 Task: Find a house in Betong, Thailand for 6 adults and 6 children from 6th to 15th September, with a price range of ₹8000 to ₹12000, 6 bedrooms, 6 bathrooms, Wifi, Free Parking, and Self check-in.
Action: Mouse moved to (495, 124)
Screenshot: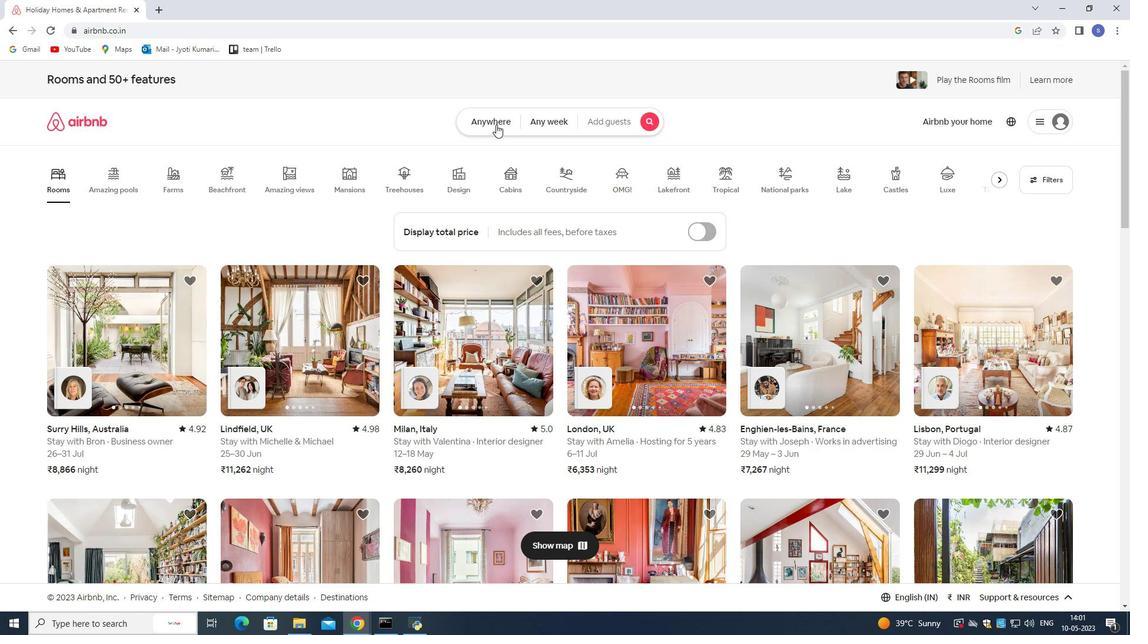 
Action: Mouse pressed left at (495, 124)
Screenshot: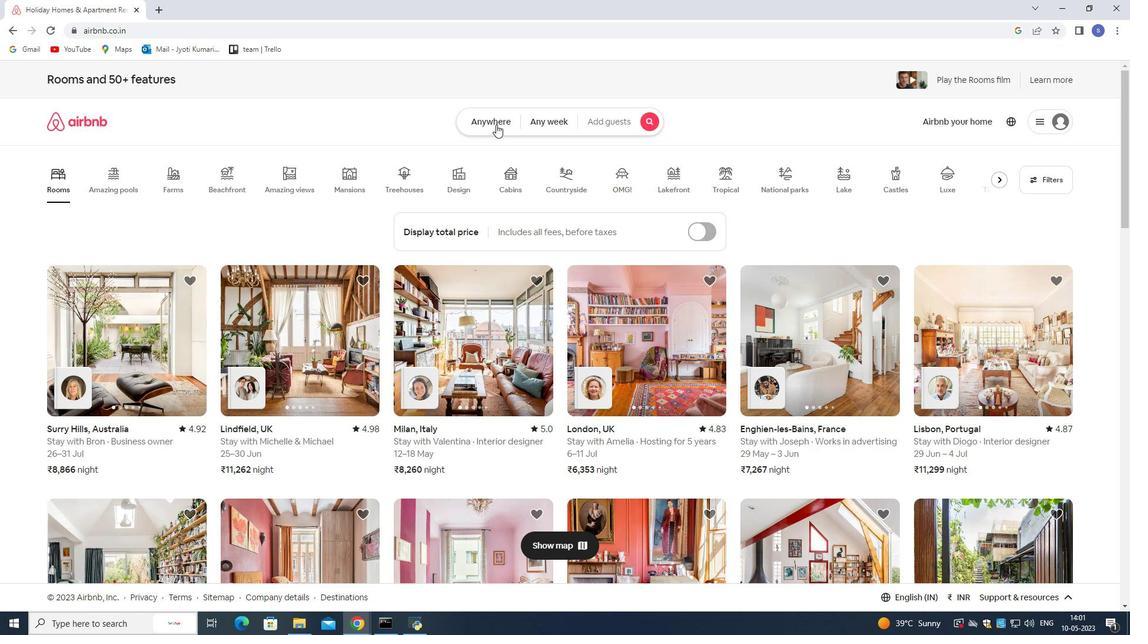 
Action: Mouse moved to (352, 158)
Screenshot: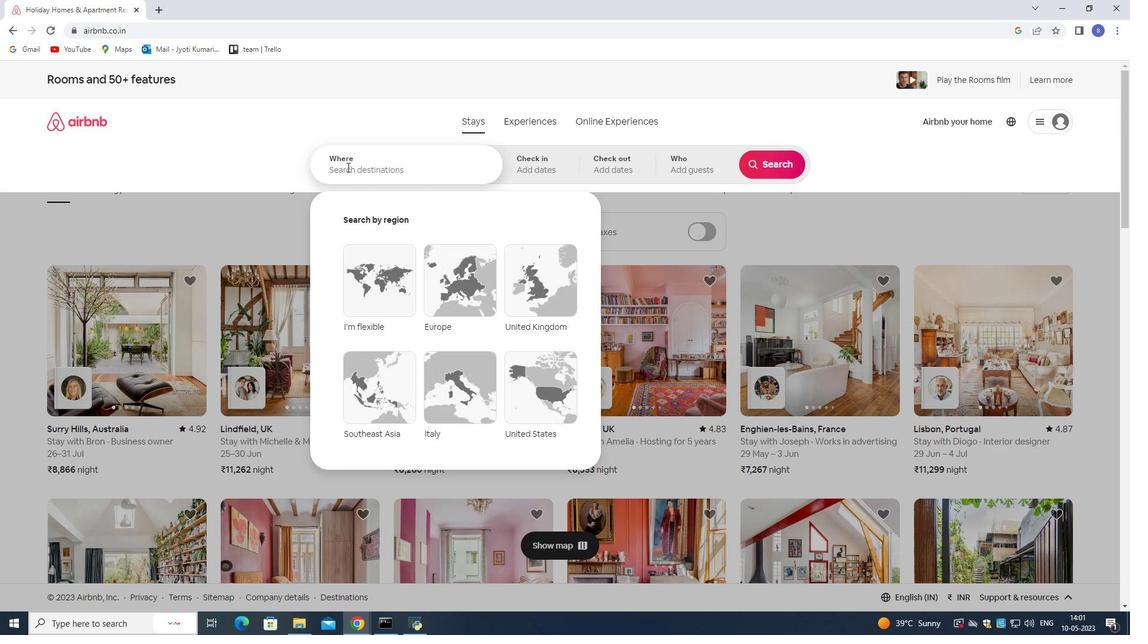 
Action: Mouse pressed left at (352, 158)
Screenshot: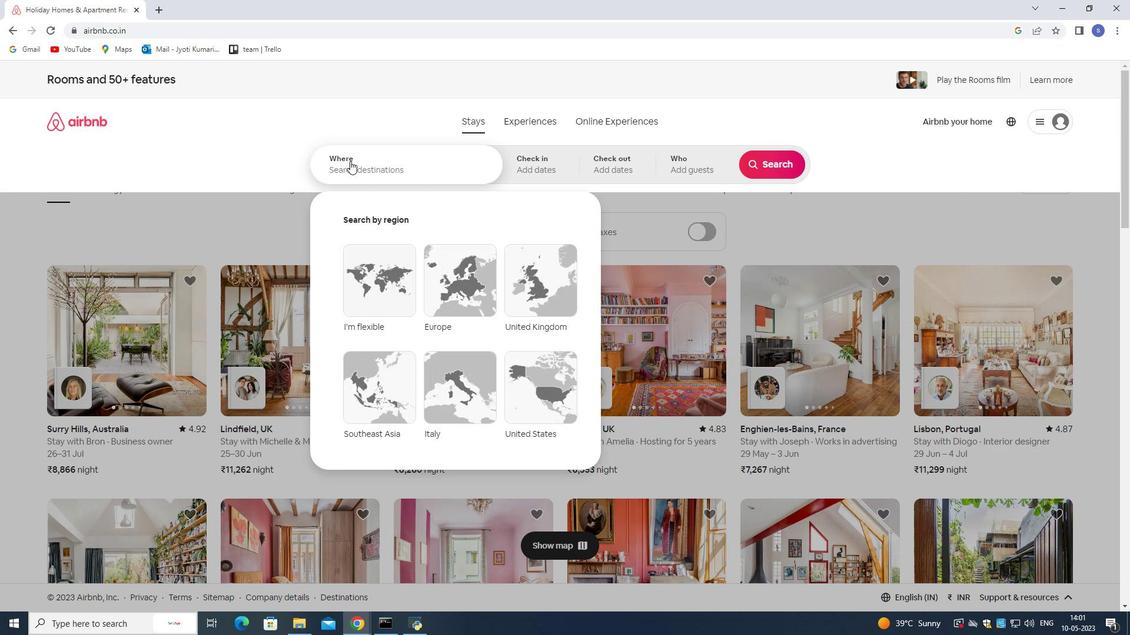 
Action: Mouse moved to (362, 163)
Screenshot: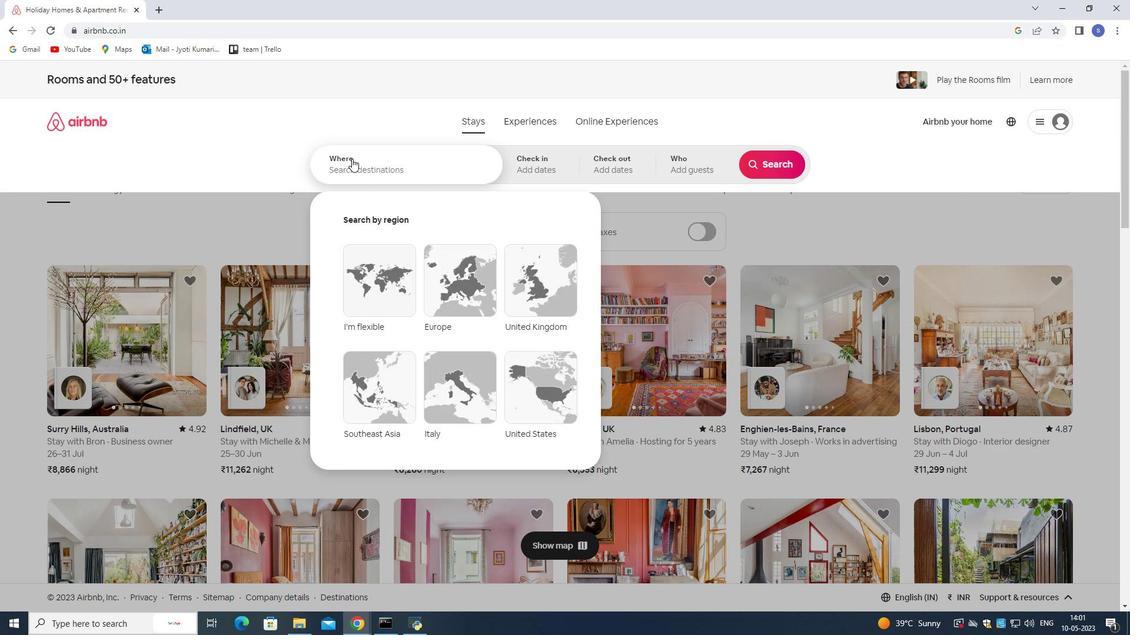 
Action: Key pressed <Key.shift>Be
Screenshot: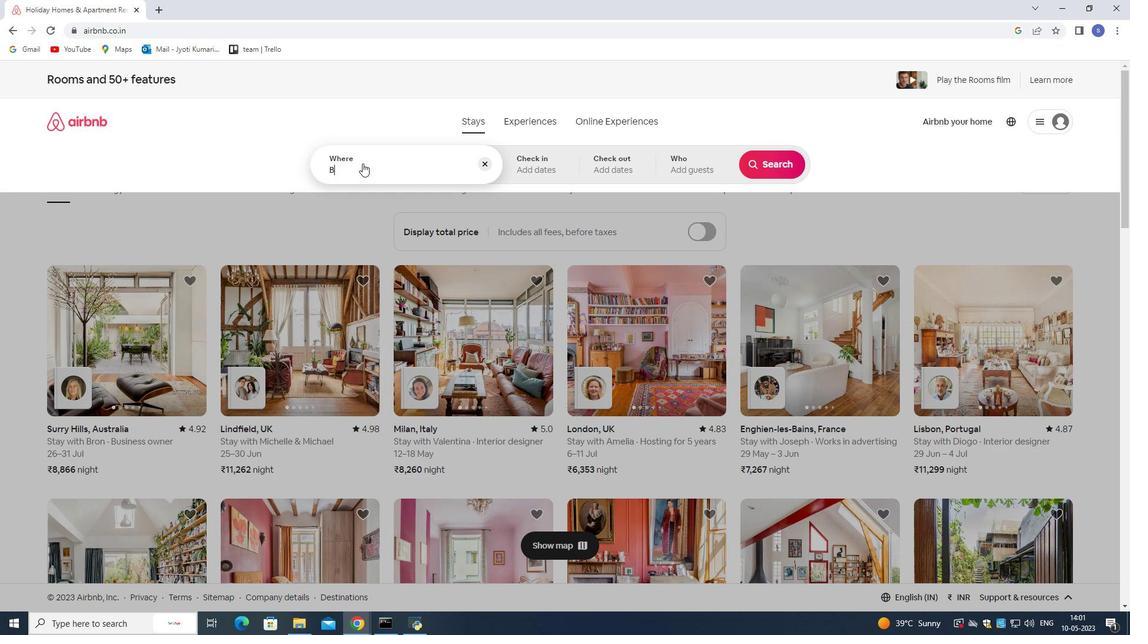 
Action: Mouse moved to (373, 168)
Screenshot: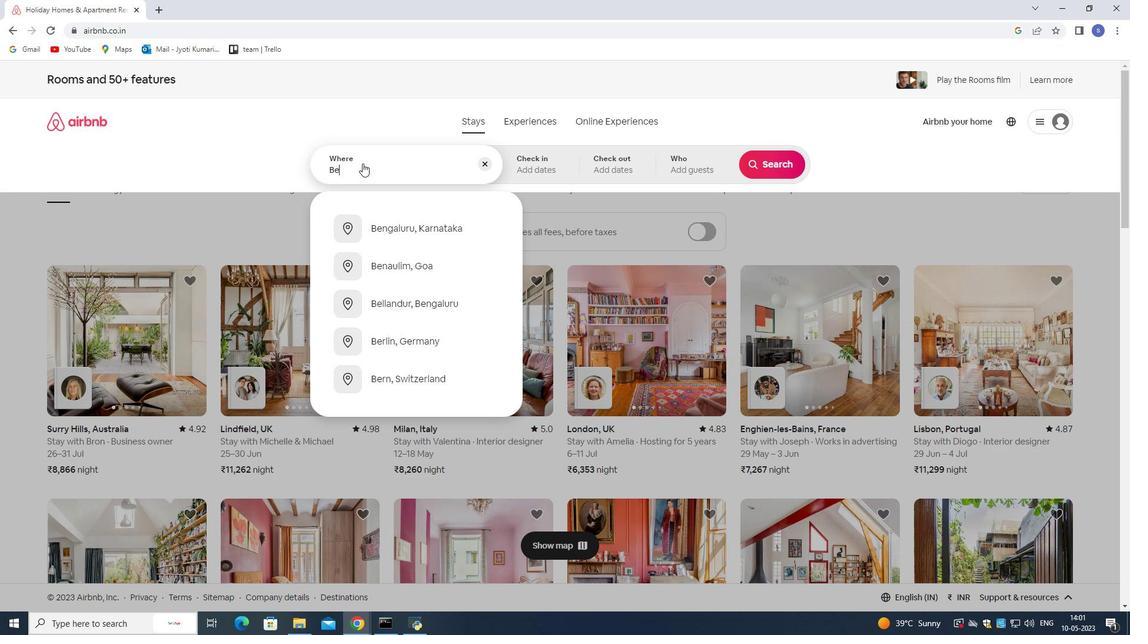 
Action: Key pressed tong,thai
Screenshot: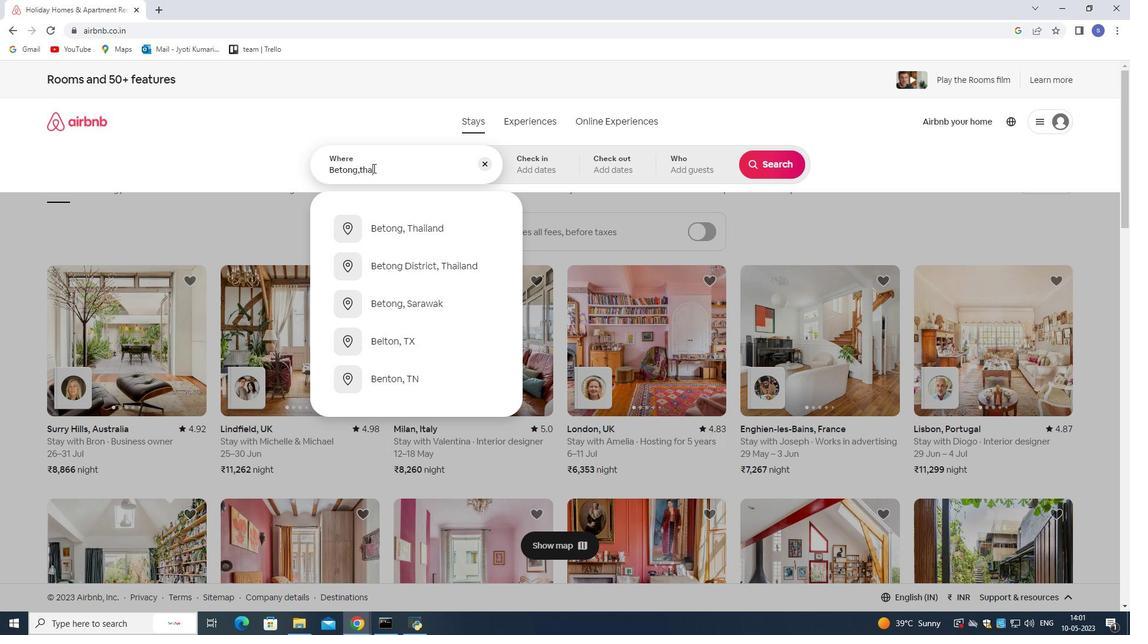 
Action: Mouse moved to (441, 221)
Screenshot: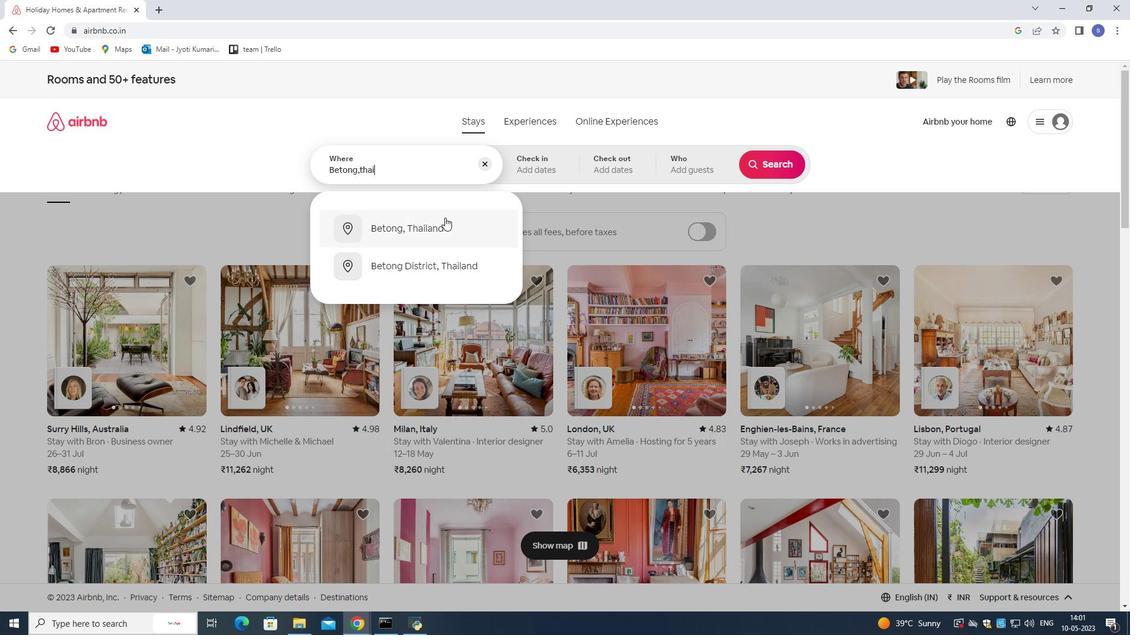 
Action: Mouse pressed left at (441, 221)
Screenshot: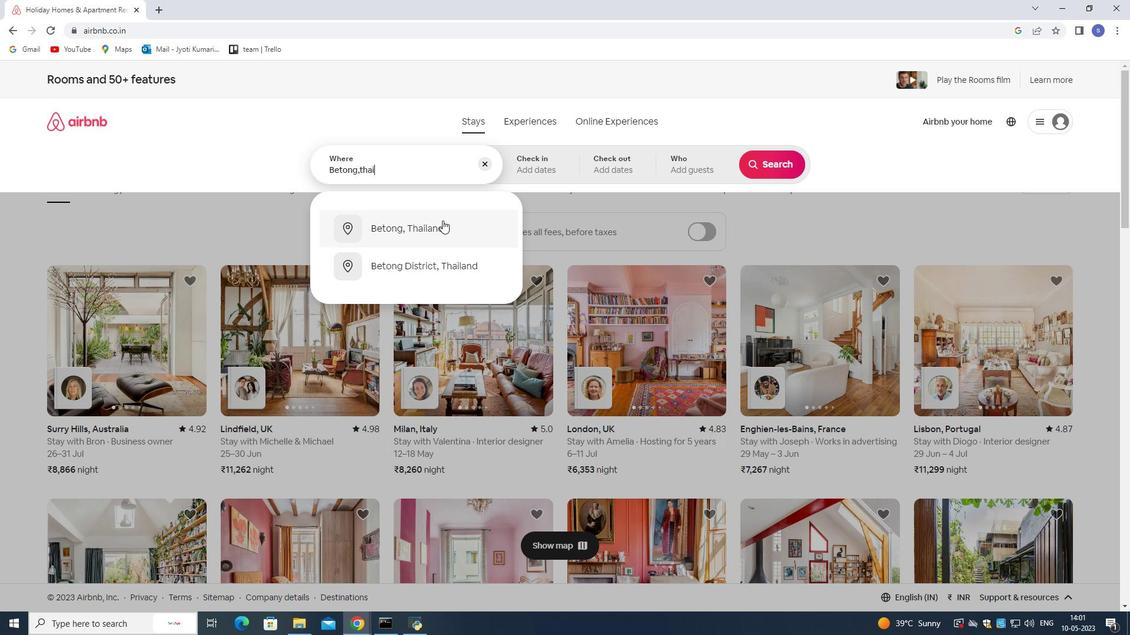 
Action: Mouse moved to (545, 164)
Screenshot: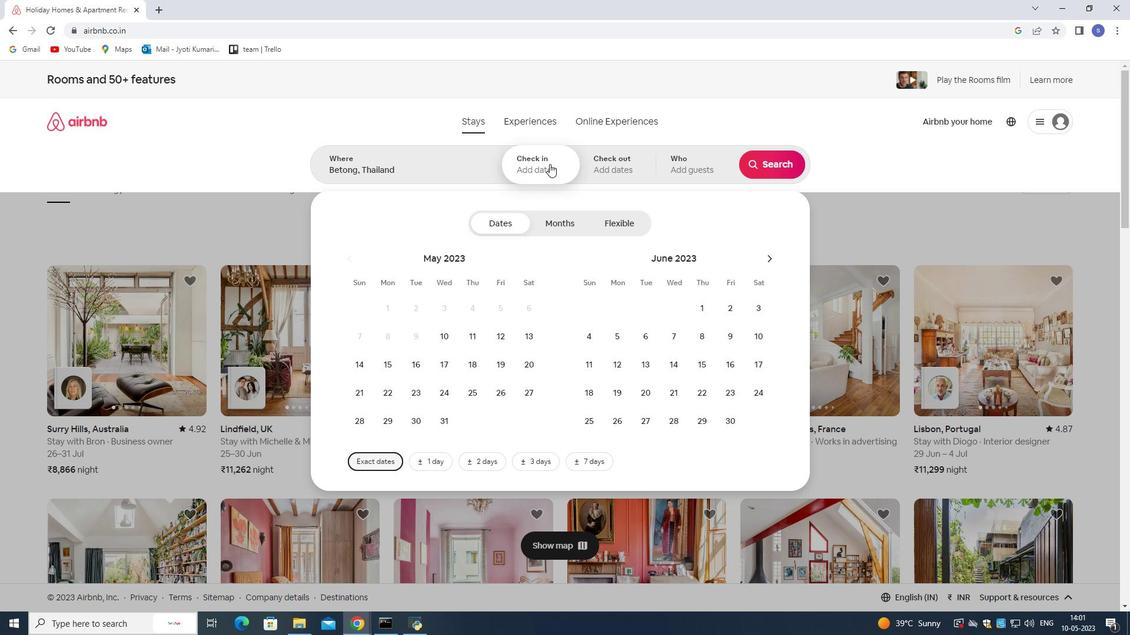 
Action: Mouse pressed left at (545, 164)
Screenshot: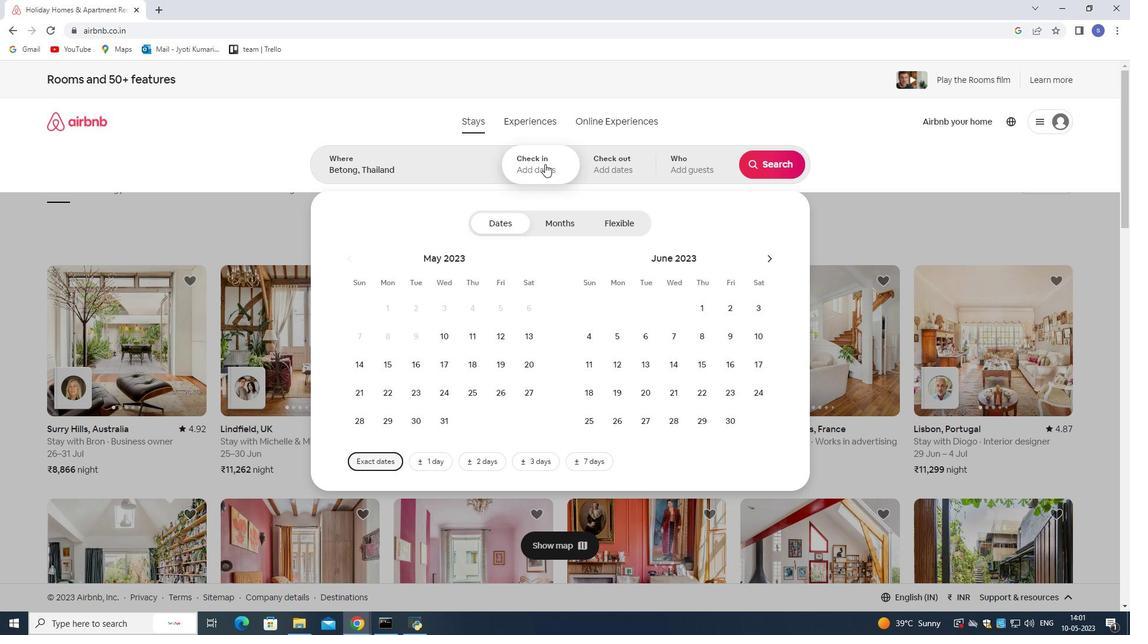 
Action: Mouse moved to (525, 167)
Screenshot: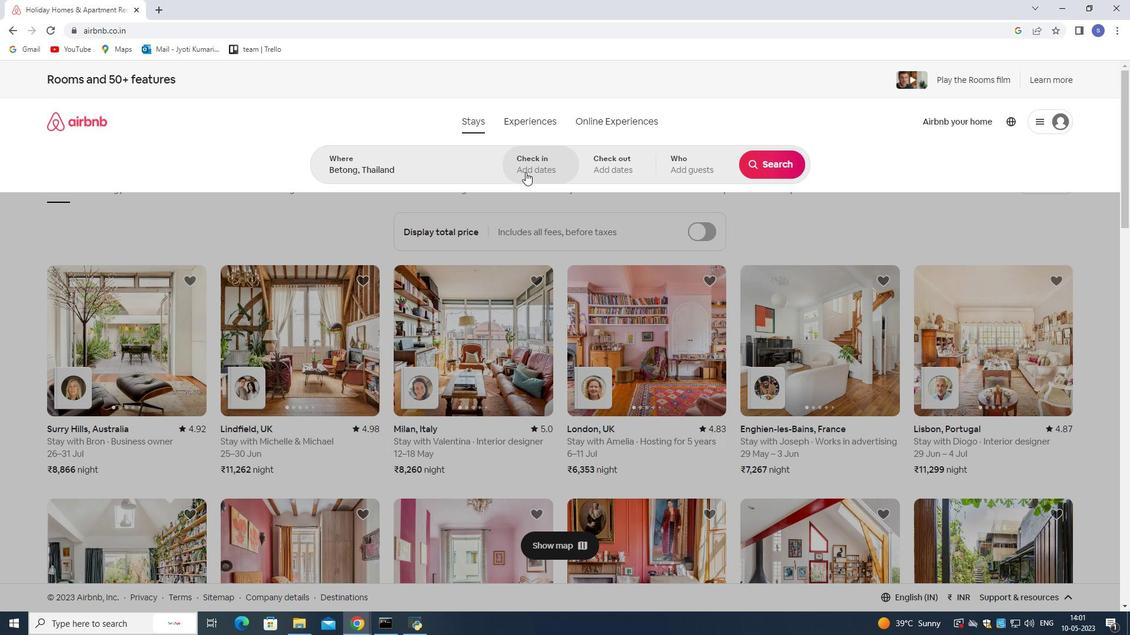 
Action: Mouse pressed left at (525, 167)
Screenshot: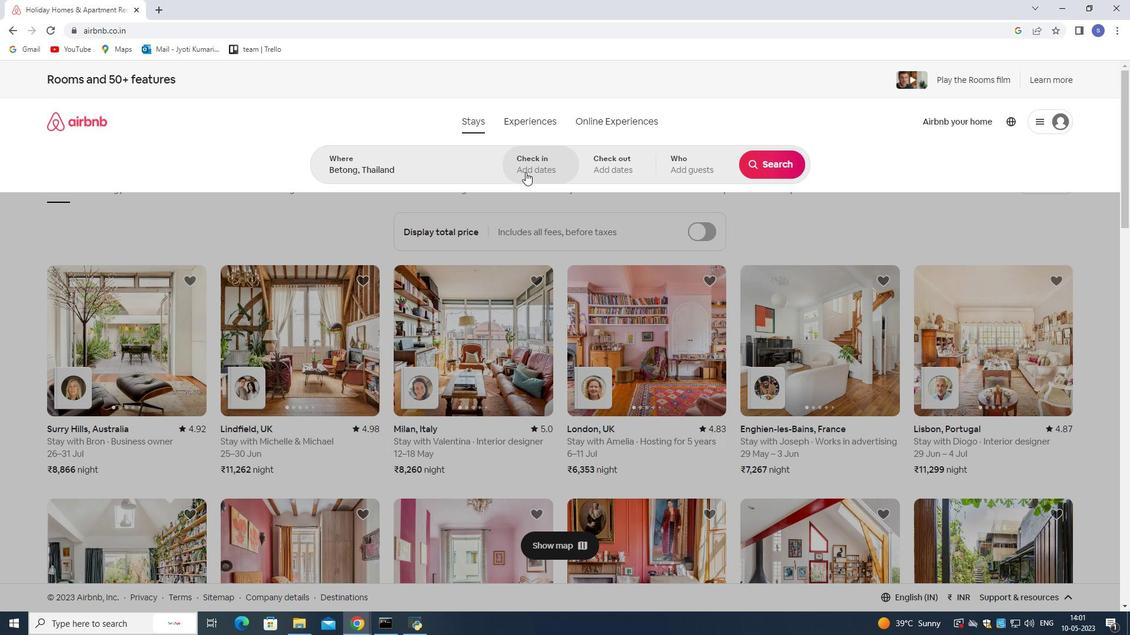 
Action: Mouse moved to (765, 257)
Screenshot: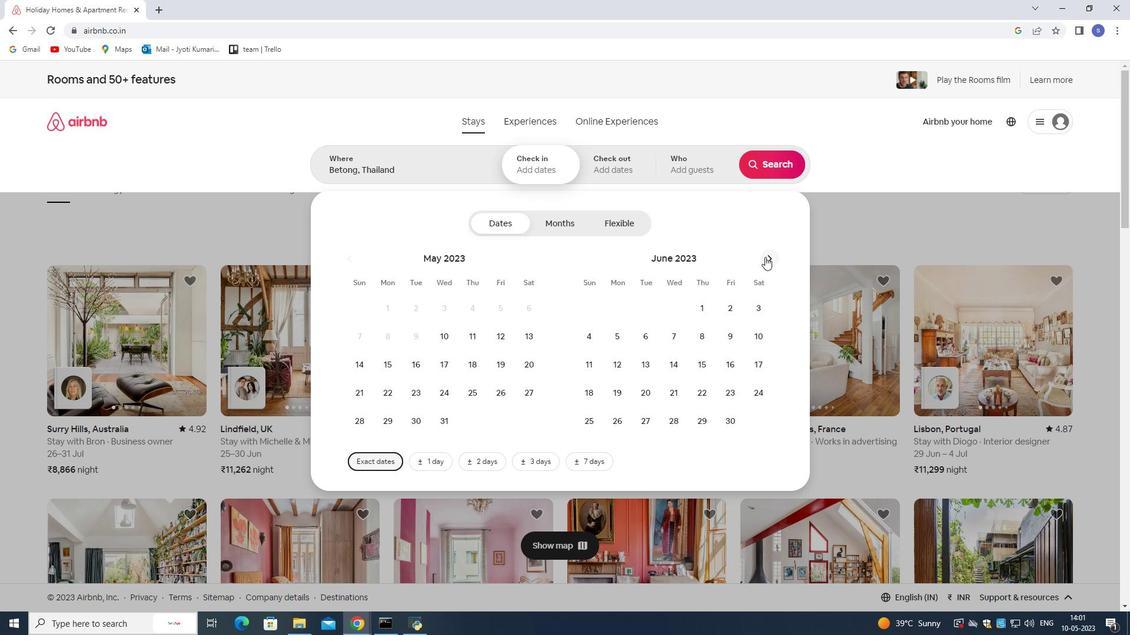 
Action: Mouse pressed left at (765, 257)
Screenshot: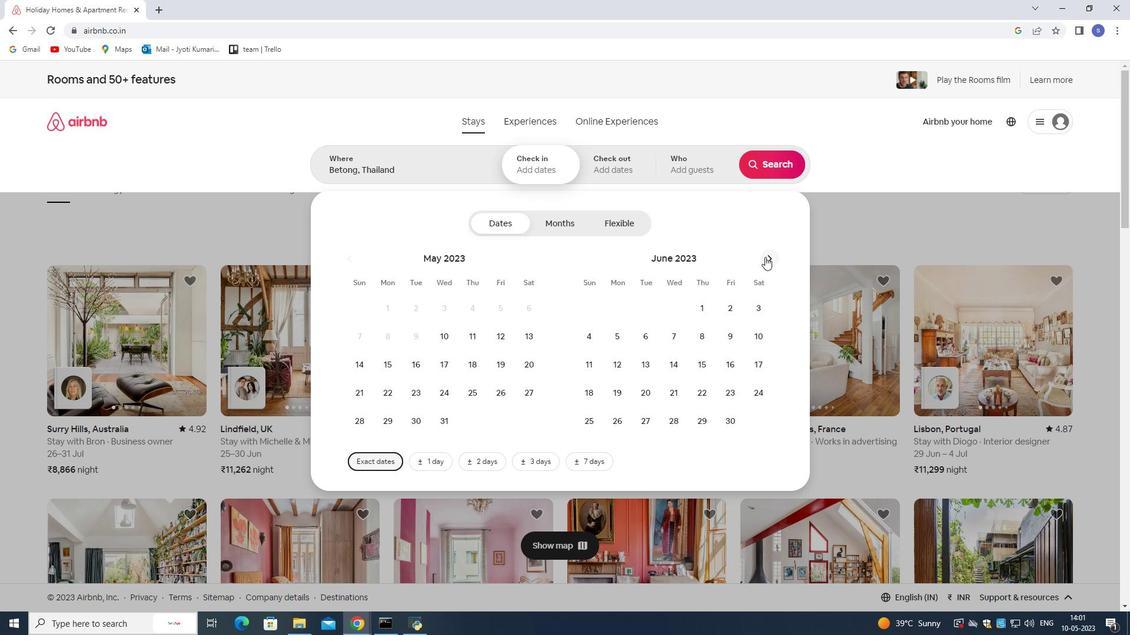
Action: Mouse moved to (766, 257)
Screenshot: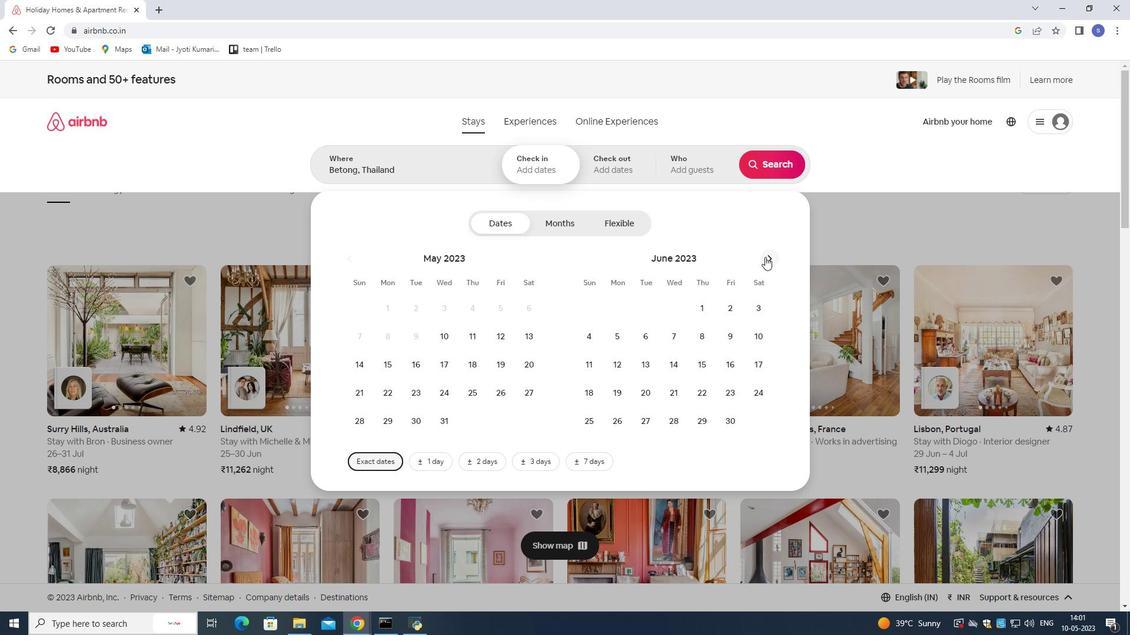 
Action: Mouse pressed left at (766, 257)
Screenshot: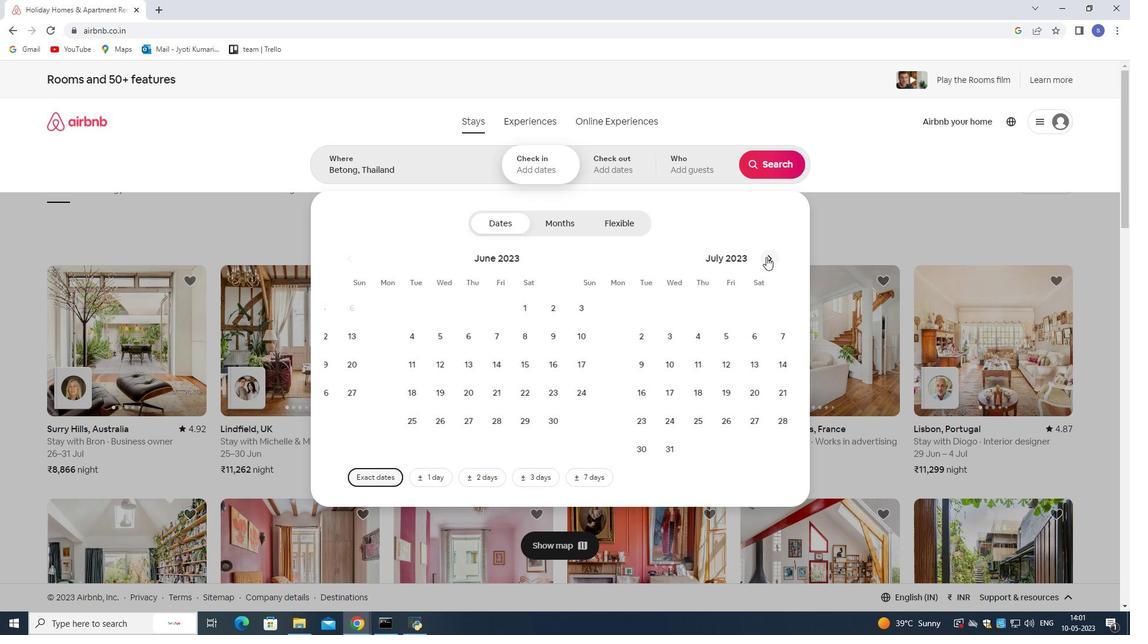 
Action: Mouse pressed left at (766, 257)
Screenshot: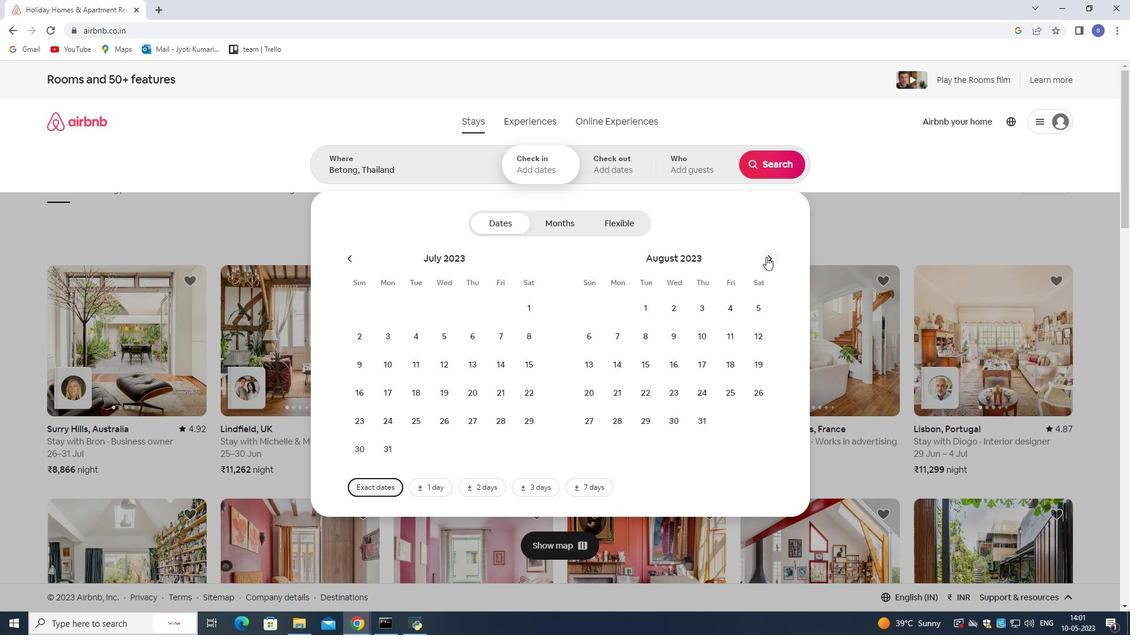 
Action: Mouse moved to (678, 337)
Screenshot: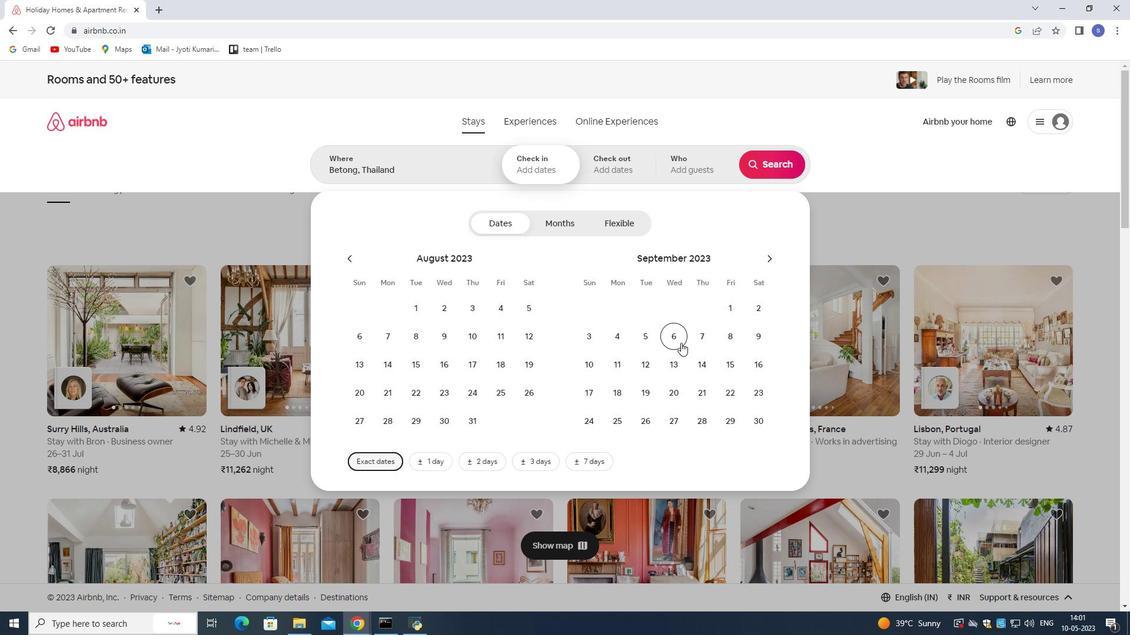
Action: Mouse pressed left at (678, 337)
Screenshot: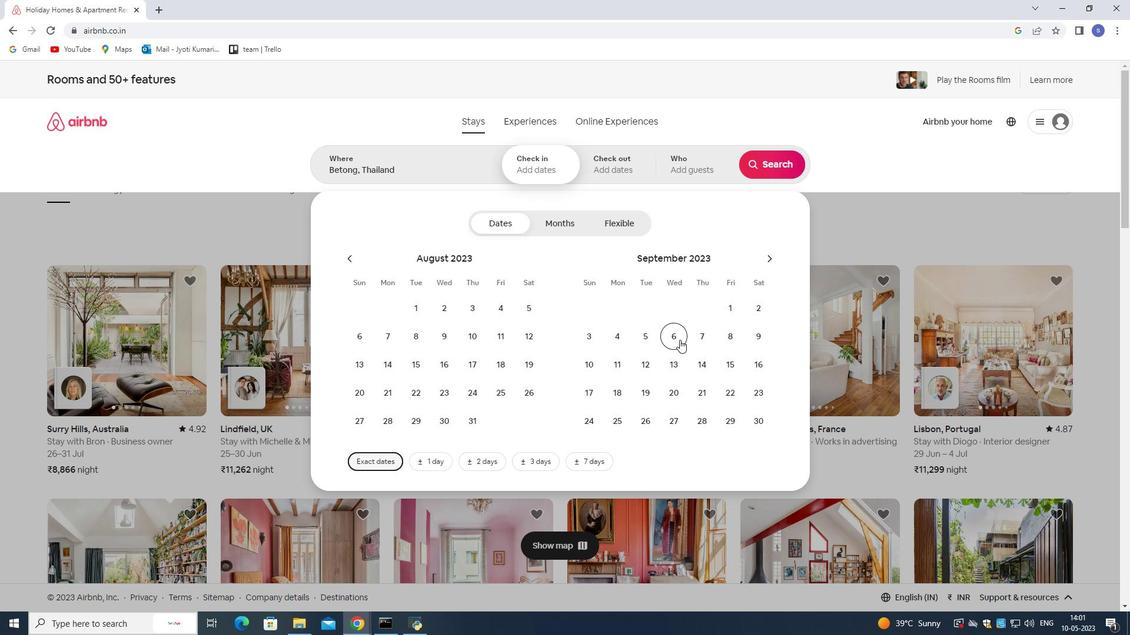 
Action: Mouse moved to (734, 358)
Screenshot: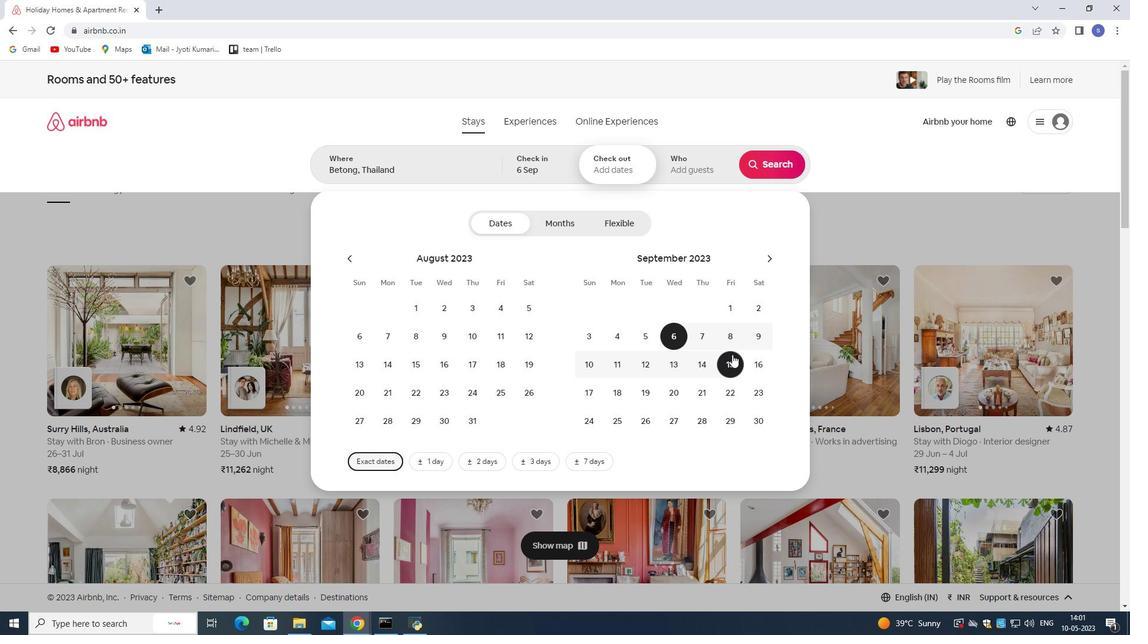 
Action: Mouse pressed left at (734, 358)
Screenshot: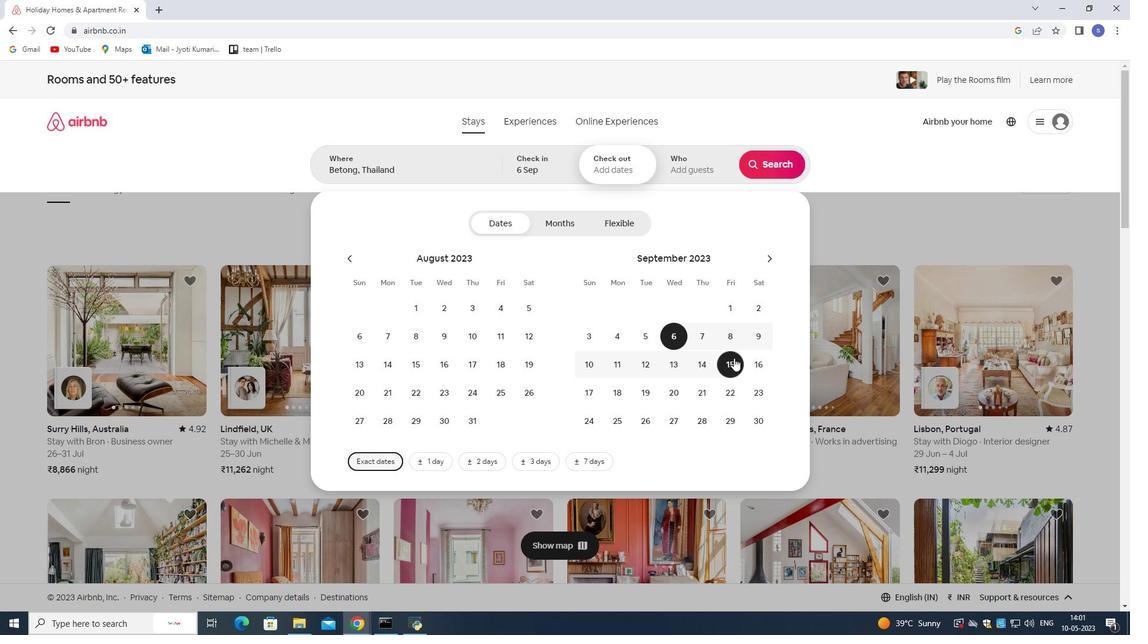 
Action: Mouse moved to (702, 170)
Screenshot: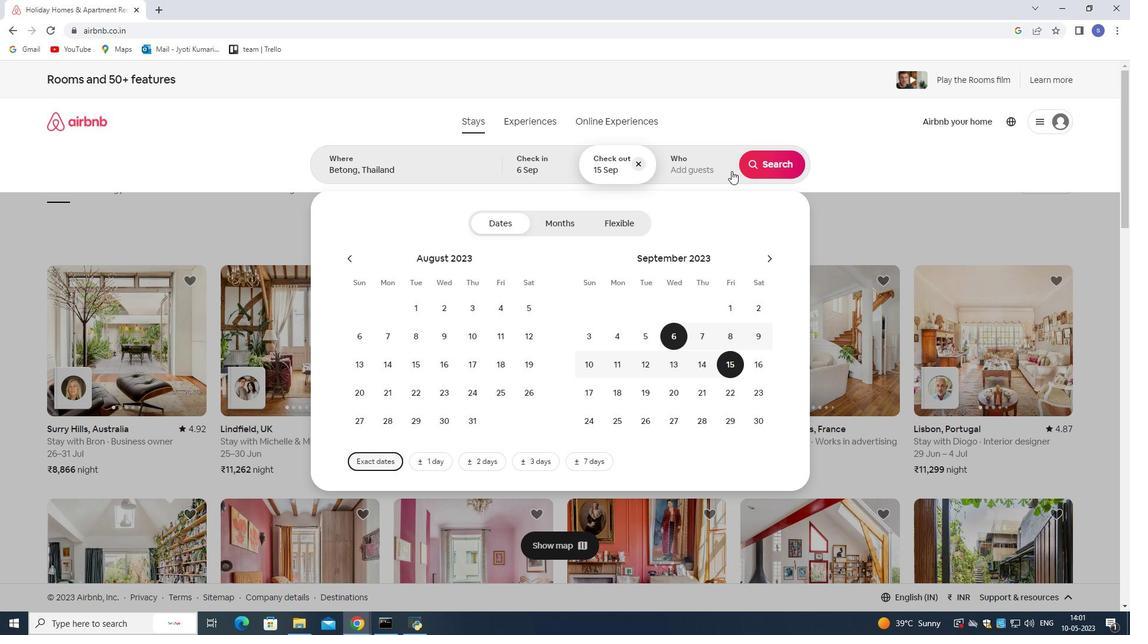 
Action: Mouse pressed left at (702, 170)
Screenshot: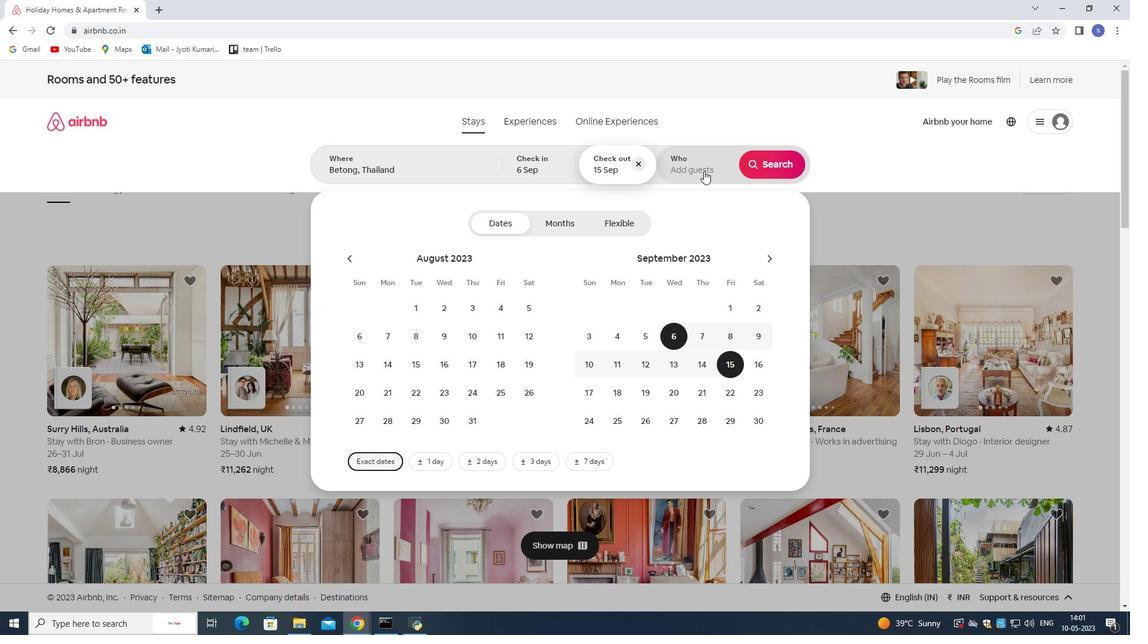 
Action: Mouse moved to (777, 230)
Screenshot: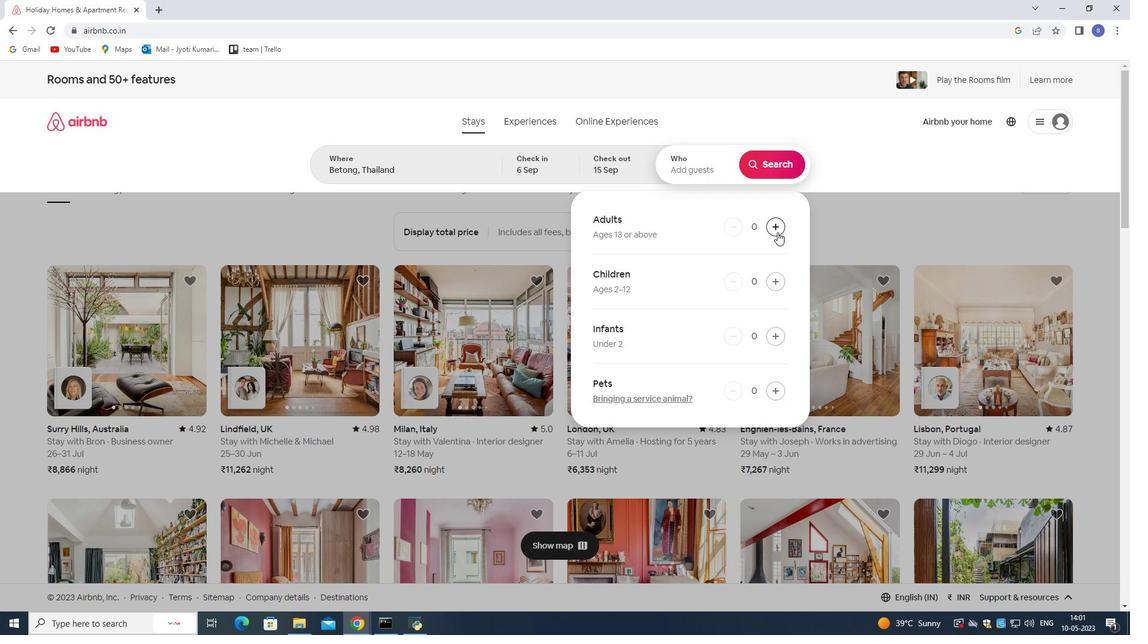 
Action: Mouse pressed left at (777, 230)
Screenshot: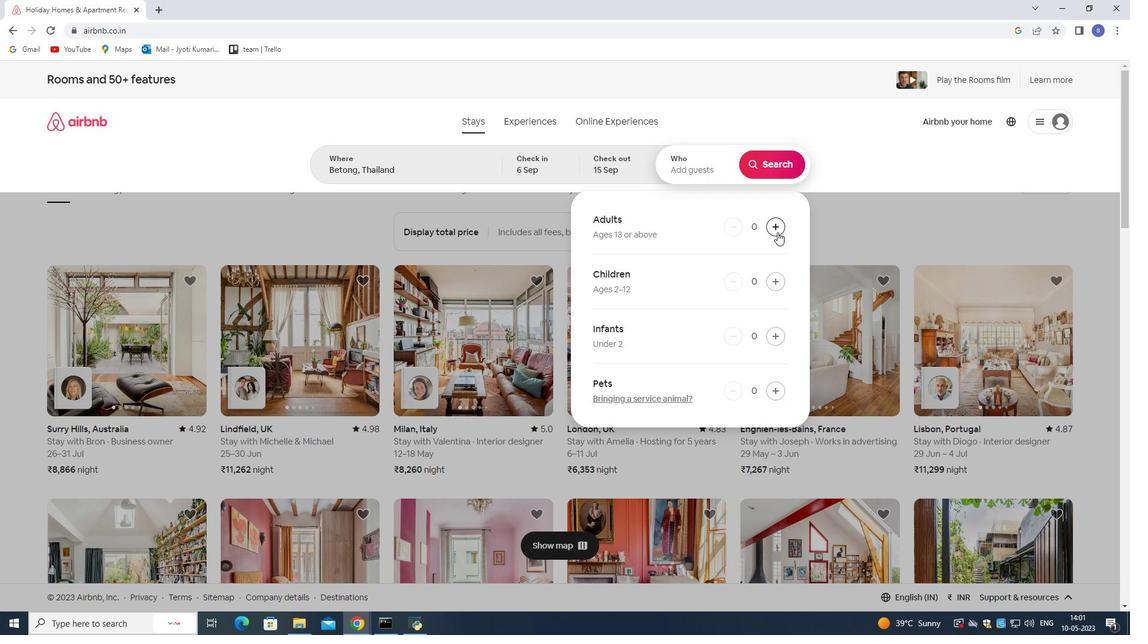 
Action: Mouse pressed left at (777, 230)
Screenshot: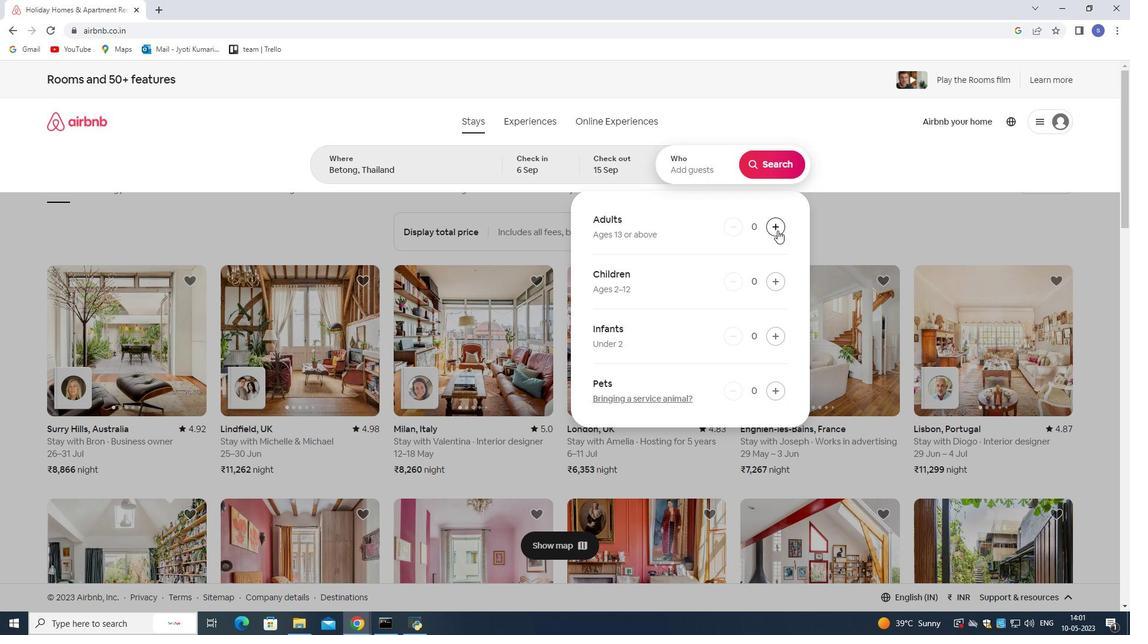
Action: Mouse pressed left at (777, 230)
Screenshot: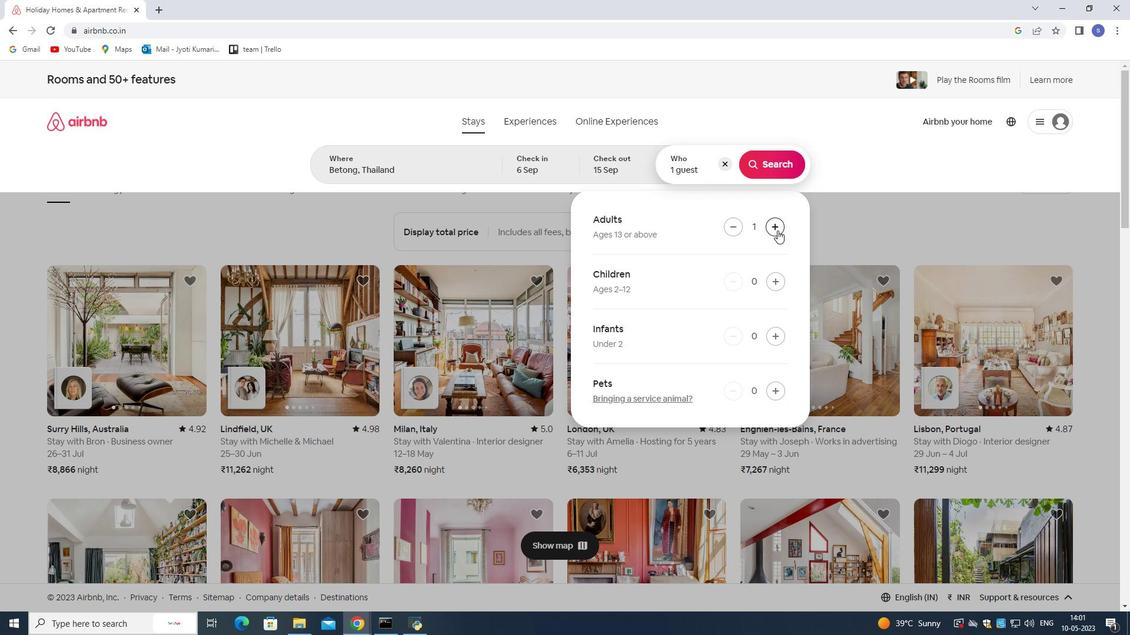 
Action: Mouse pressed left at (777, 230)
Screenshot: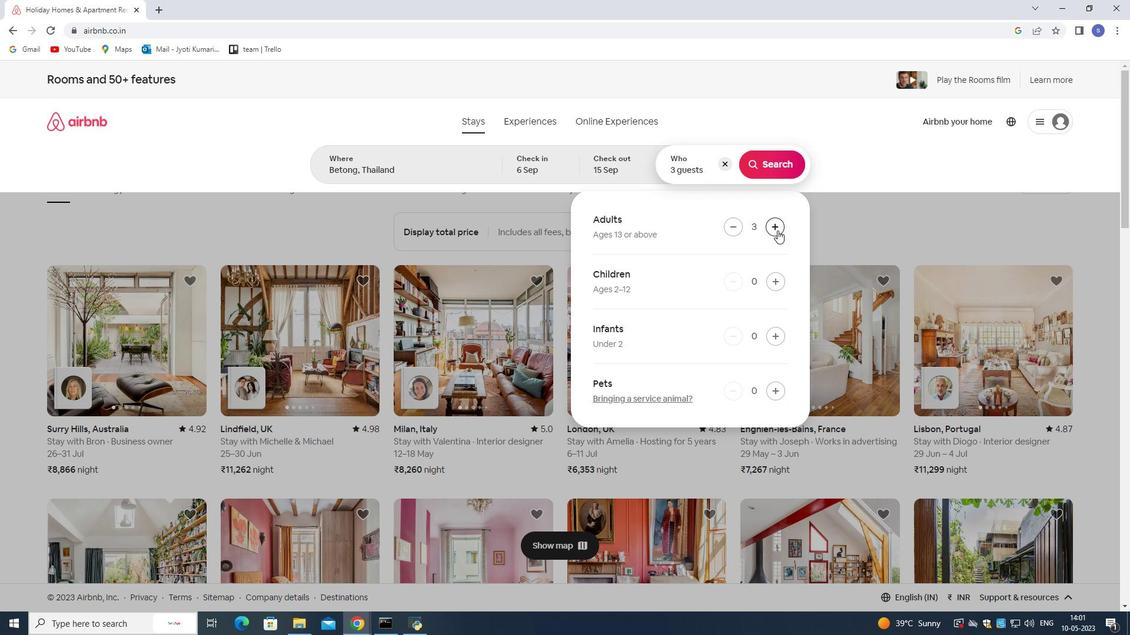 
Action: Mouse pressed left at (777, 230)
Screenshot: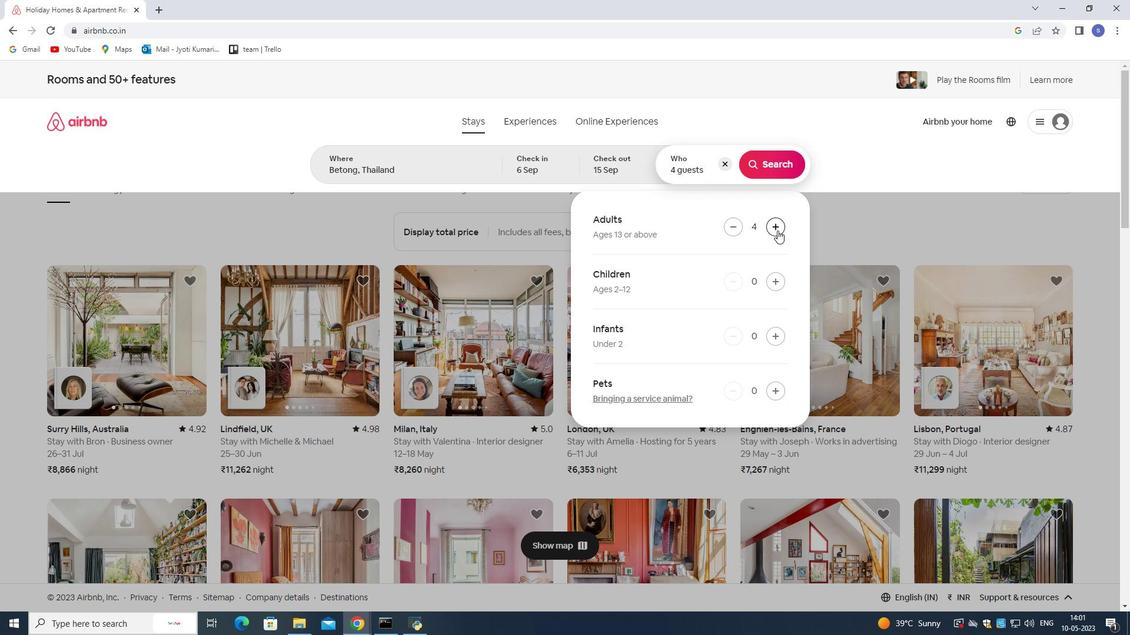 
Action: Mouse moved to (777, 230)
Screenshot: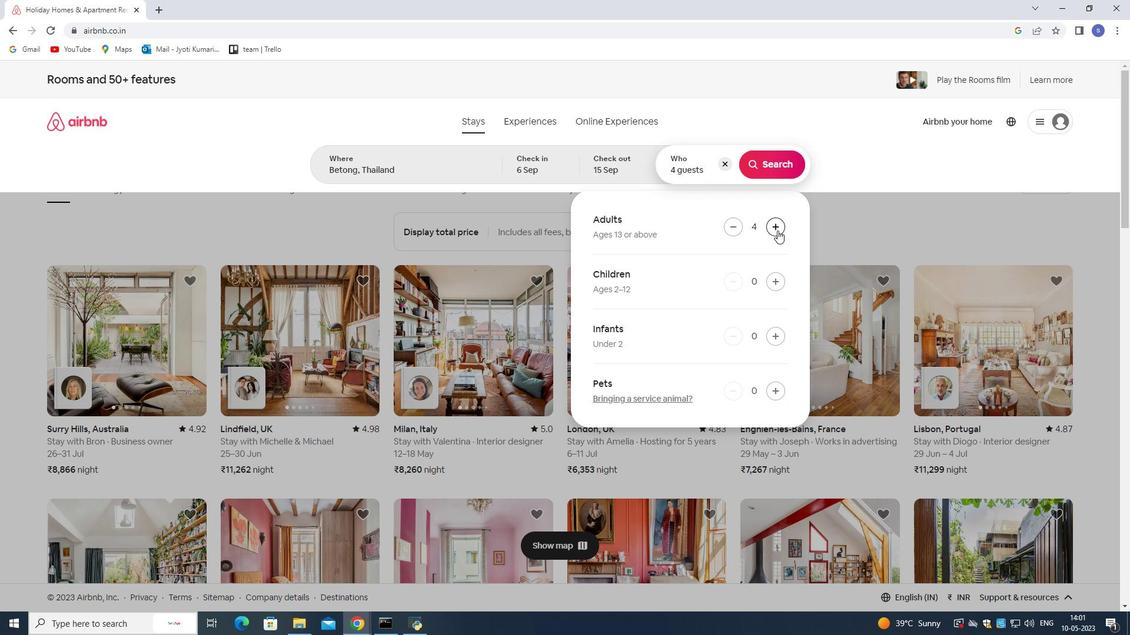 
Action: Mouse pressed left at (777, 230)
Screenshot: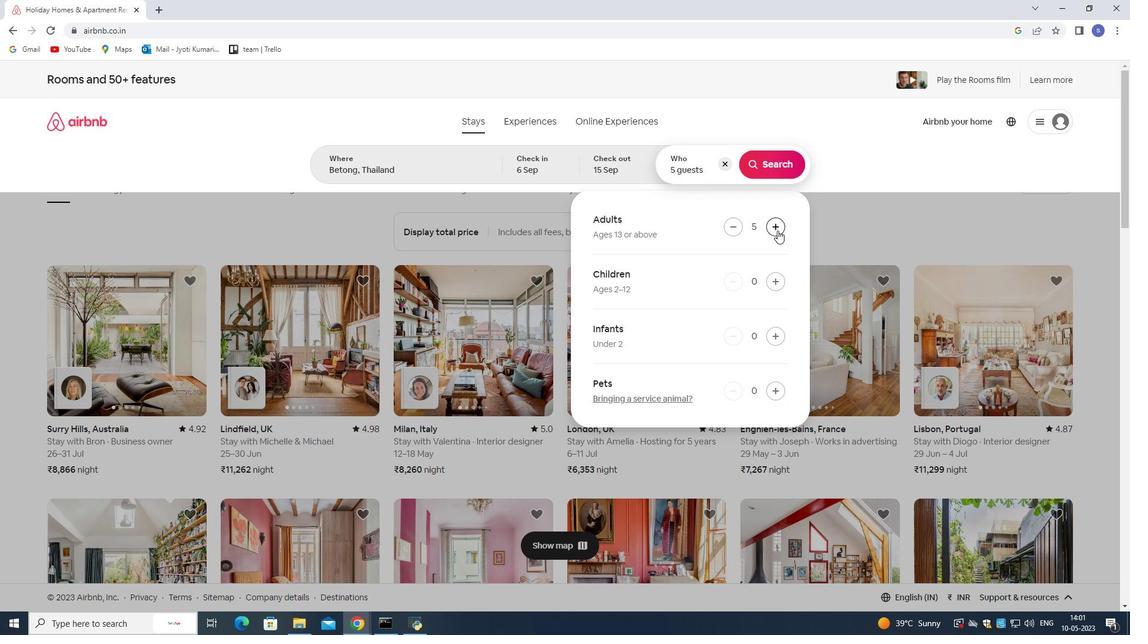 
Action: Mouse moved to (772, 280)
Screenshot: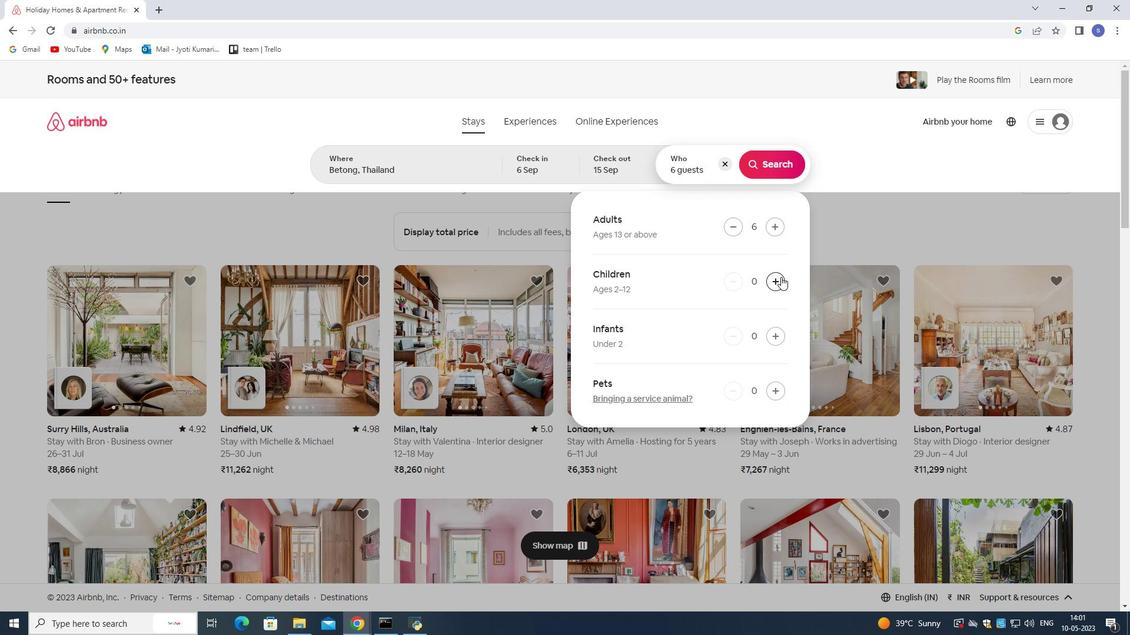 
Action: Mouse pressed left at (772, 280)
Screenshot: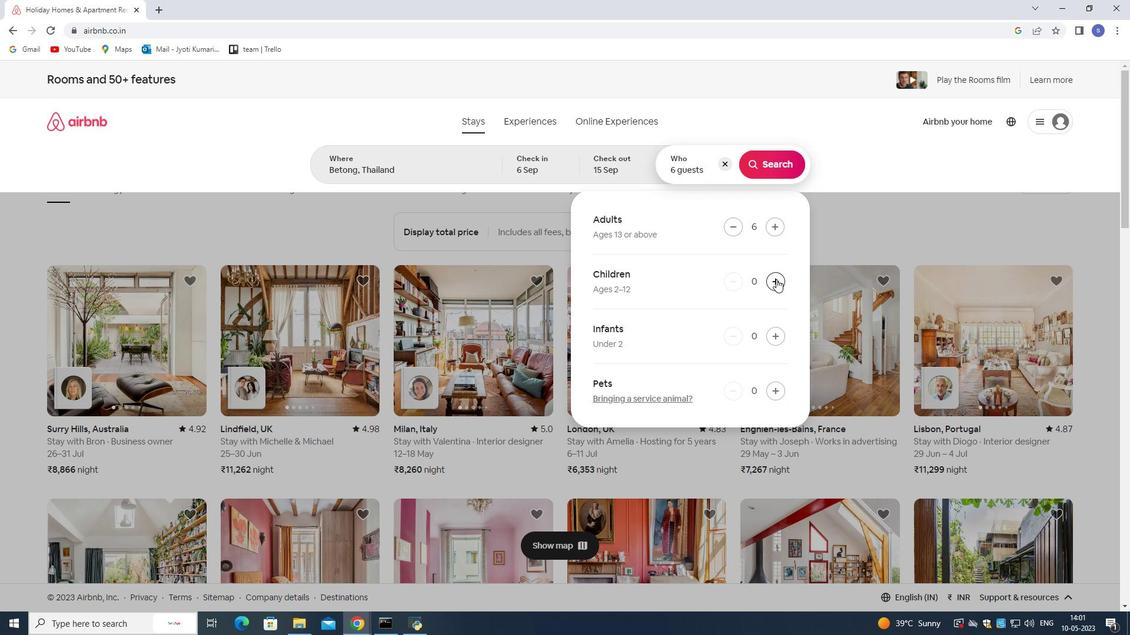 
Action: Mouse pressed left at (772, 280)
Screenshot: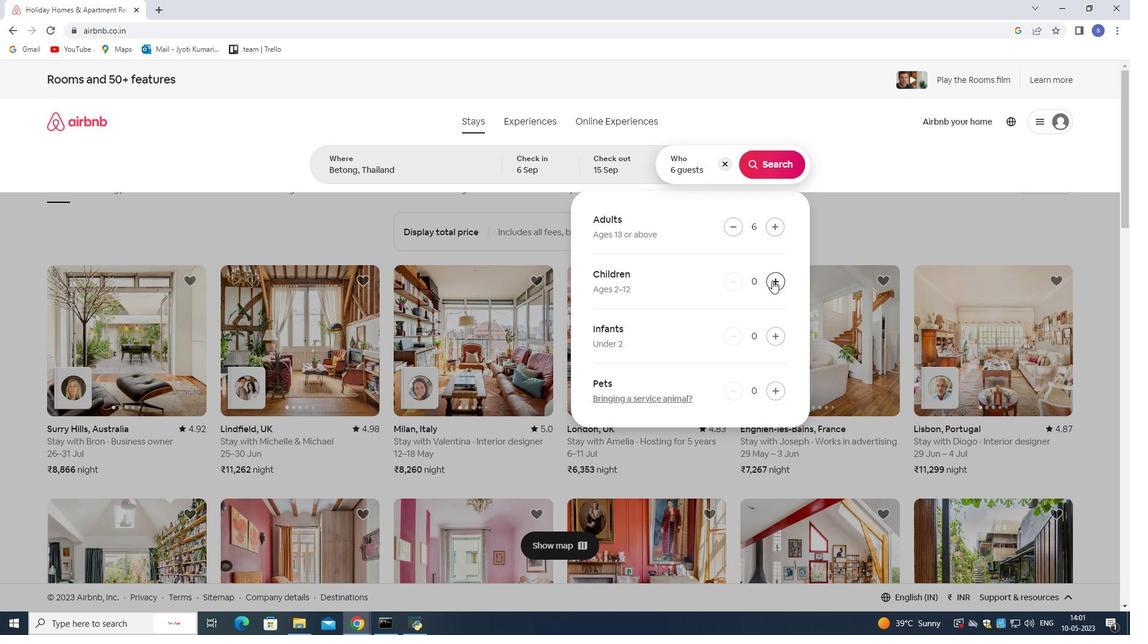 
Action: Mouse pressed left at (772, 280)
Screenshot: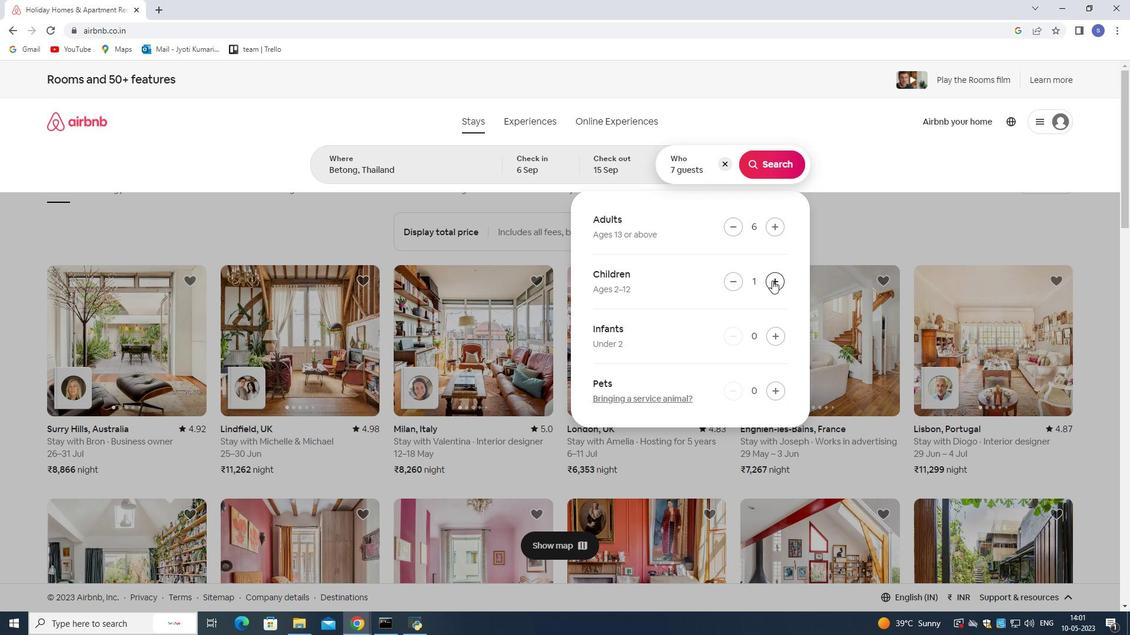 
Action: Mouse pressed left at (772, 280)
Screenshot: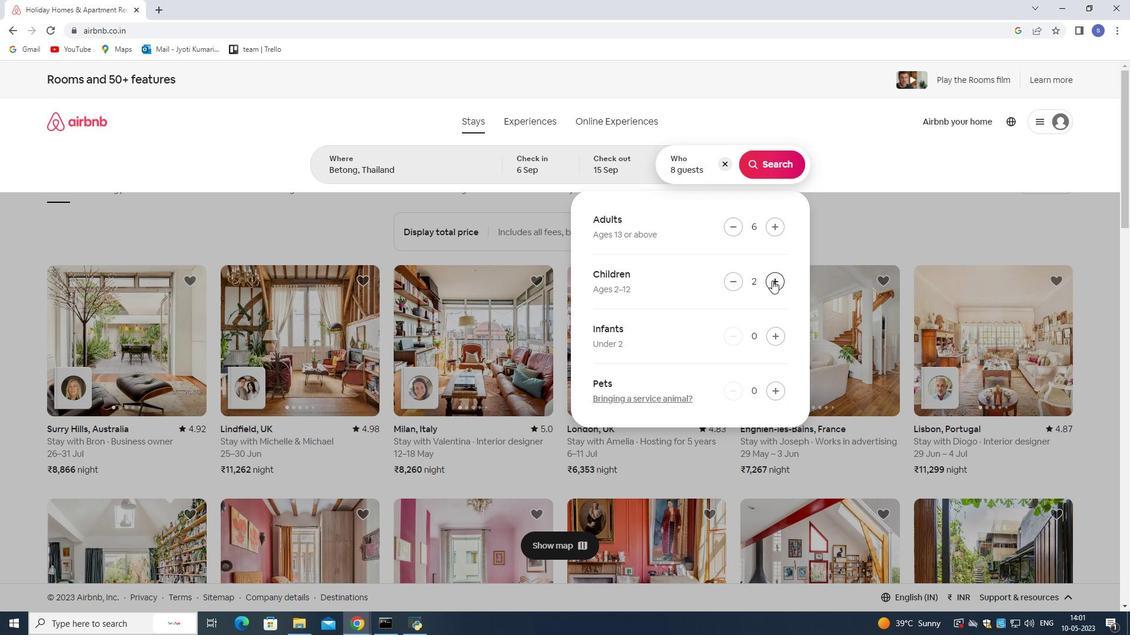 
Action: Mouse pressed left at (772, 280)
Screenshot: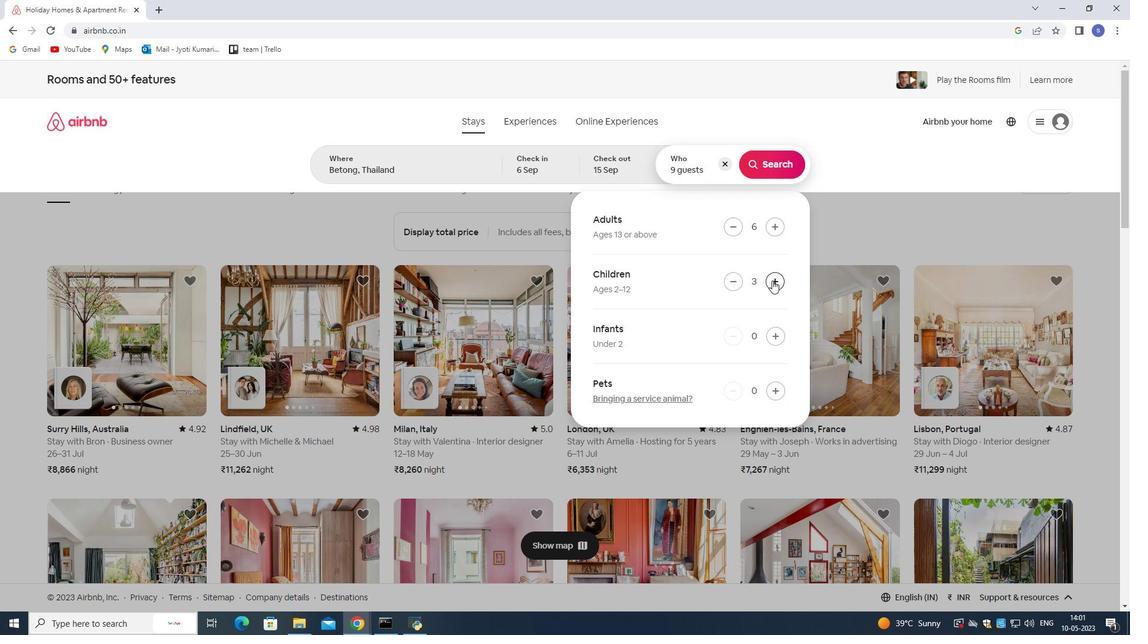 
Action: Mouse pressed left at (772, 280)
Screenshot: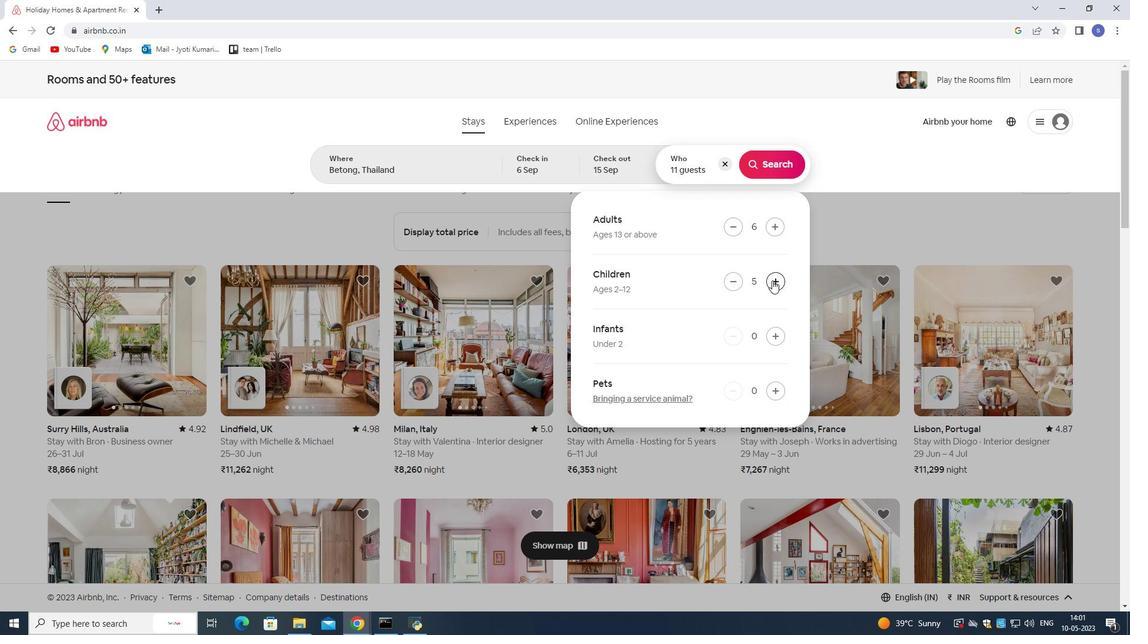 
Action: Mouse moved to (778, 330)
Screenshot: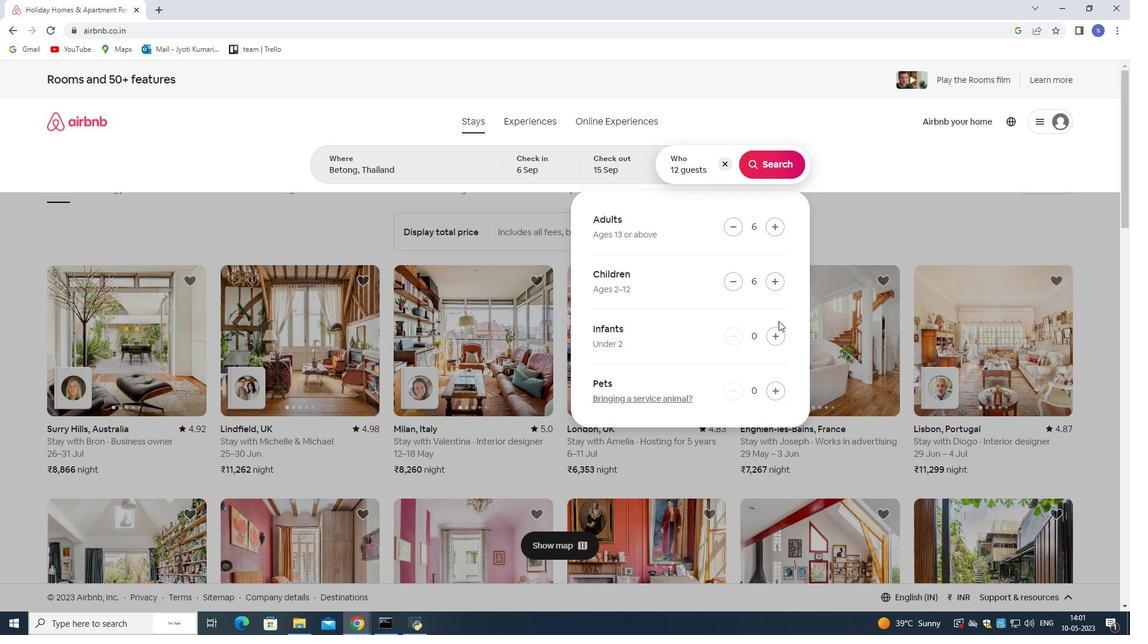 
Action: Mouse pressed left at (778, 330)
Screenshot: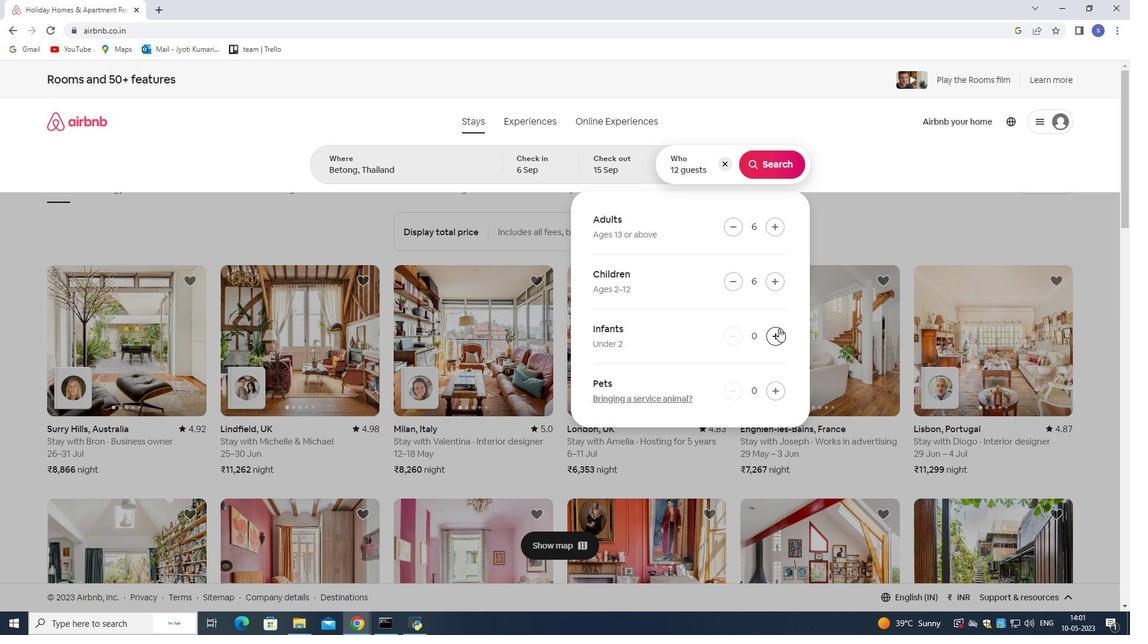
Action: Mouse pressed left at (778, 330)
Screenshot: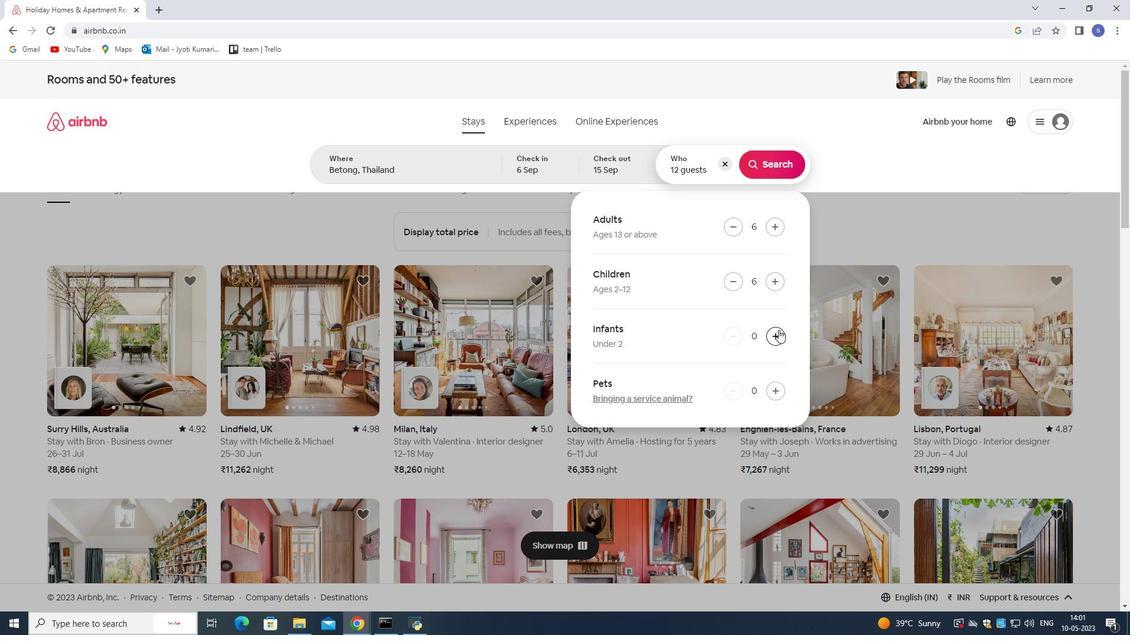 
Action: Mouse pressed left at (778, 330)
Screenshot: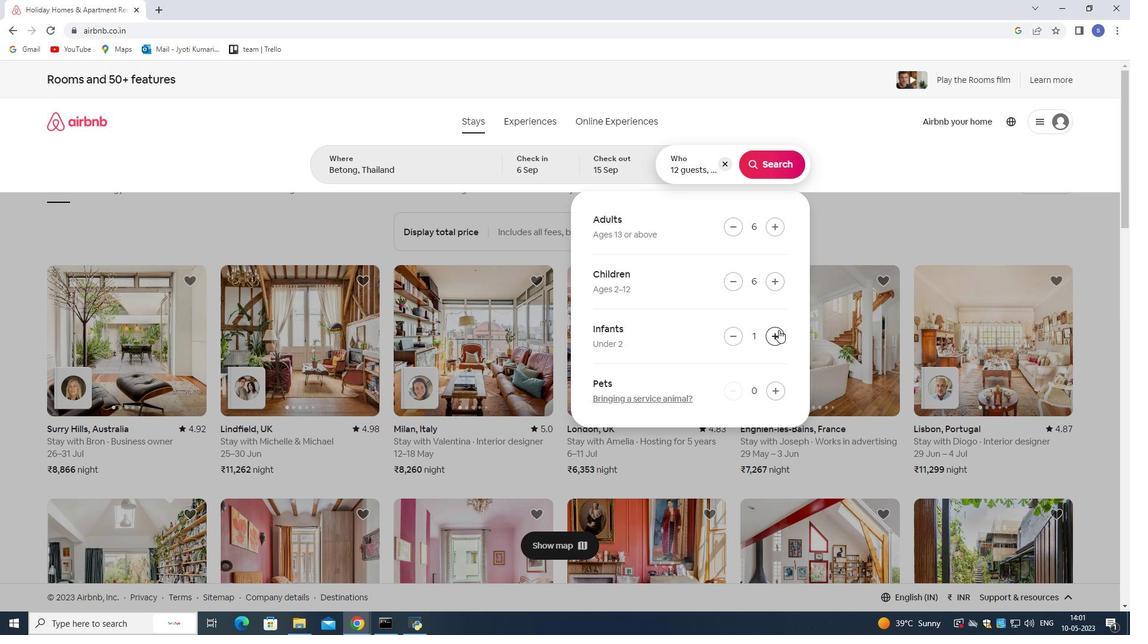 
Action: Mouse moved to (779, 330)
Screenshot: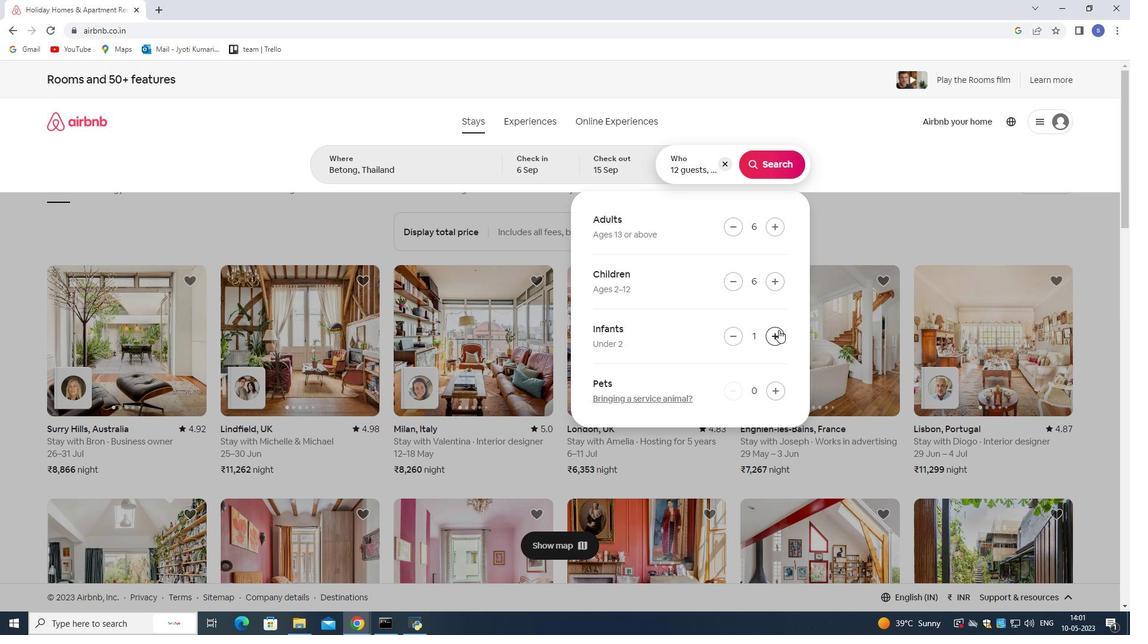 
Action: Mouse pressed left at (779, 330)
Screenshot: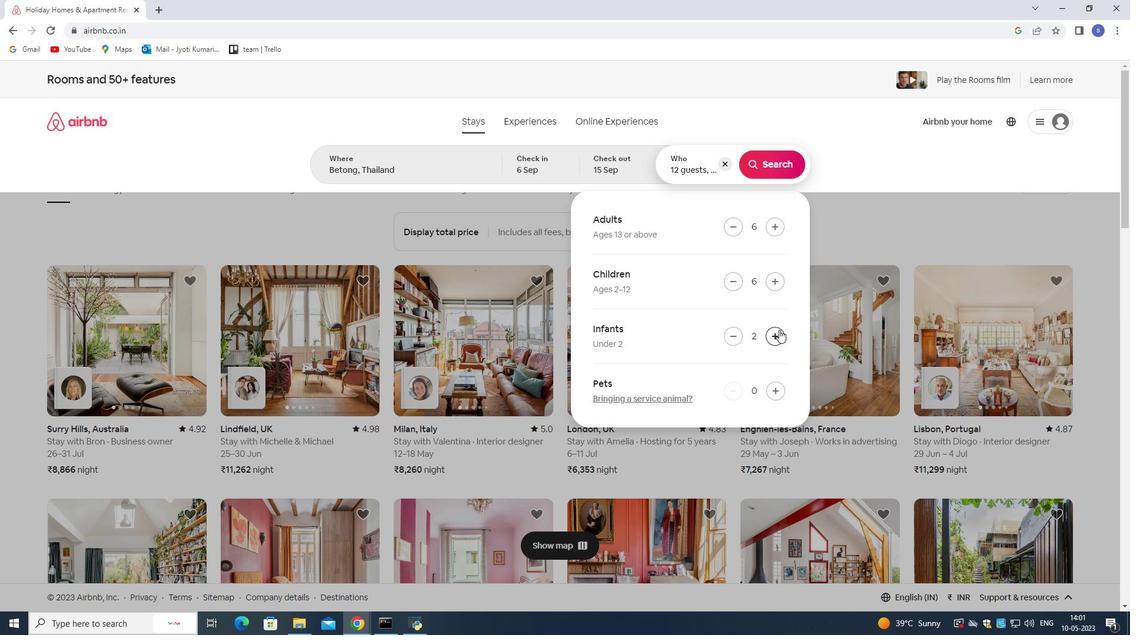 
Action: Mouse moved to (779, 330)
Screenshot: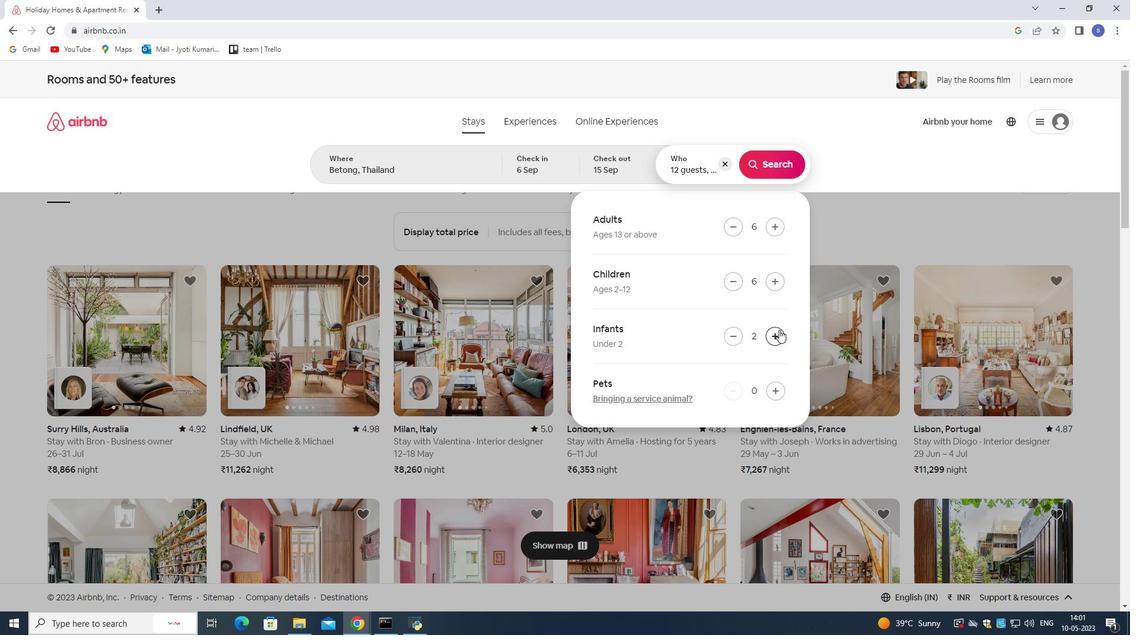 
Action: Mouse pressed left at (779, 330)
Screenshot: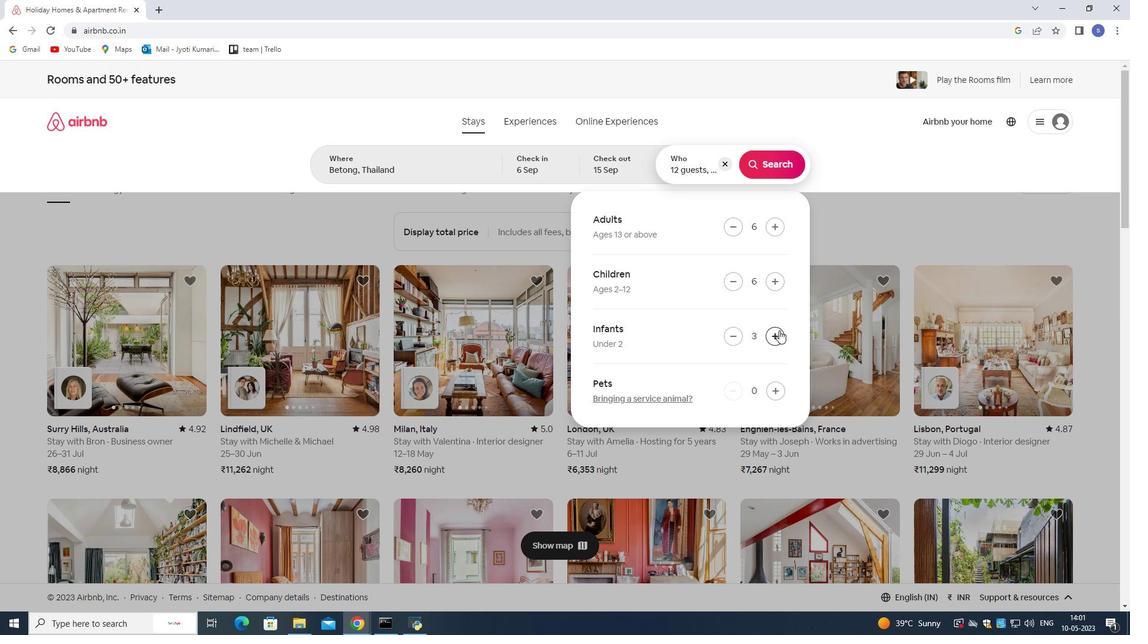 
Action: Mouse moved to (779, 330)
Screenshot: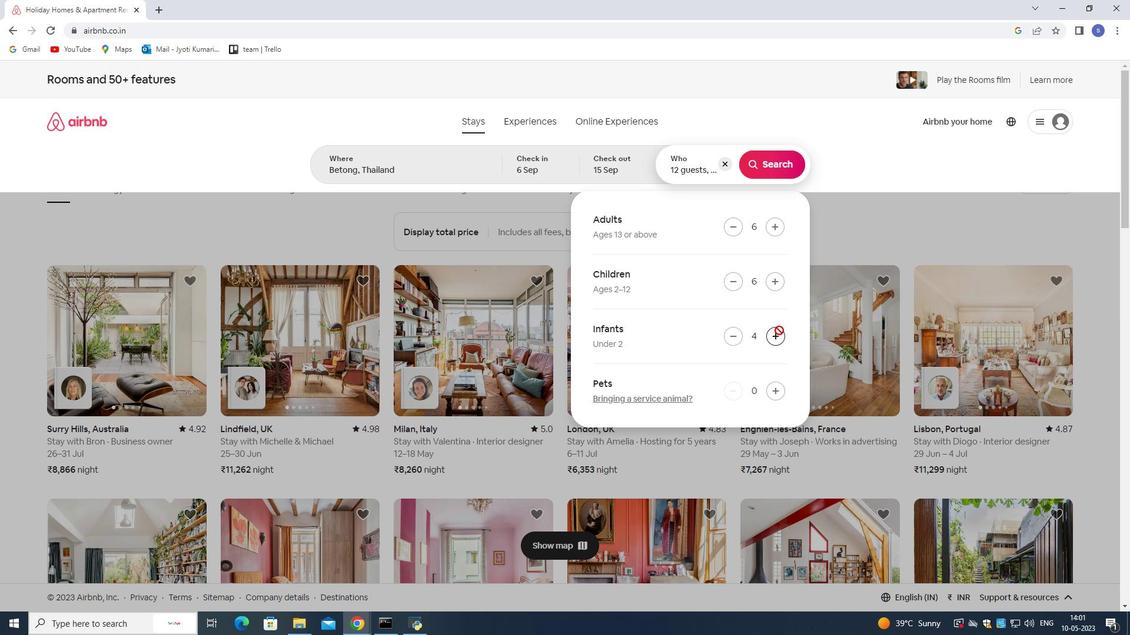 
Action: Mouse pressed left at (779, 330)
Screenshot: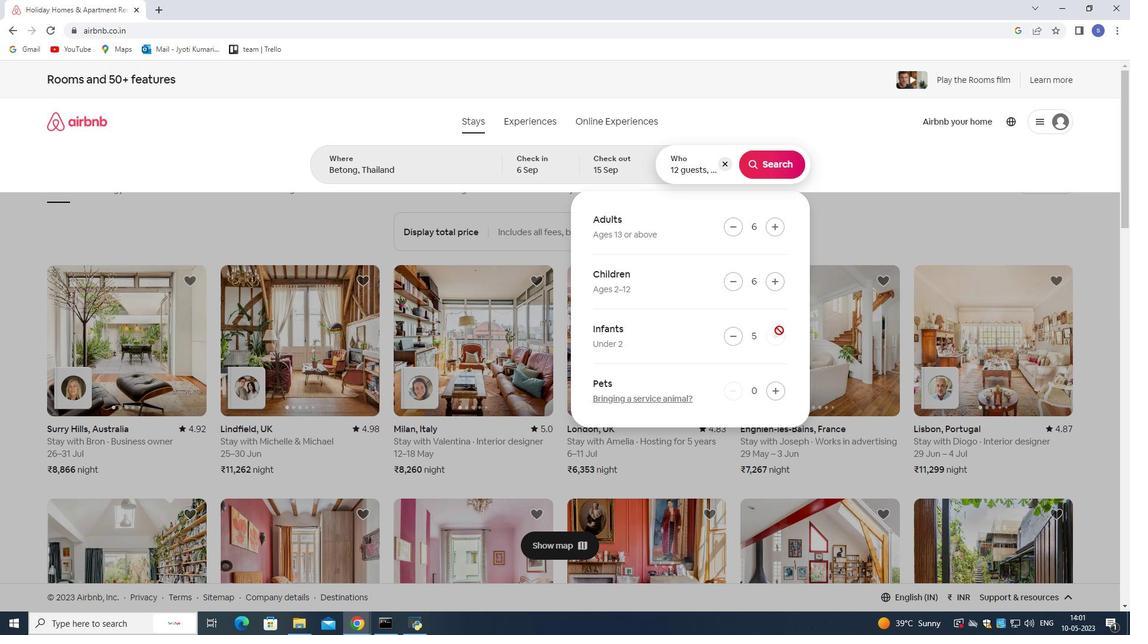 
Action: Mouse moved to (732, 333)
Screenshot: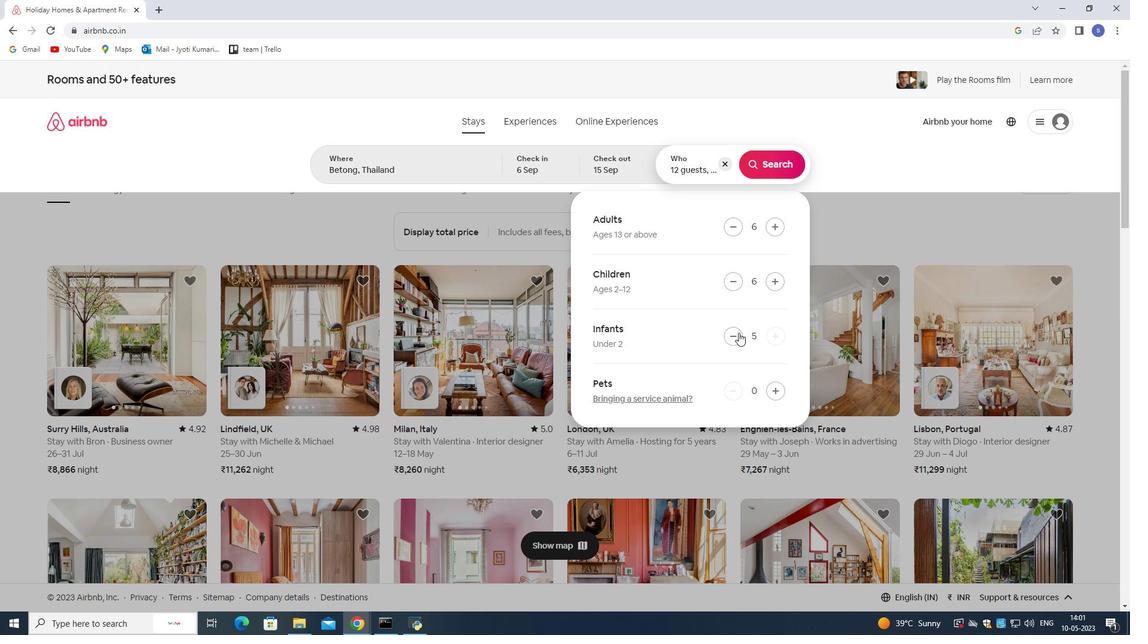 
Action: Mouse pressed left at (732, 333)
Screenshot: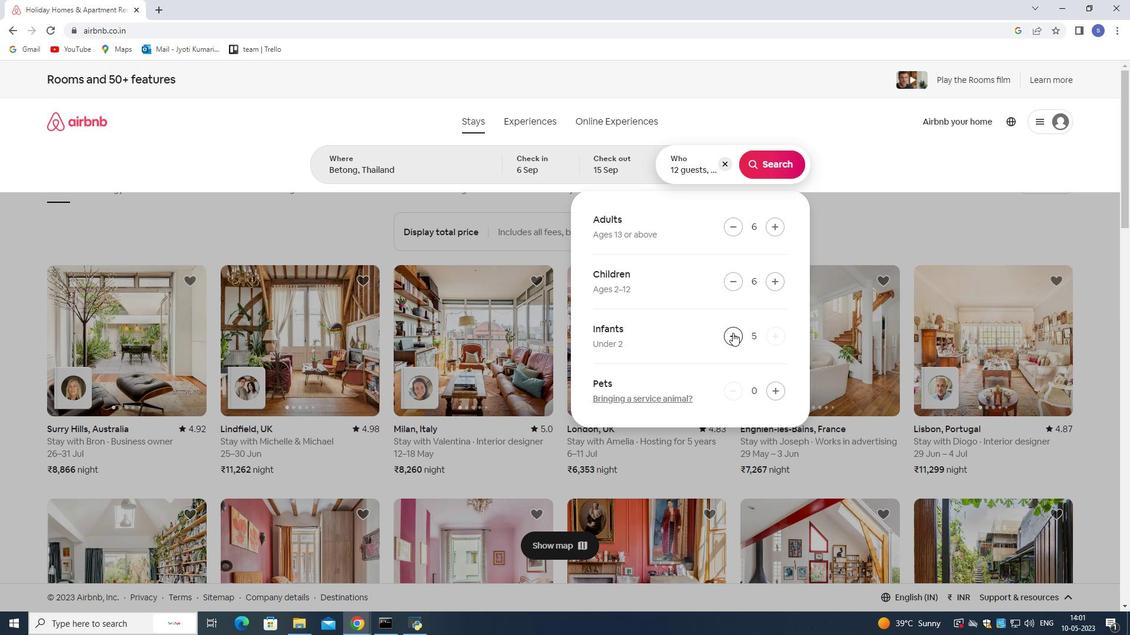 
Action: Mouse pressed left at (732, 333)
Screenshot: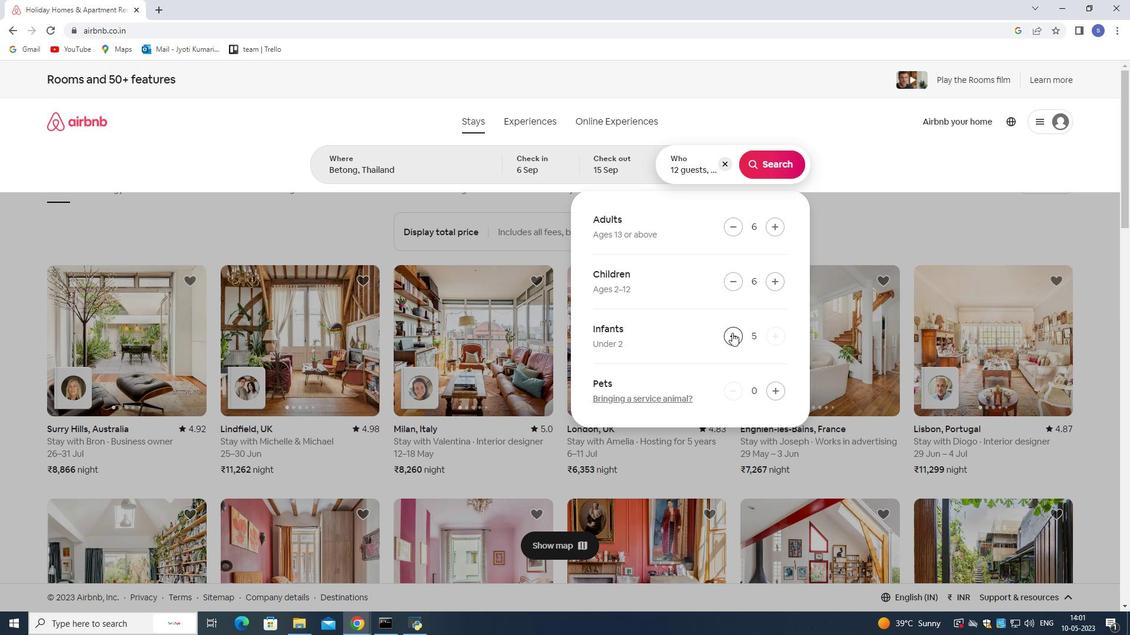 
Action: Mouse pressed left at (732, 333)
Screenshot: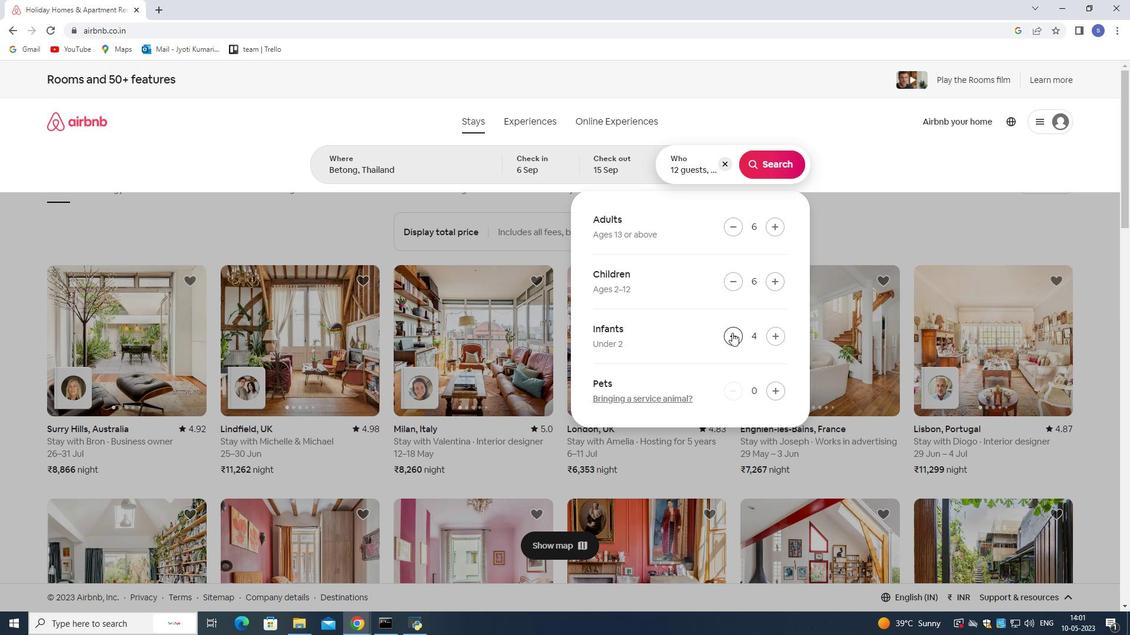
Action: Mouse pressed left at (732, 333)
Screenshot: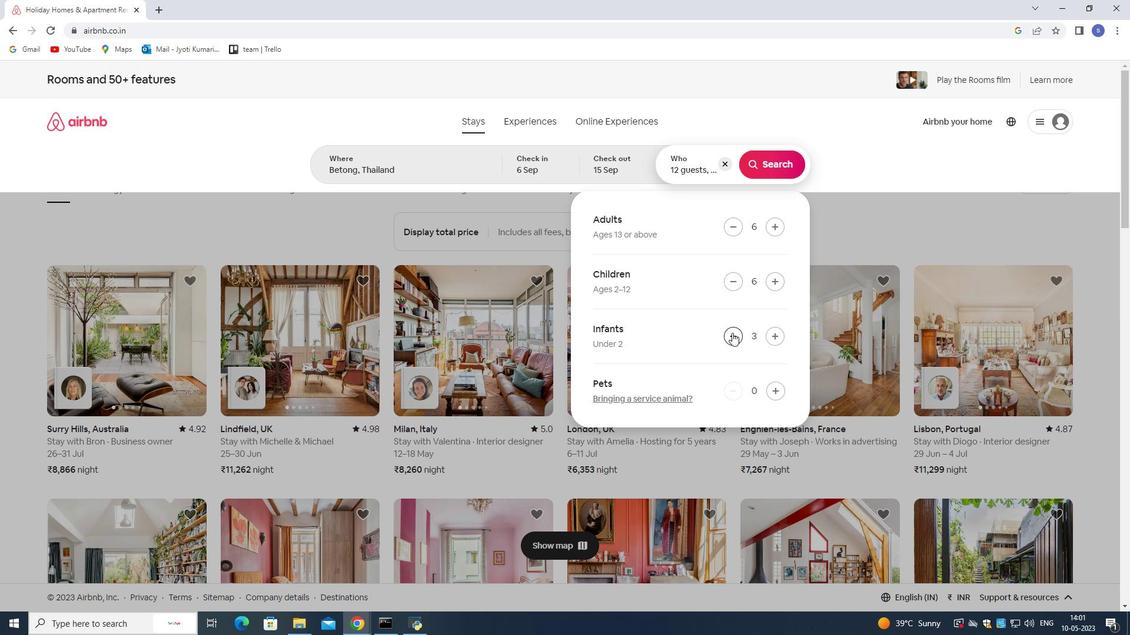 
Action: Mouse moved to (732, 333)
Screenshot: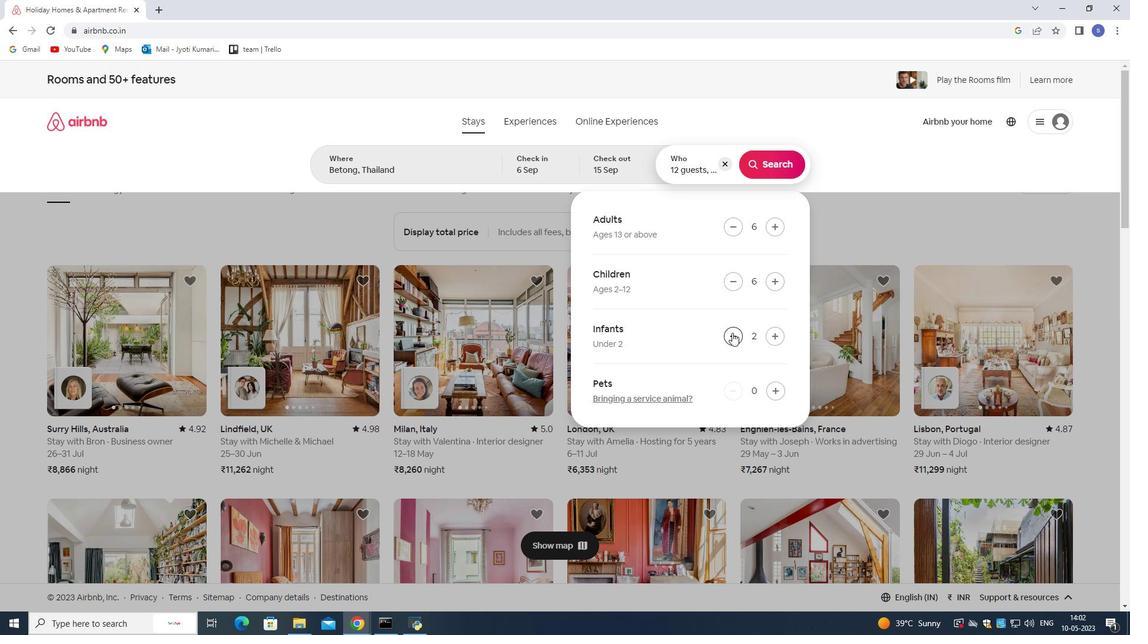 
Action: Mouse pressed left at (732, 333)
Screenshot: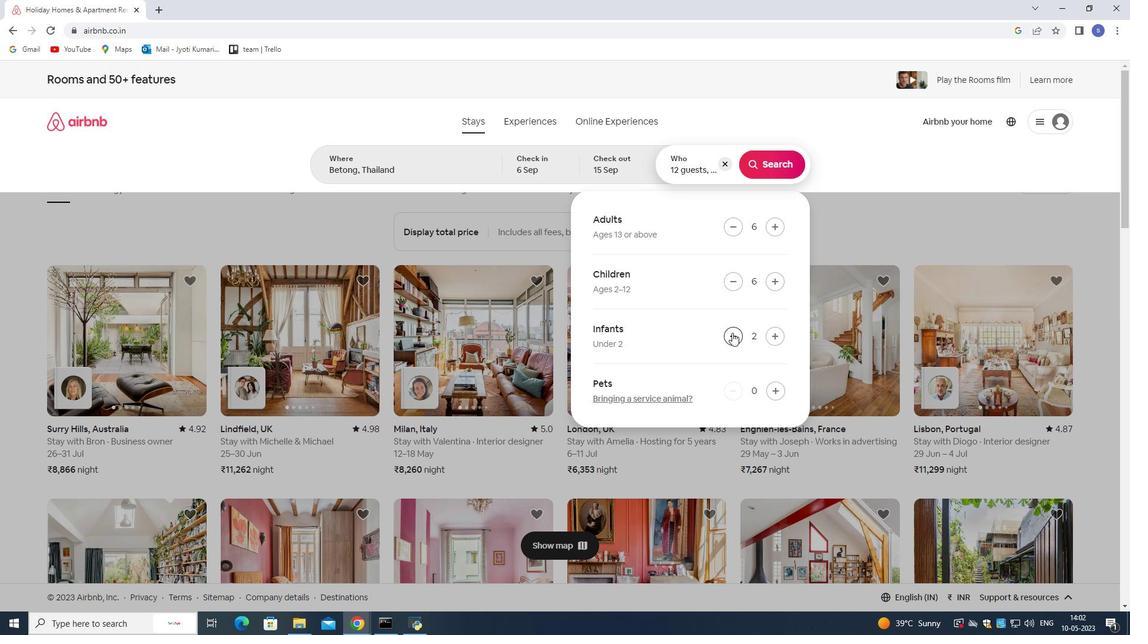 
Action: Mouse moved to (733, 287)
Screenshot: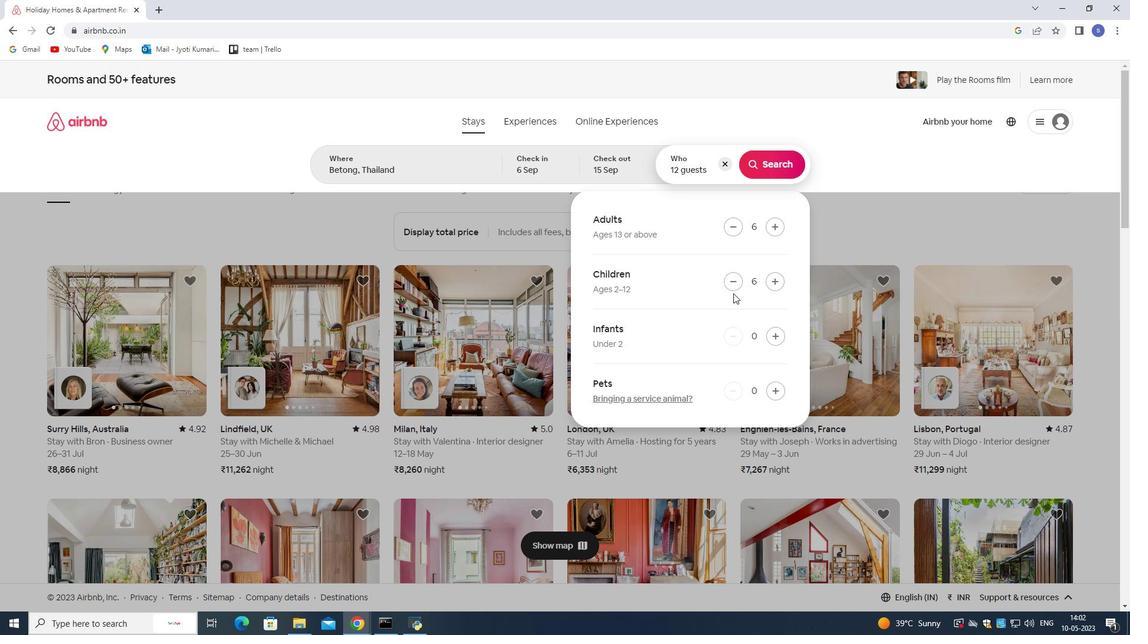 
Action: Mouse pressed left at (733, 287)
Screenshot: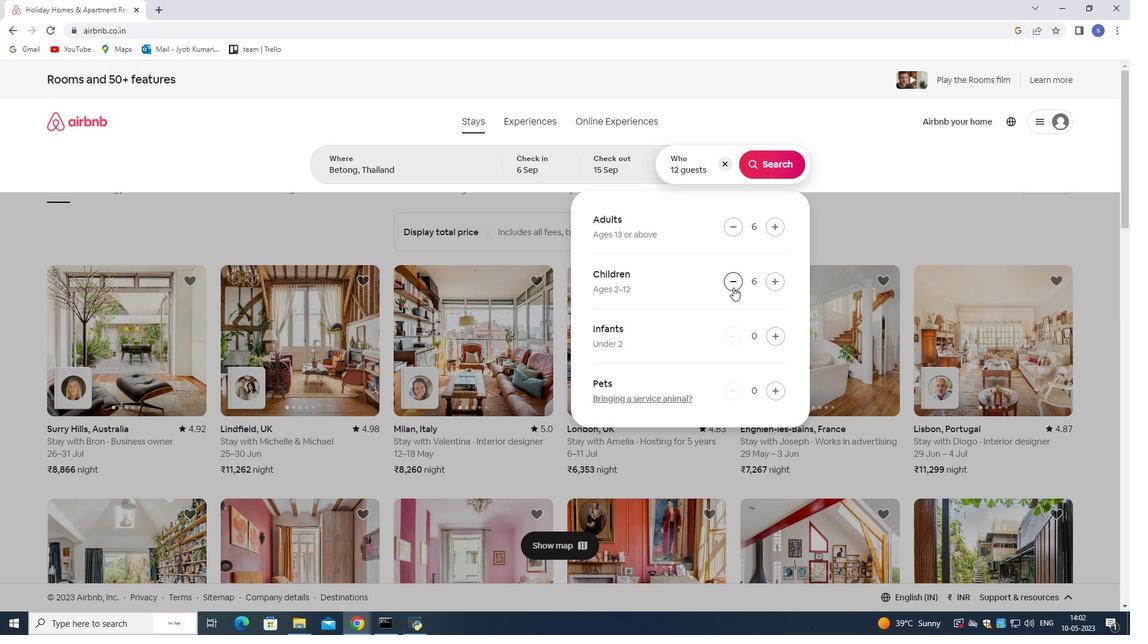 
Action: Mouse pressed left at (733, 287)
Screenshot: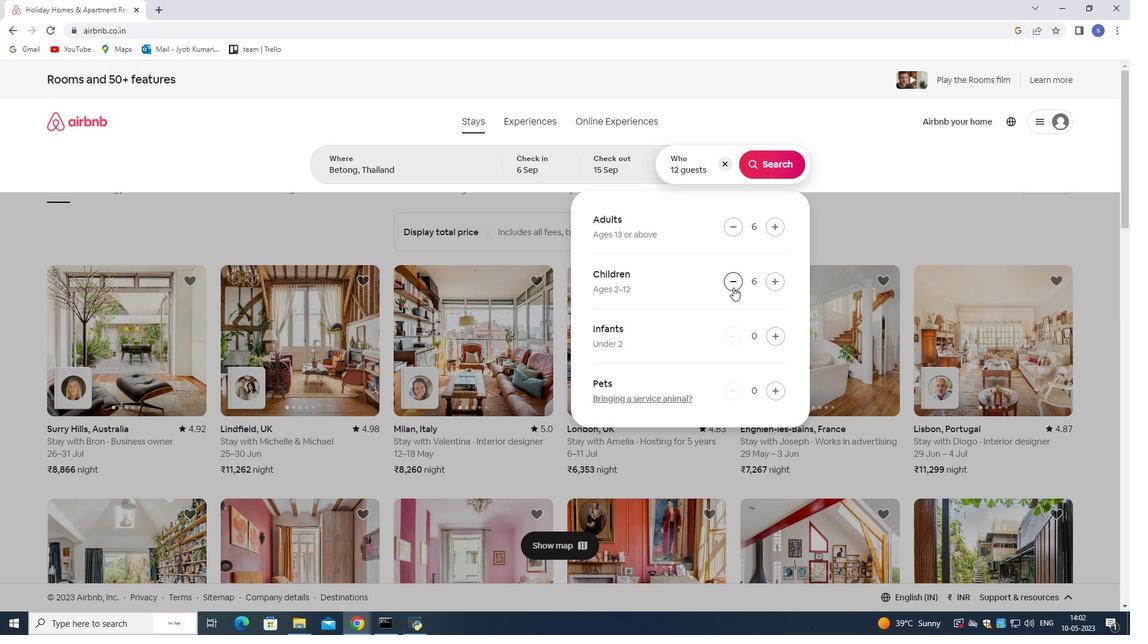 
Action: Mouse pressed left at (733, 287)
Screenshot: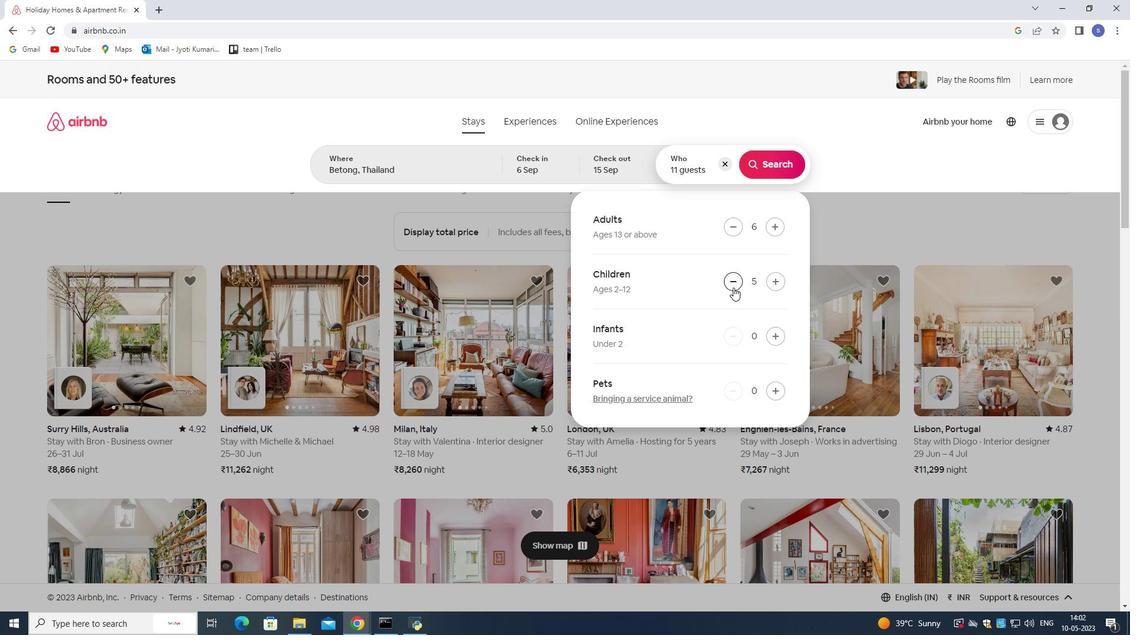 
Action: Mouse pressed left at (733, 287)
Screenshot: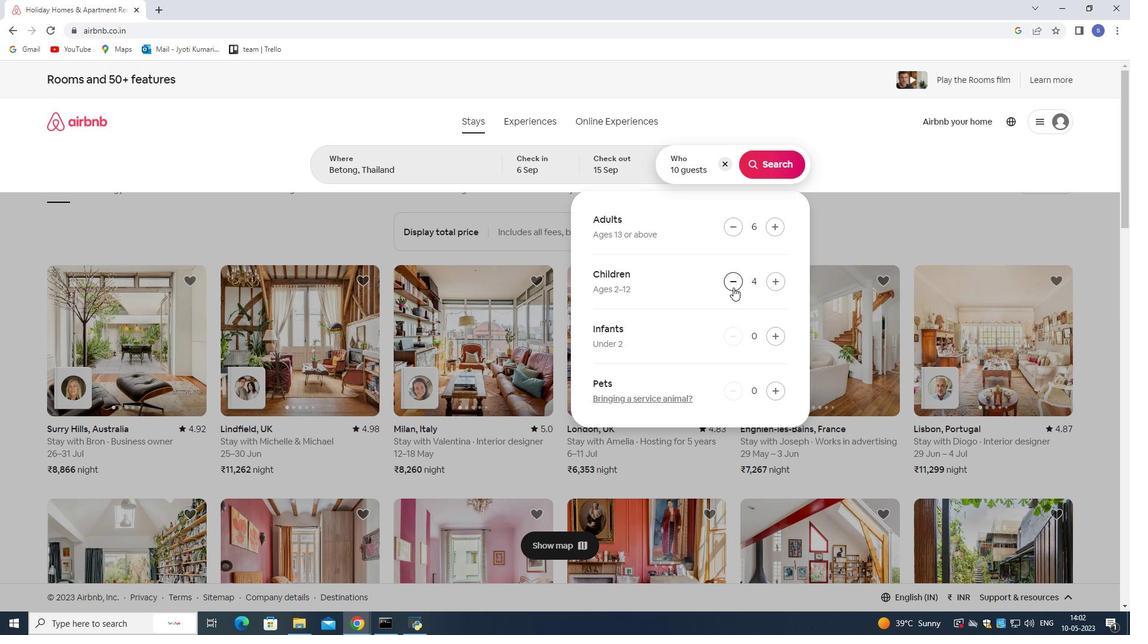 
Action: Mouse moved to (734, 288)
Screenshot: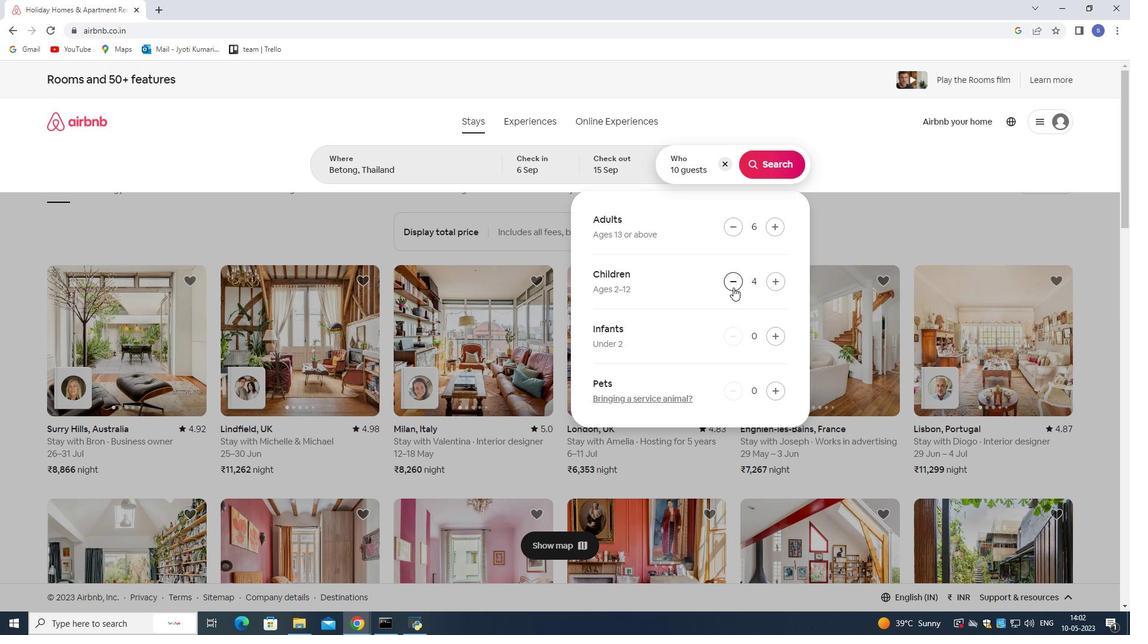 
Action: Mouse pressed left at (734, 288)
Screenshot: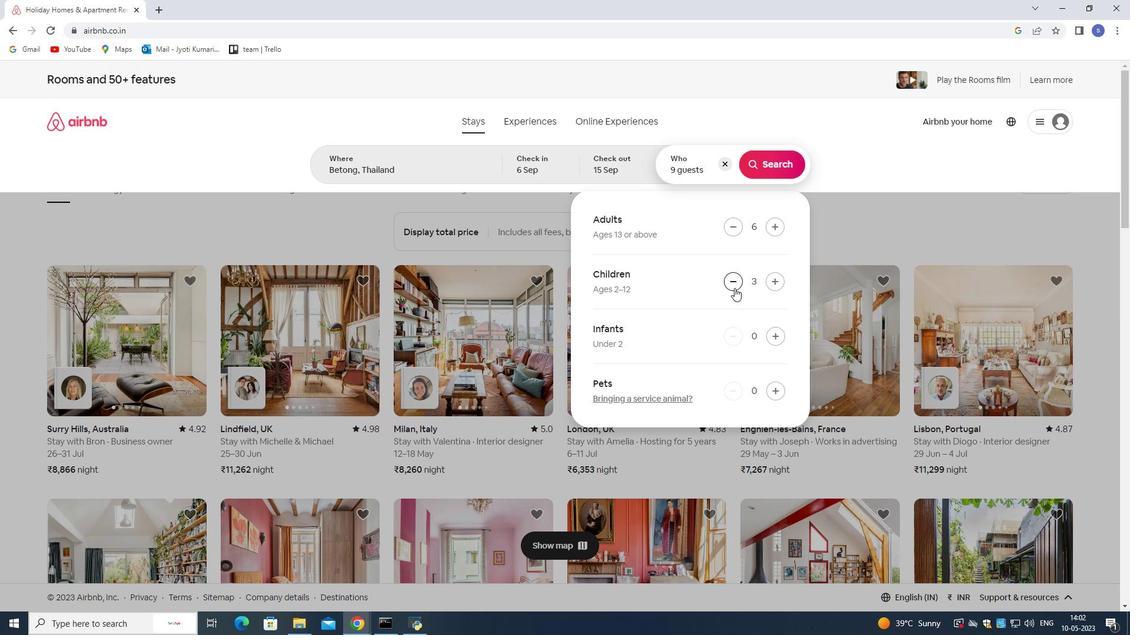 
Action: Mouse moved to (734, 290)
Screenshot: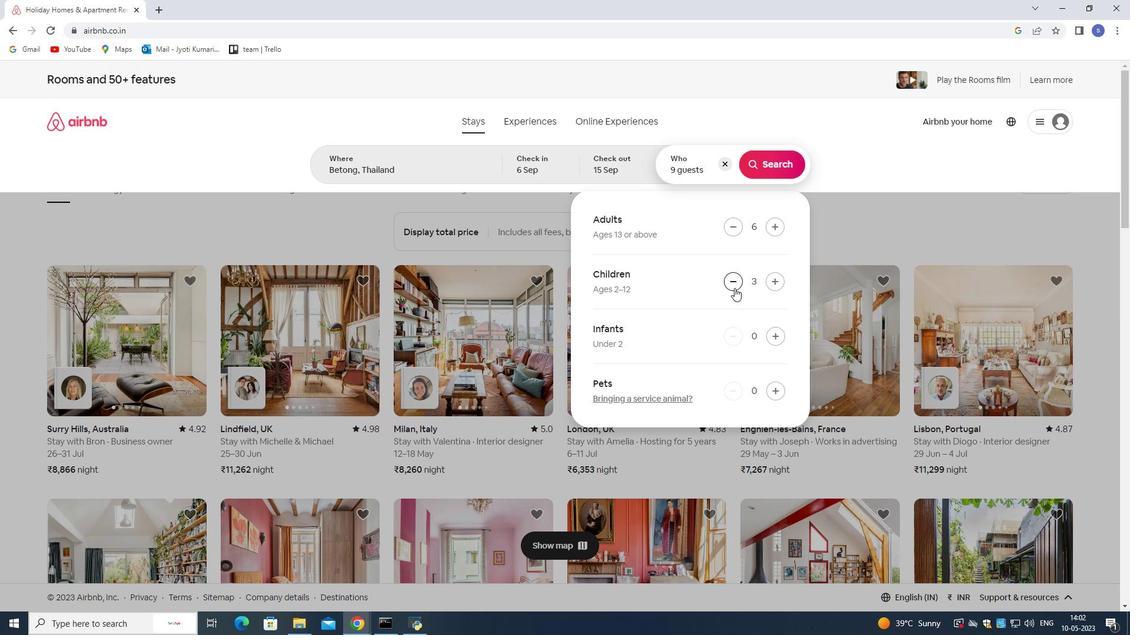 
Action: Mouse pressed left at (734, 290)
Screenshot: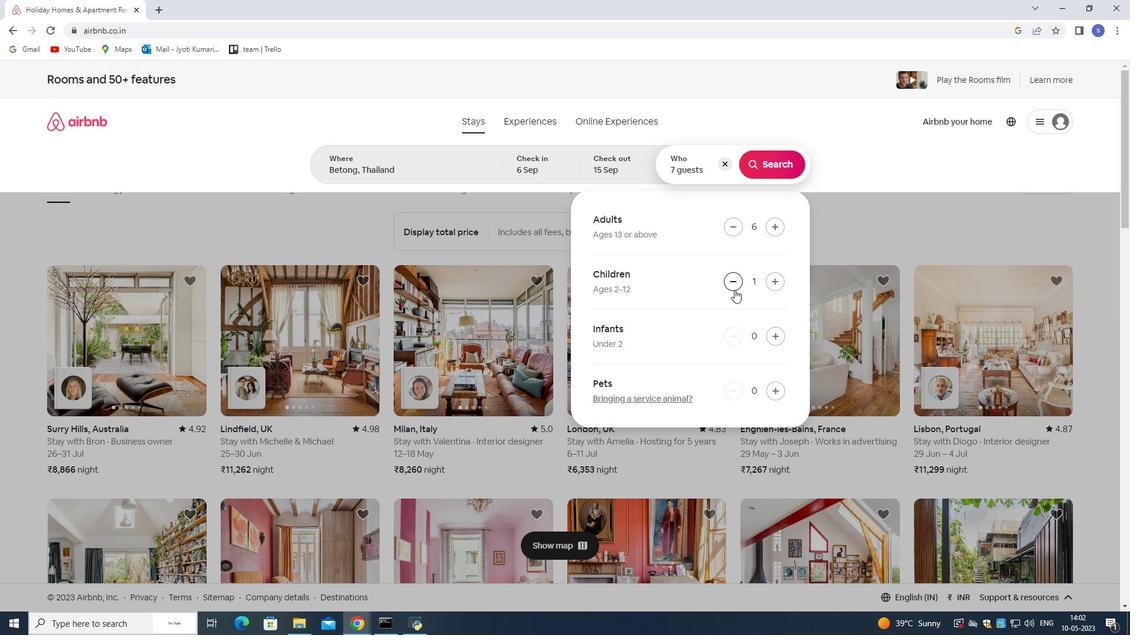 
Action: Mouse moved to (755, 160)
Screenshot: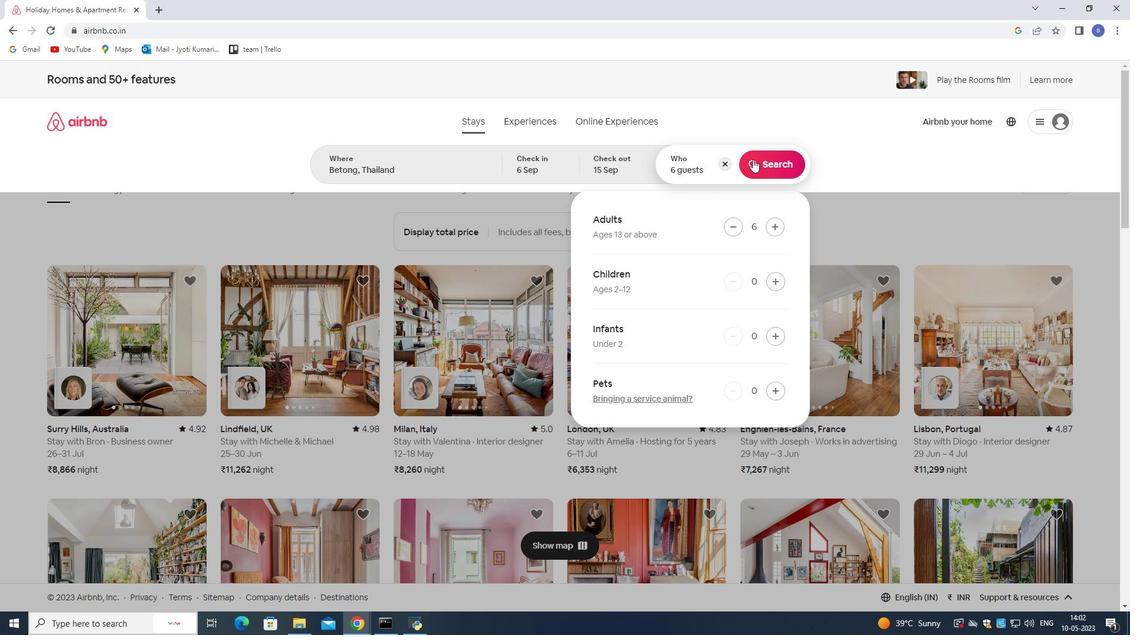
Action: Mouse pressed left at (755, 160)
Screenshot: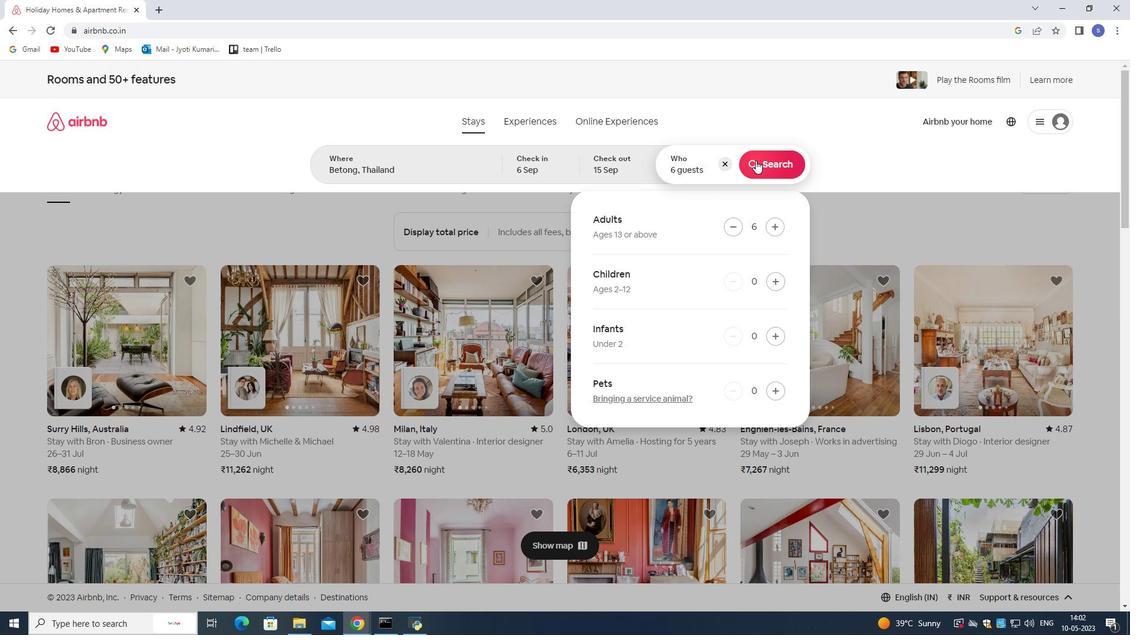 
Action: Mouse moved to (1066, 130)
Screenshot: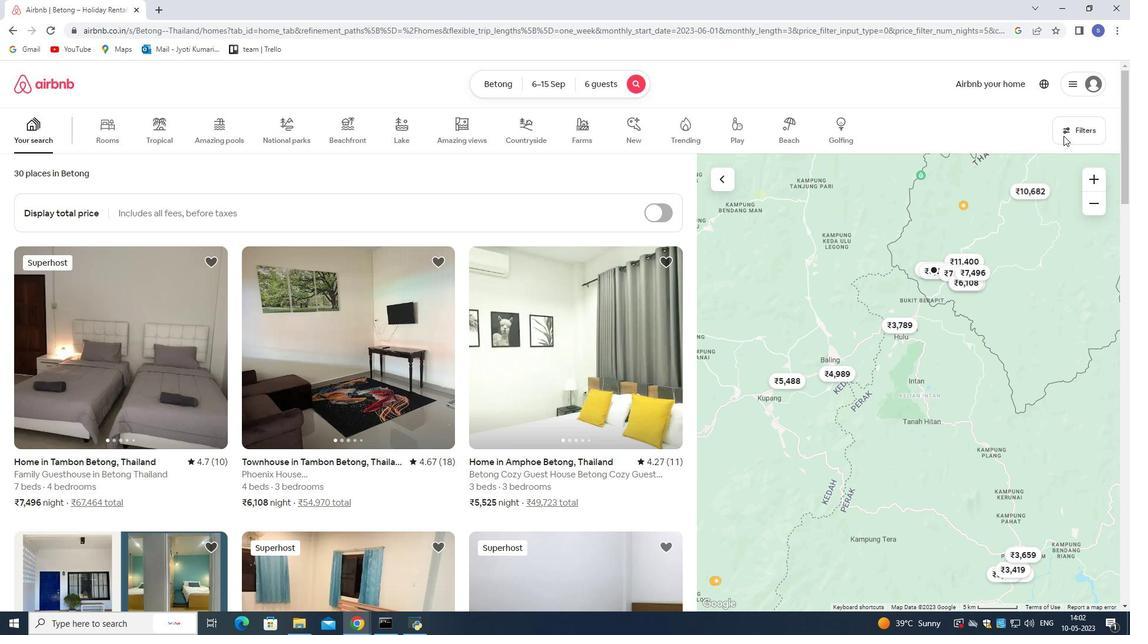 
Action: Mouse pressed left at (1066, 130)
Screenshot: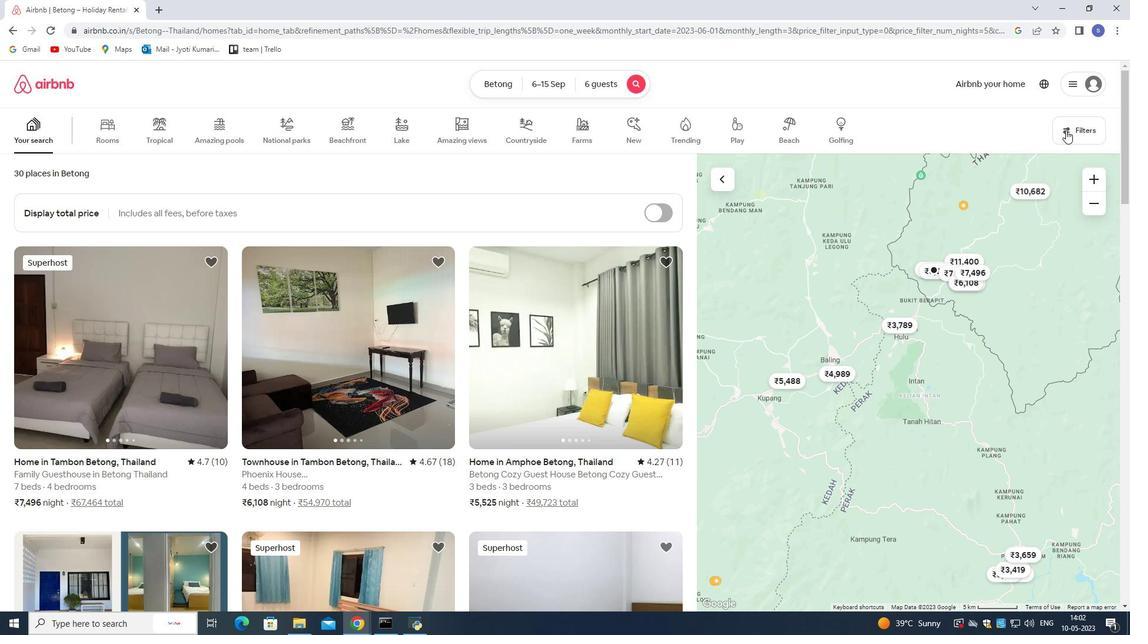 
Action: Mouse moved to (421, 416)
Screenshot: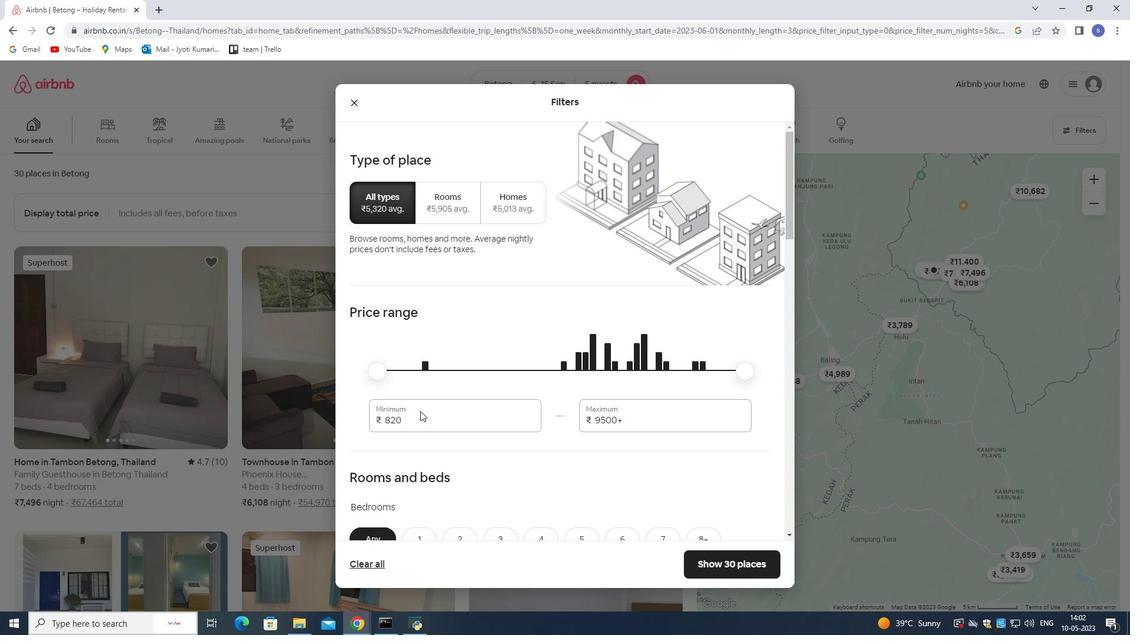 
Action: Mouse pressed left at (421, 416)
Screenshot: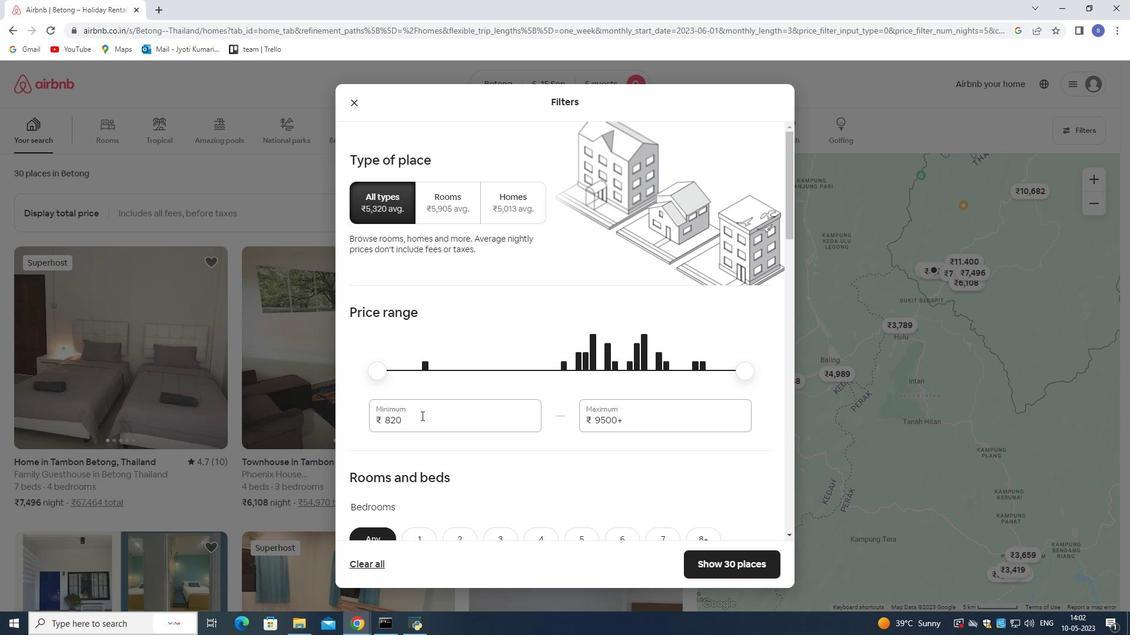 
Action: Mouse moved to (284, 412)
Screenshot: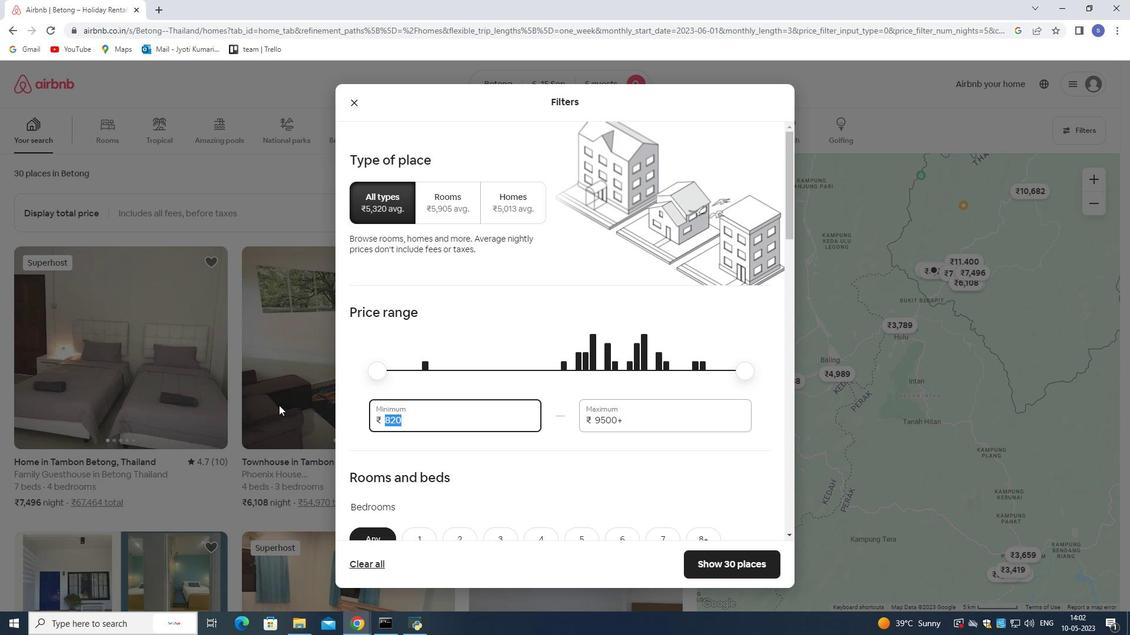 
Action: Key pressed <Key.backspace>
Screenshot: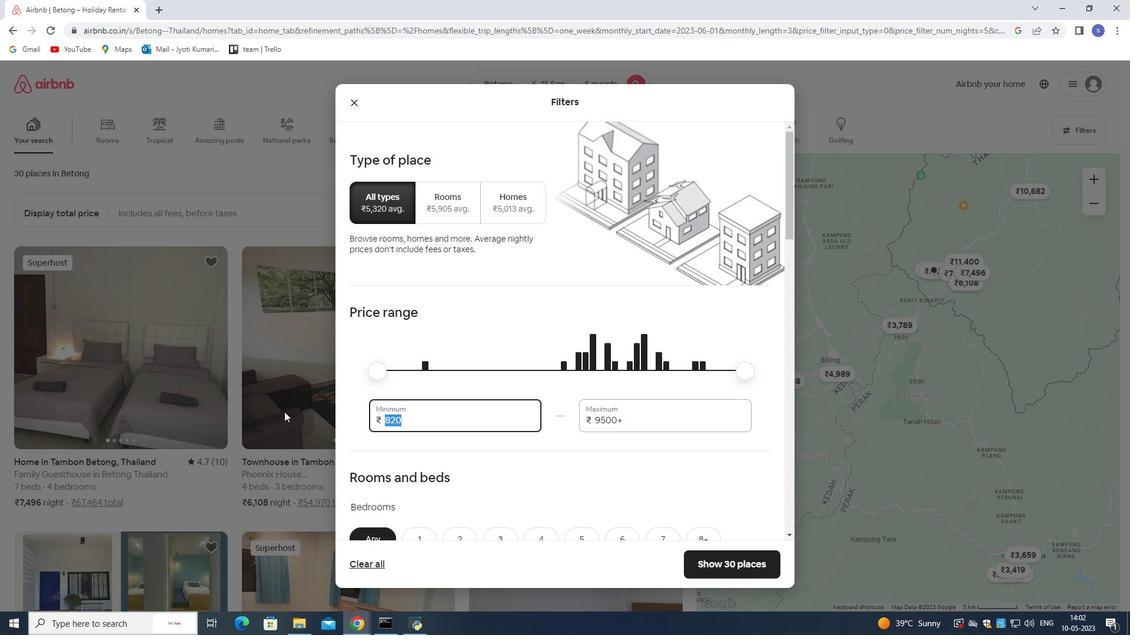 
Action: Mouse moved to (292, 415)
Screenshot: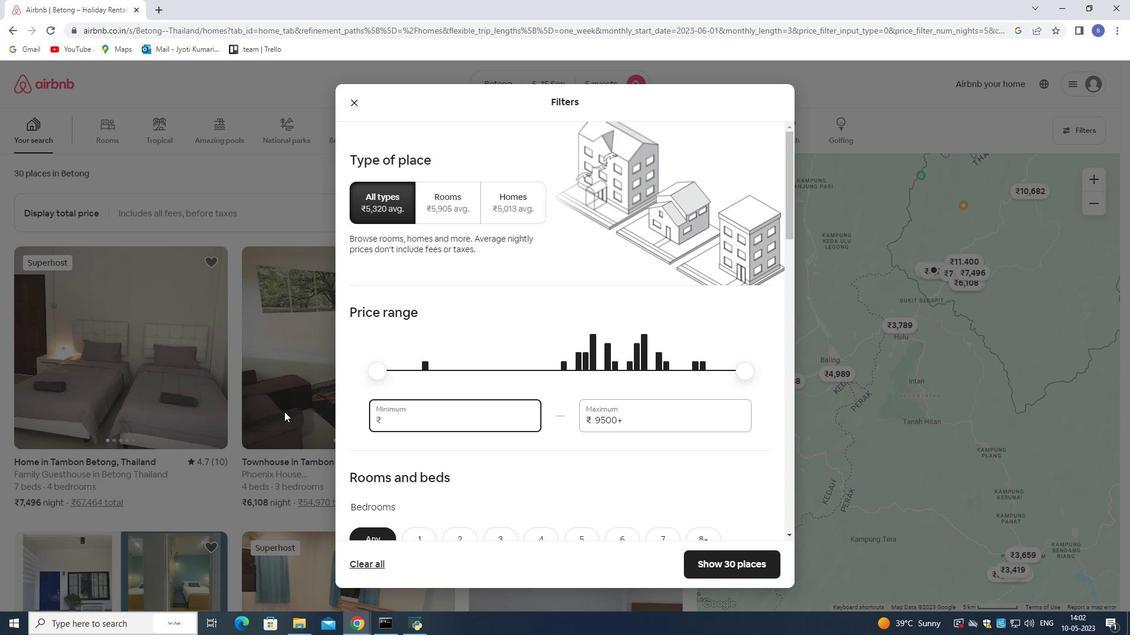 
Action: Key pressed 80
Screenshot: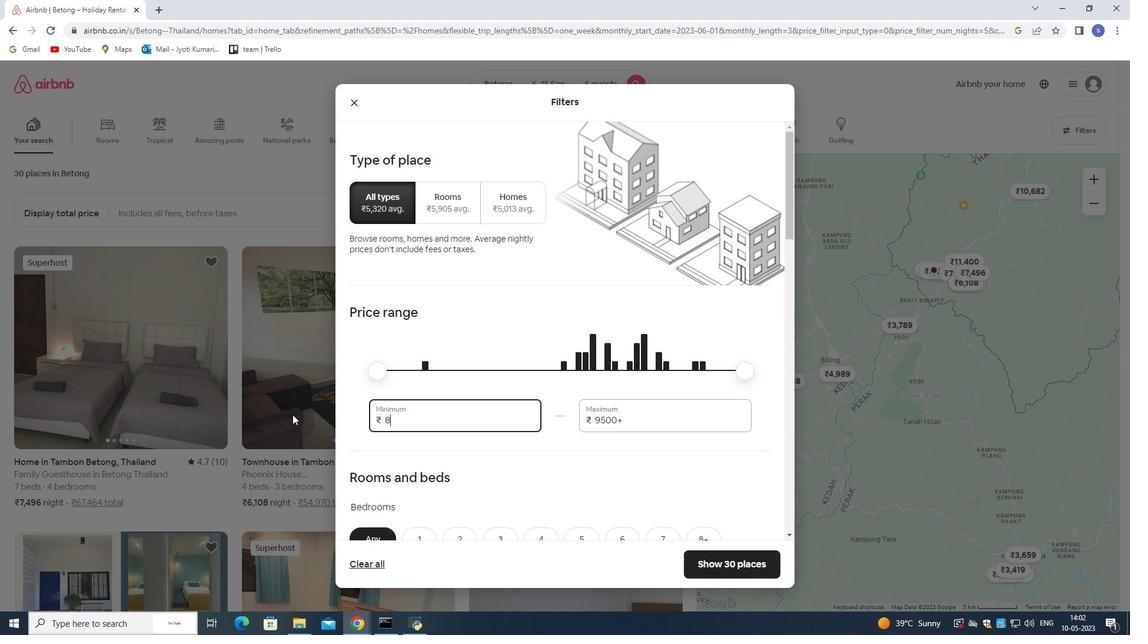 
Action: Mouse moved to (299, 416)
Screenshot: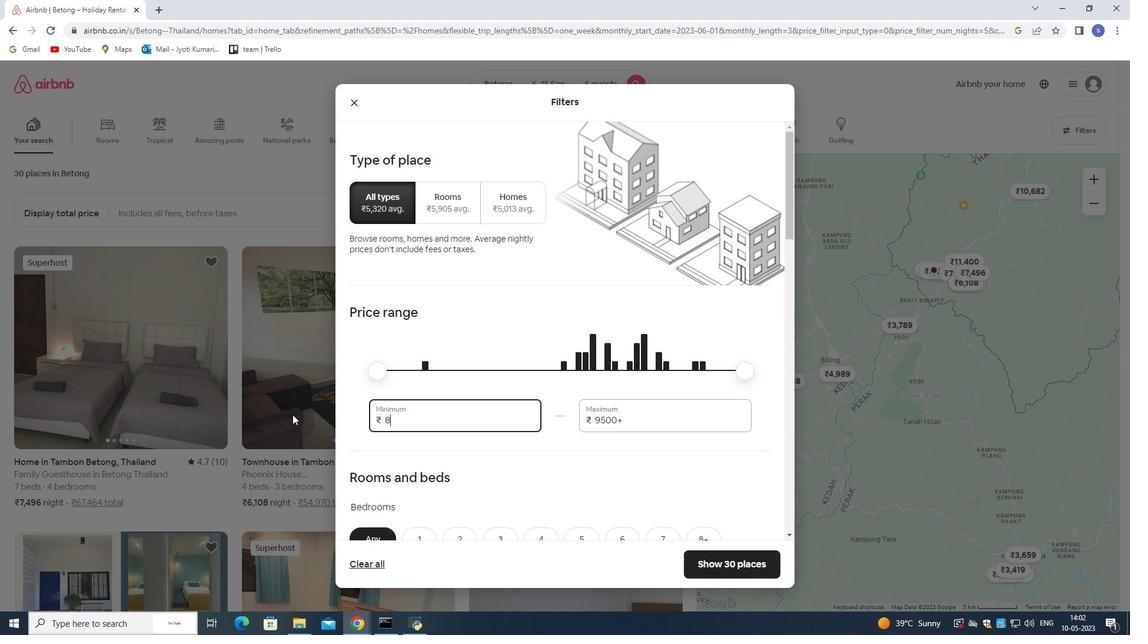 
Action: Key pressed 00
Screenshot: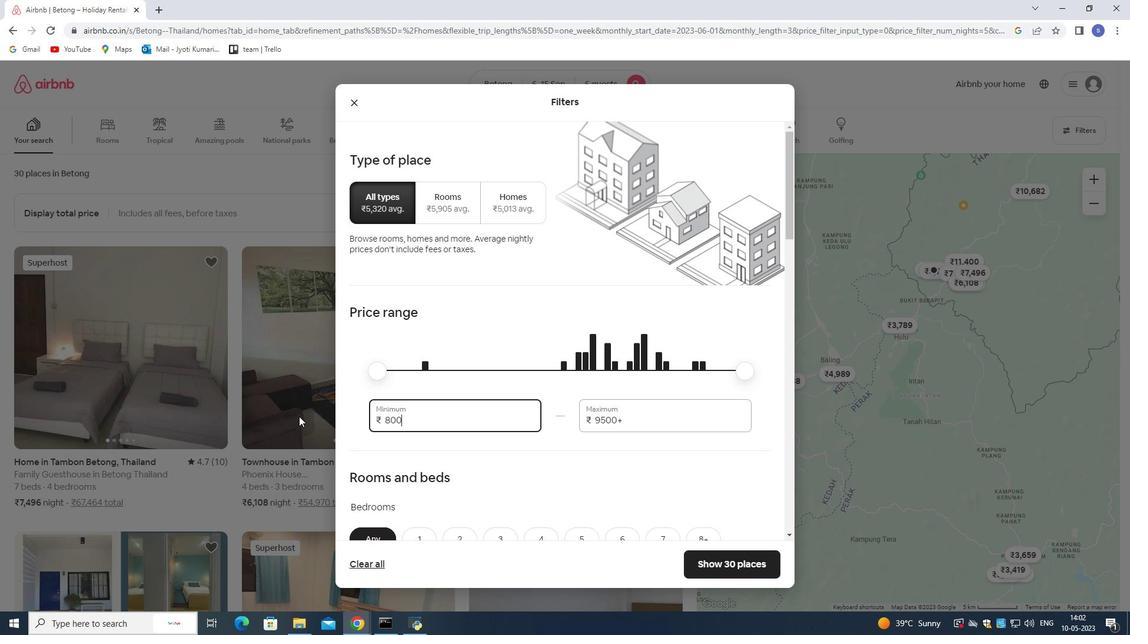 
Action: Mouse moved to (614, 426)
Screenshot: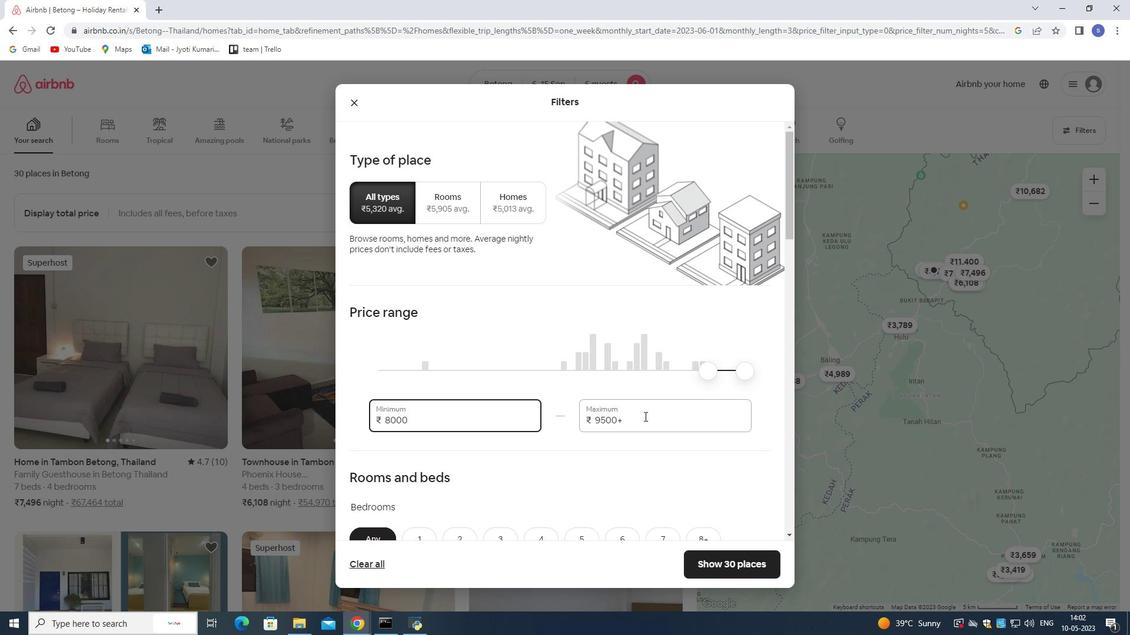 
Action: Mouse pressed left at (614, 426)
Screenshot: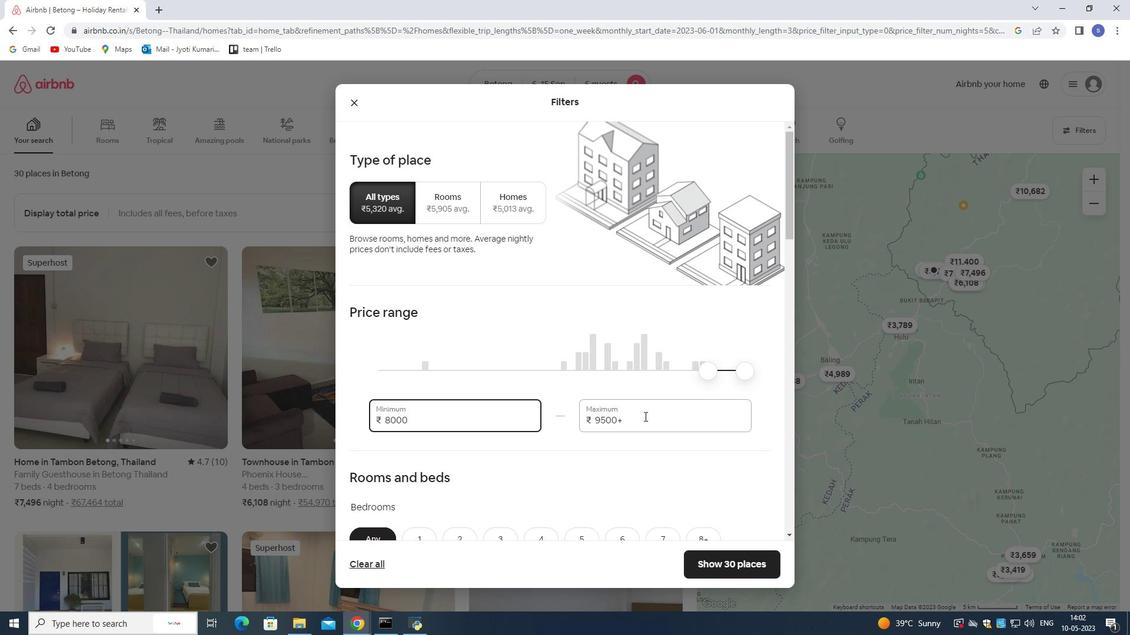
Action: Mouse moved to (531, 421)
Screenshot: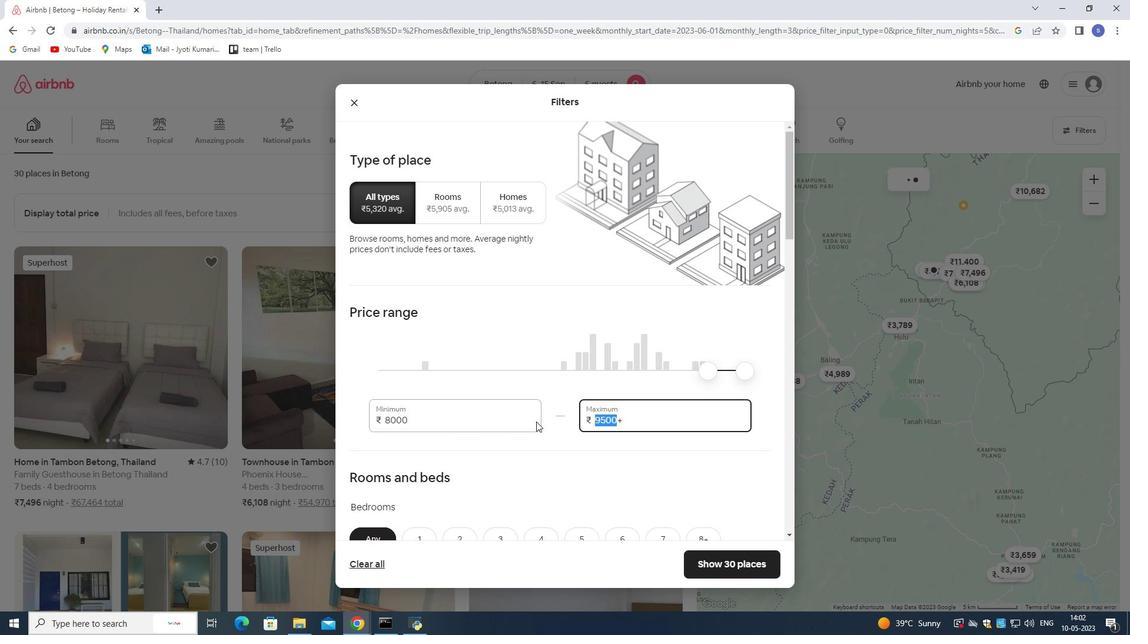 
Action: Key pressed <Key.backspace>12000
Screenshot: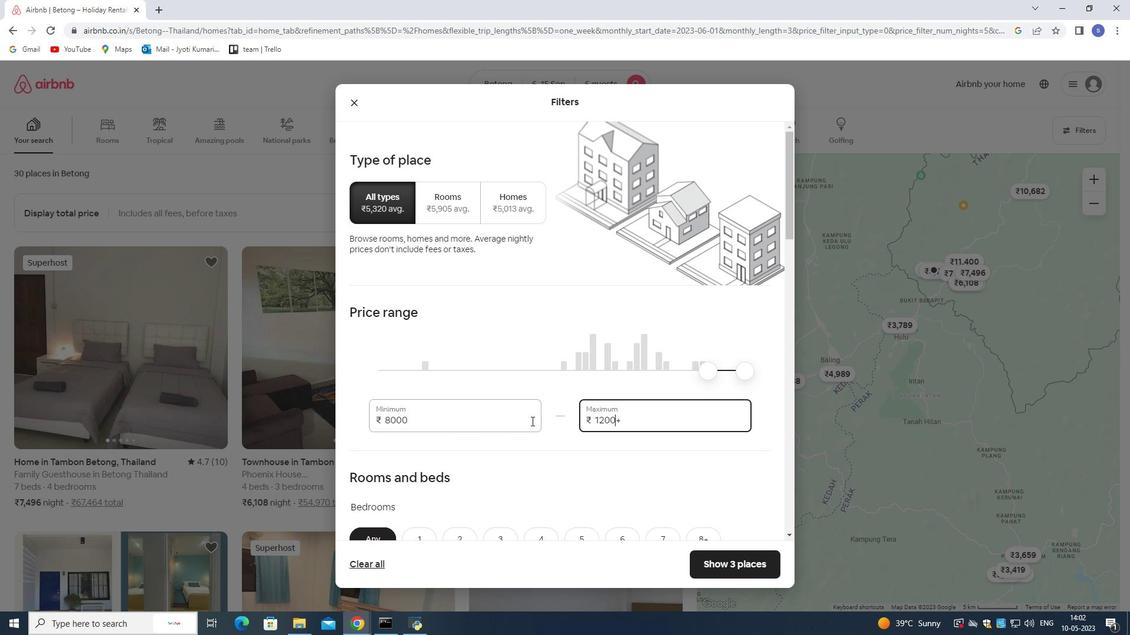 
Action: Mouse moved to (476, 437)
Screenshot: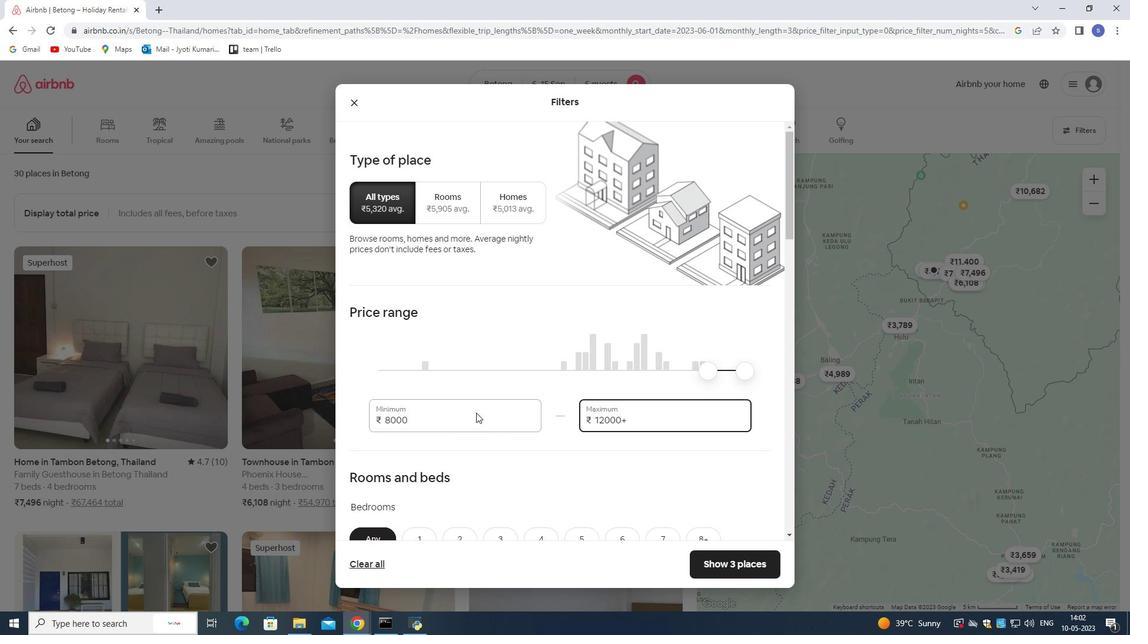
Action: Mouse scrolled (476, 436) with delta (0, 0)
Screenshot: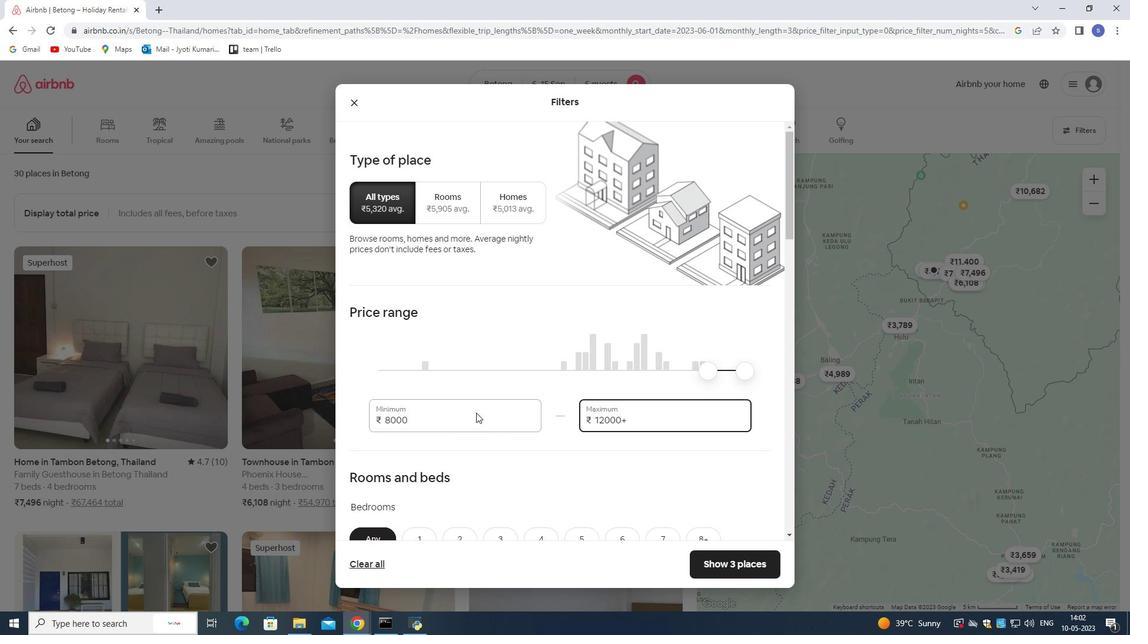 
Action: Mouse moved to (476, 439)
Screenshot: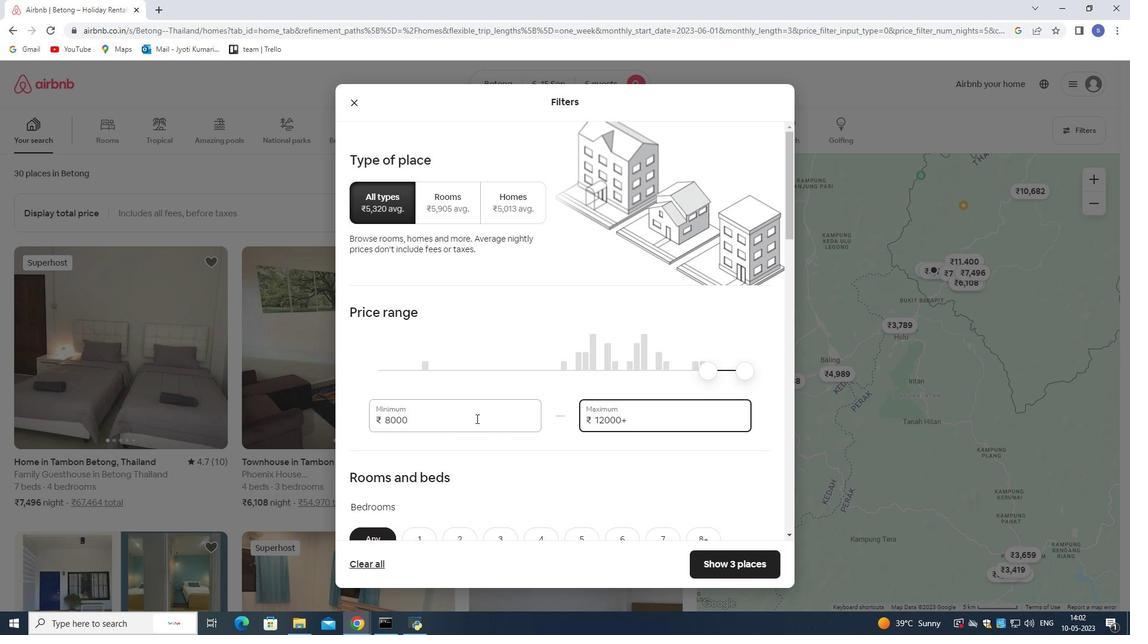 
Action: Mouse scrolled (476, 438) with delta (0, 0)
Screenshot: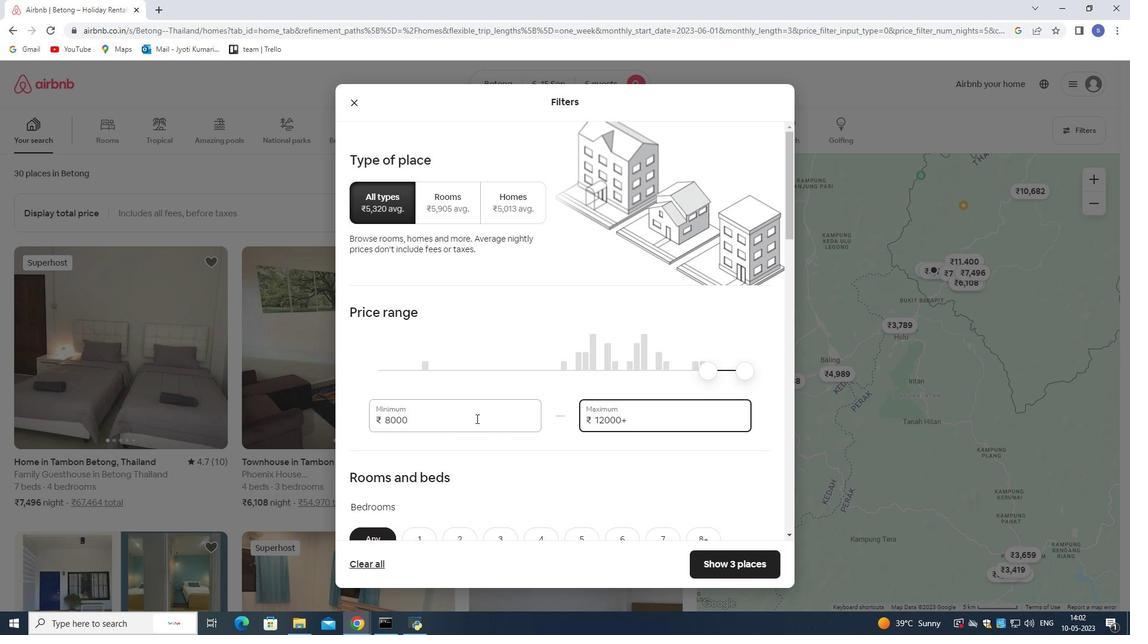 
Action: Mouse moved to (476, 439)
Screenshot: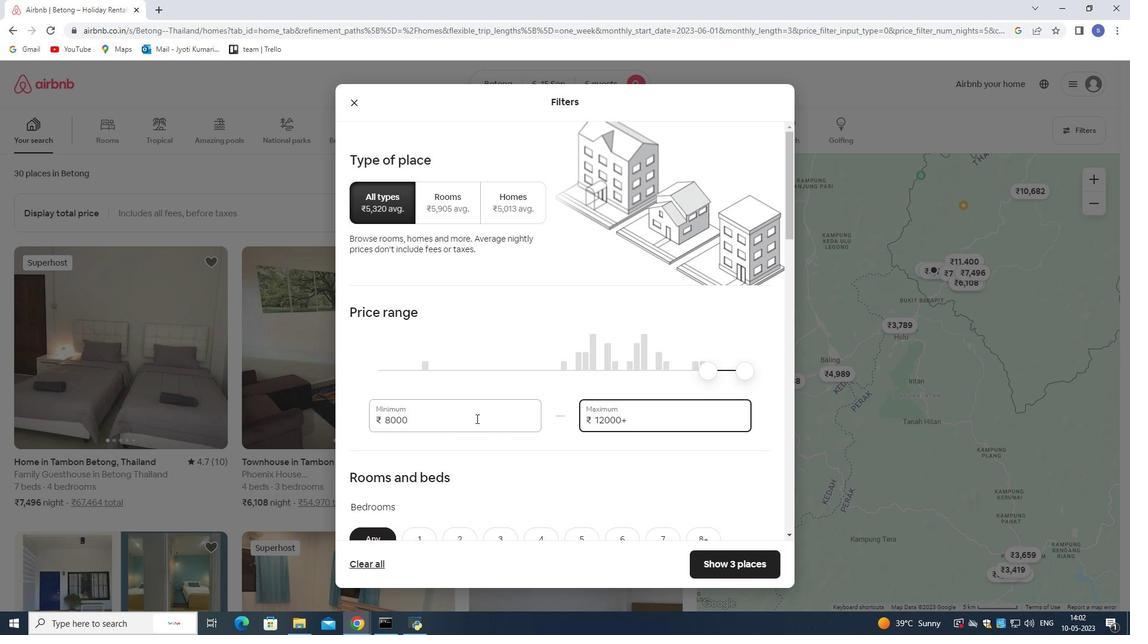 
Action: Mouse scrolled (476, 439) with delta (0, 0)
Screenshot: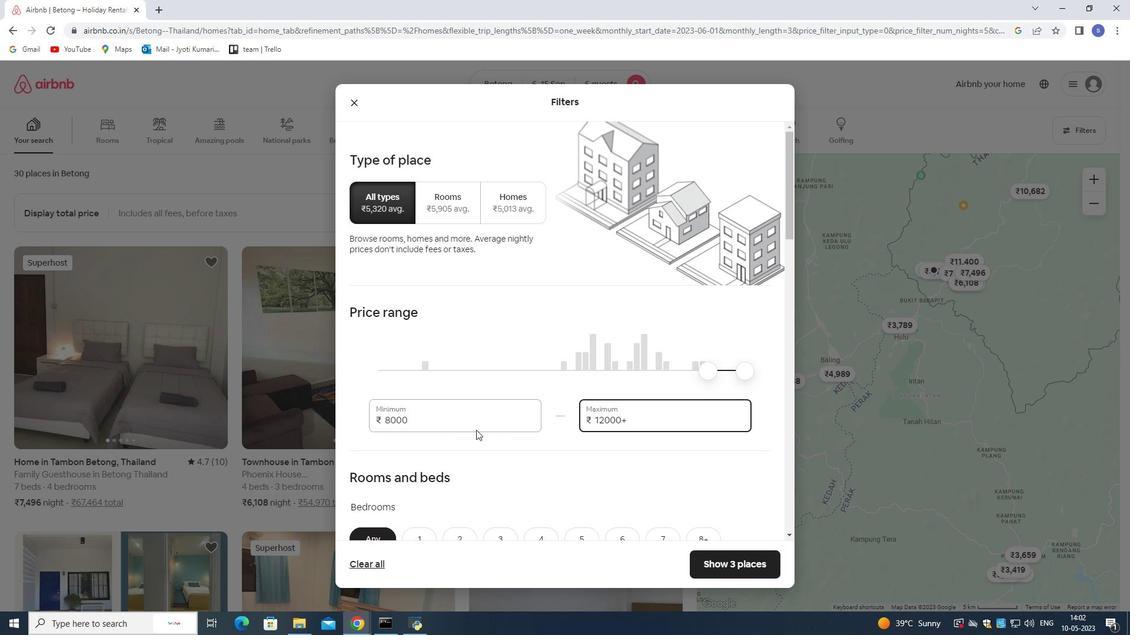 
Action: Mouse moved to (615, 362)
Screenshot: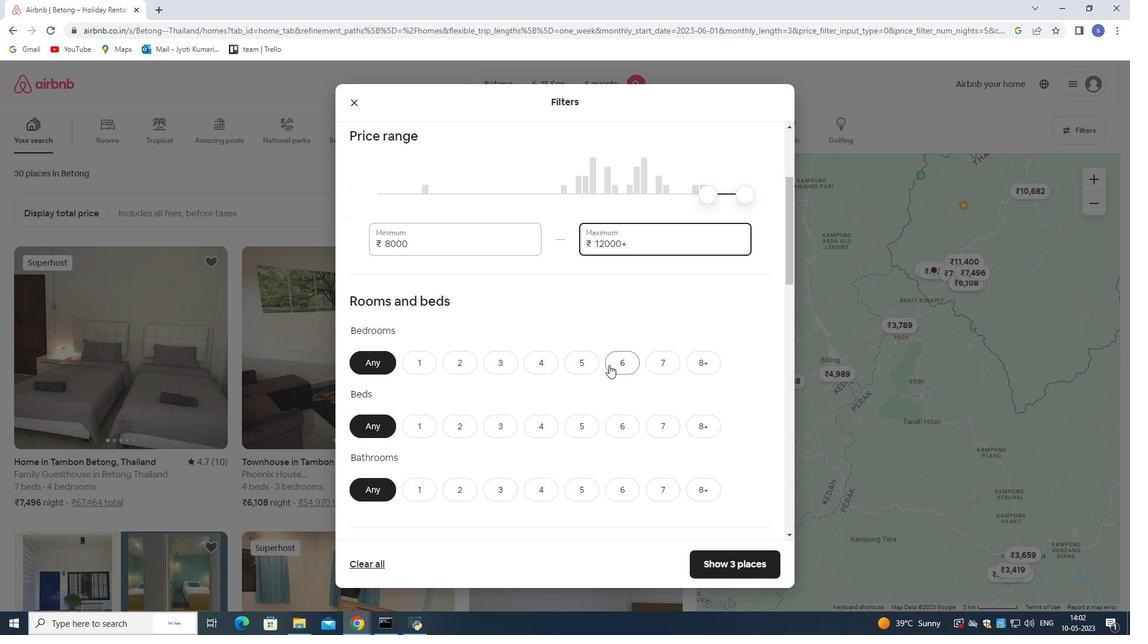 
Action: Mouse pressed left at (615, 362)
Screenshot: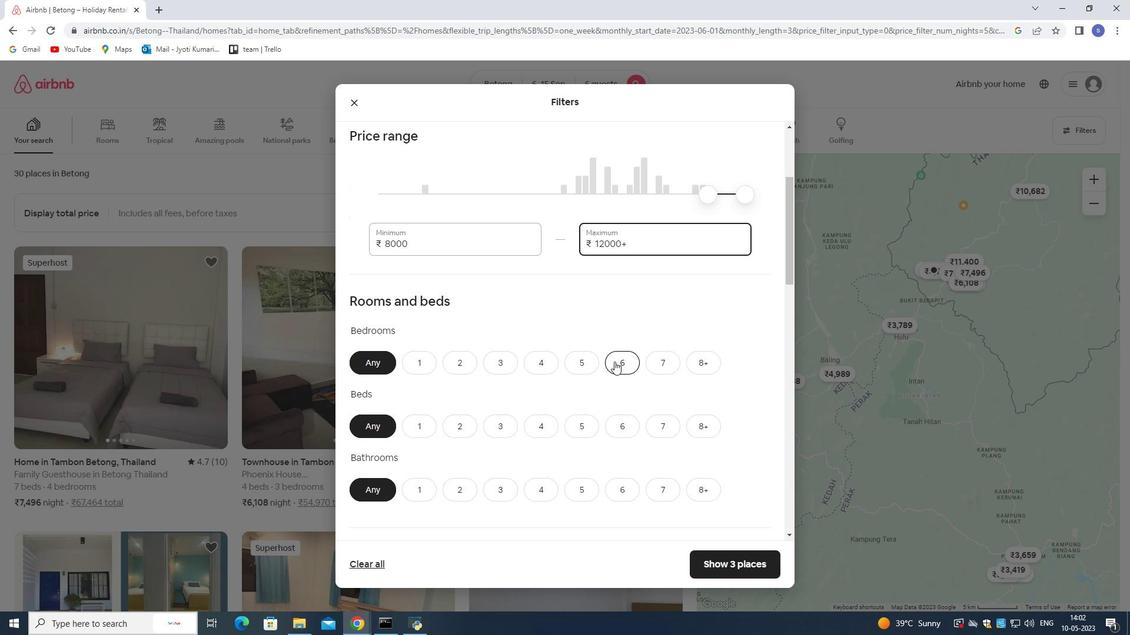 
Action: Mouse moved to (614, 436)
Screenshot: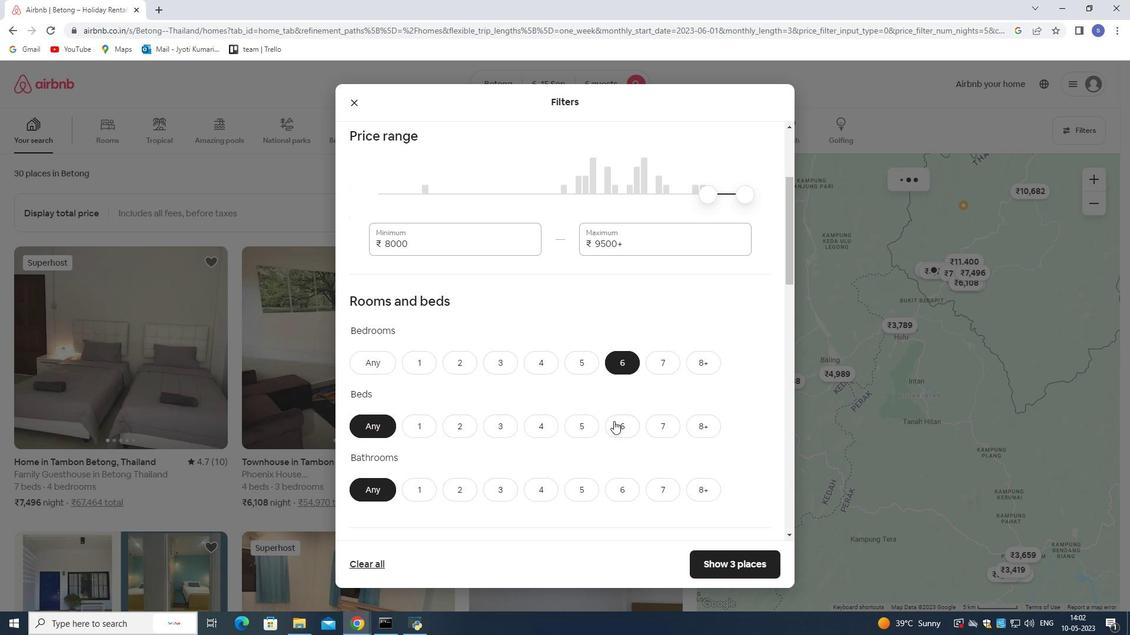 
Action: Mouse pressed left at (614, 436)
Screenshot: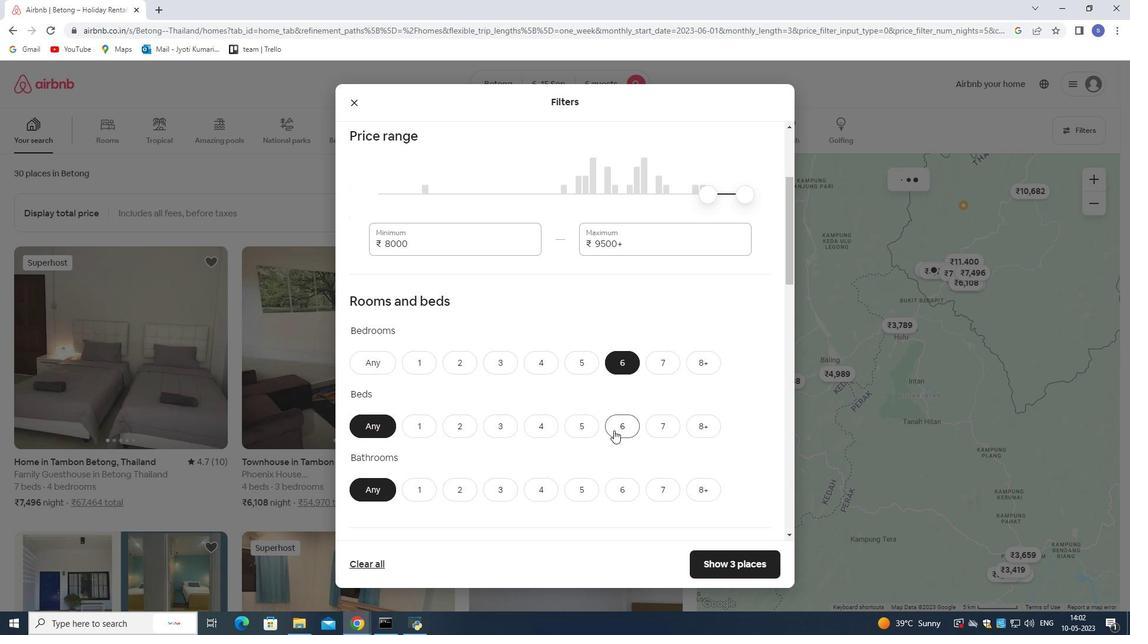 
Action: Mouse moved to (623, 497)
Screenshot: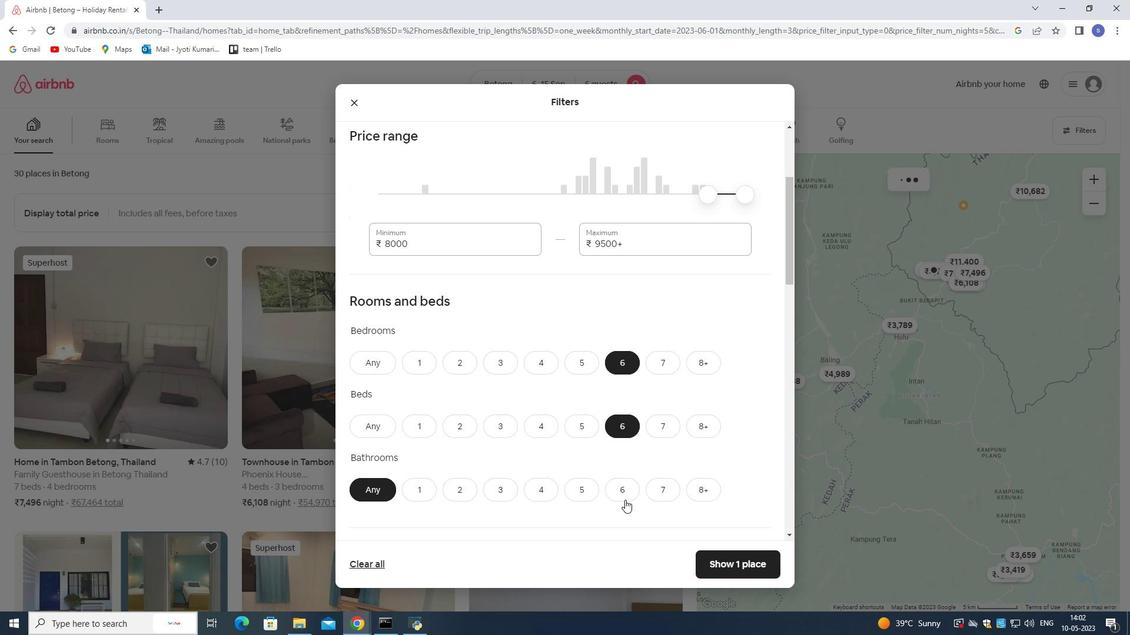 
Action: Mouse pressed left at (623, 497)
Screenshot: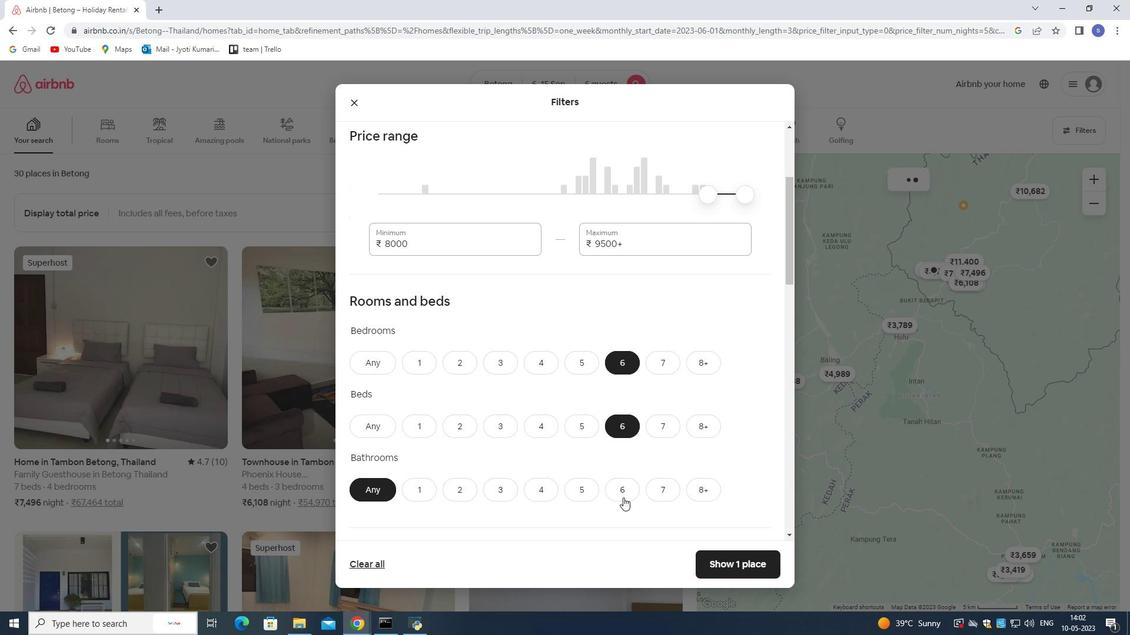 
Action: Mouse moved to (616, 461)
Screenshot: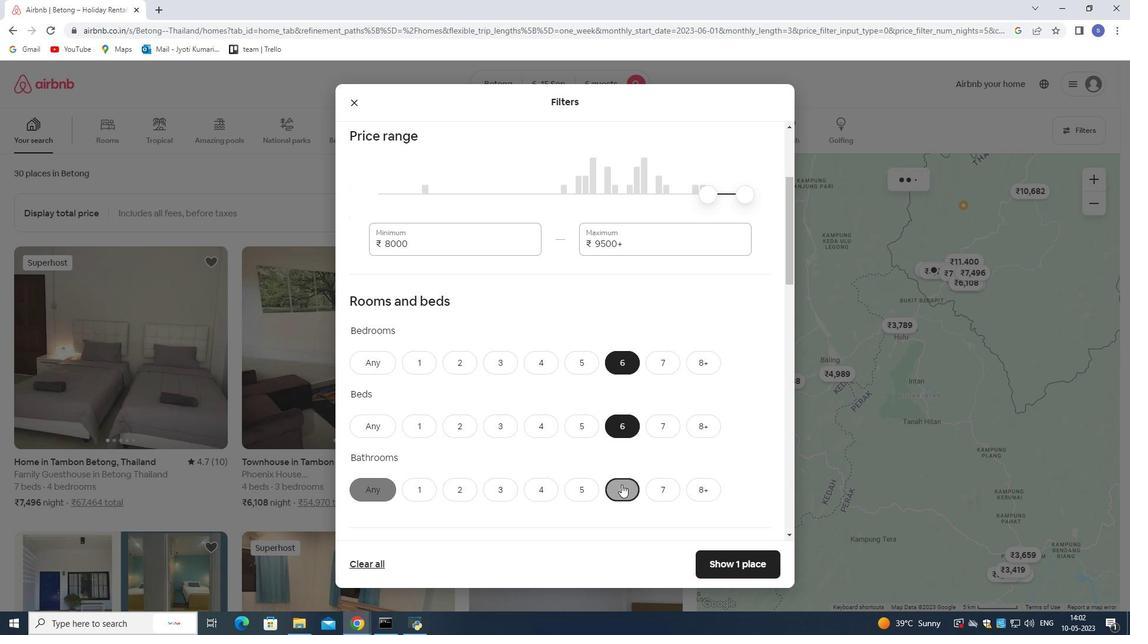
Action: Mouse scrolled (616, 460) with delta (0, 0)
Screenshot: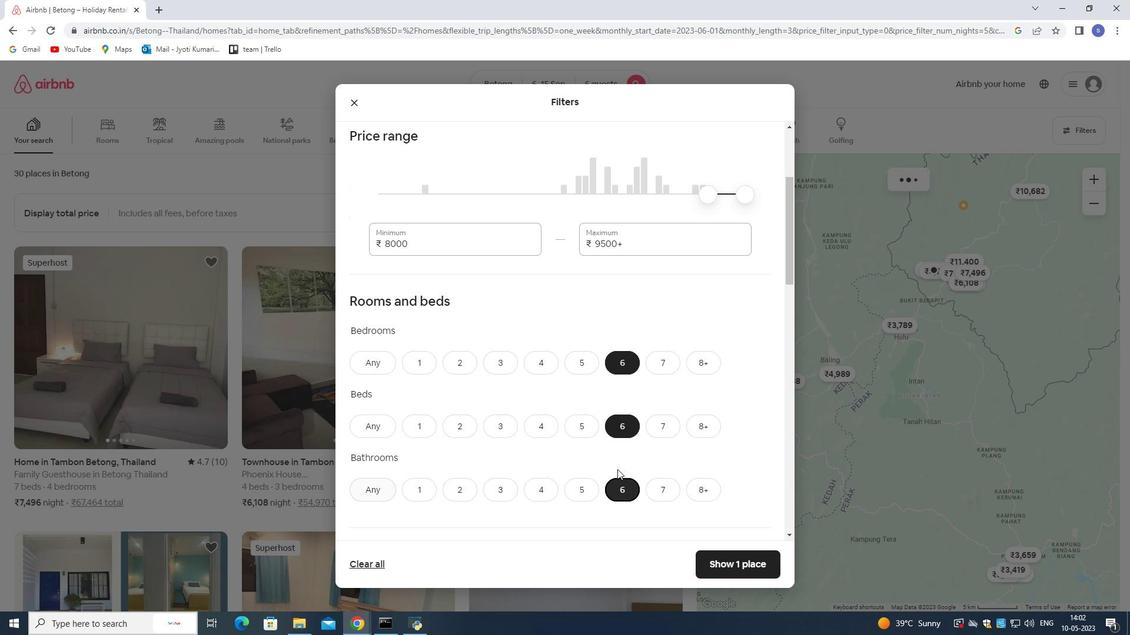 
Action: Mouse scrolled (616, 460) with delta (0, 0)
Screenshot: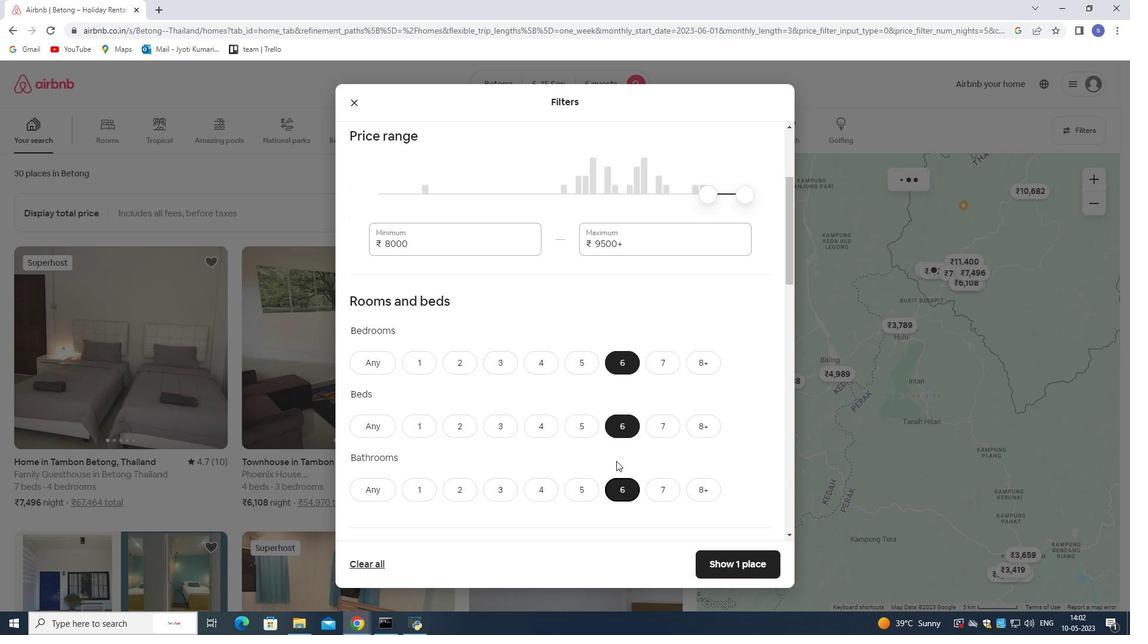 
Action: Mouse moved to (616, 460)
Screenshot: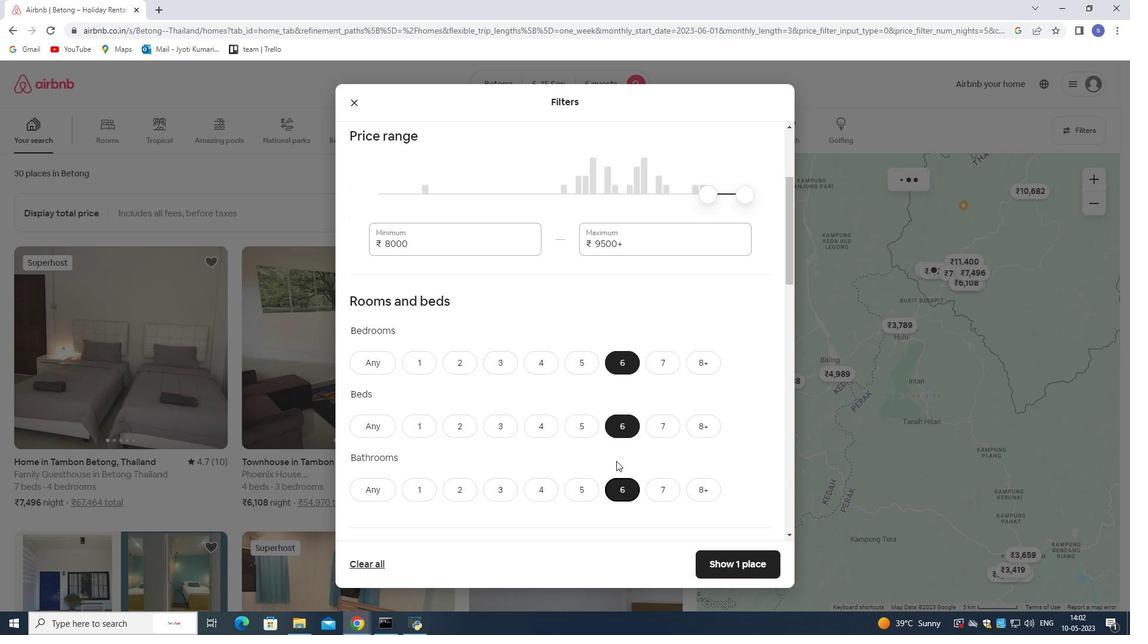 
Action: Mouse scrolled (616, 459) with delta (0, 0)
Screenshot: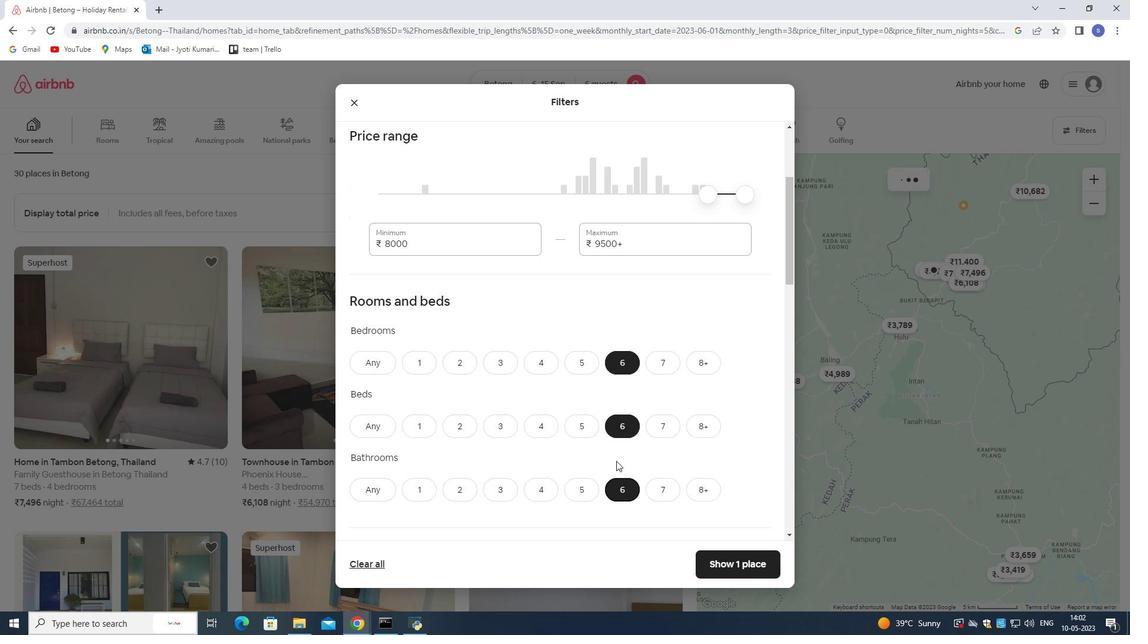 
Action: Mouse moved to (615, 460)
Screenshot: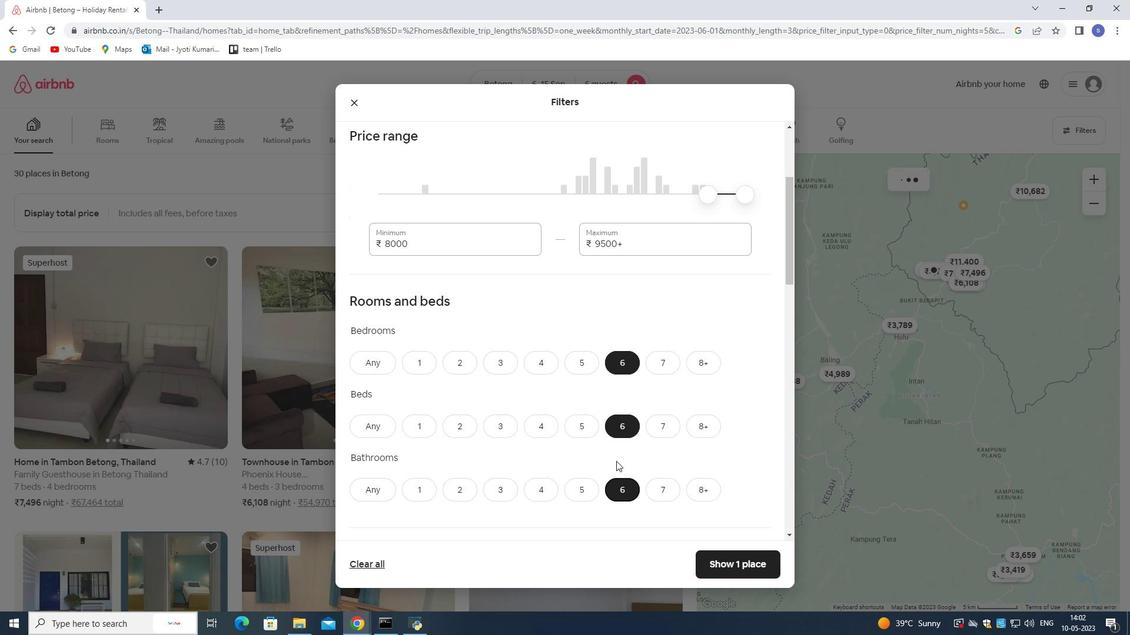 
Action: Mouse scrolled (615, 459) with delta (0, 0)
Screenshot: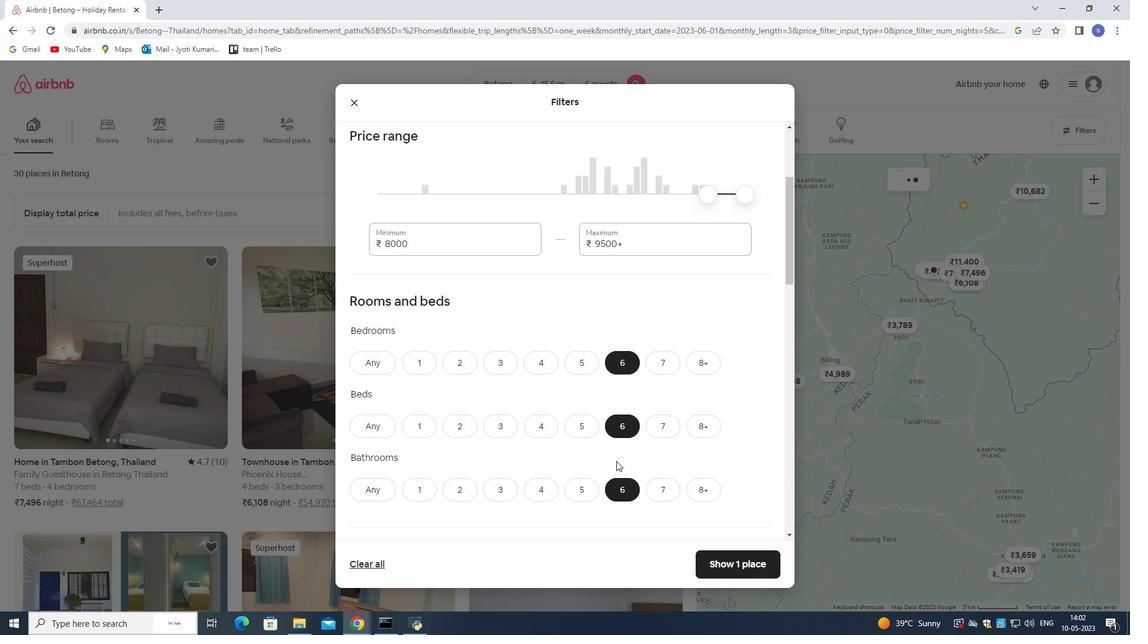 
Action: Mouse scrolled (615, 459) with delta (0, 0)
Screenshot: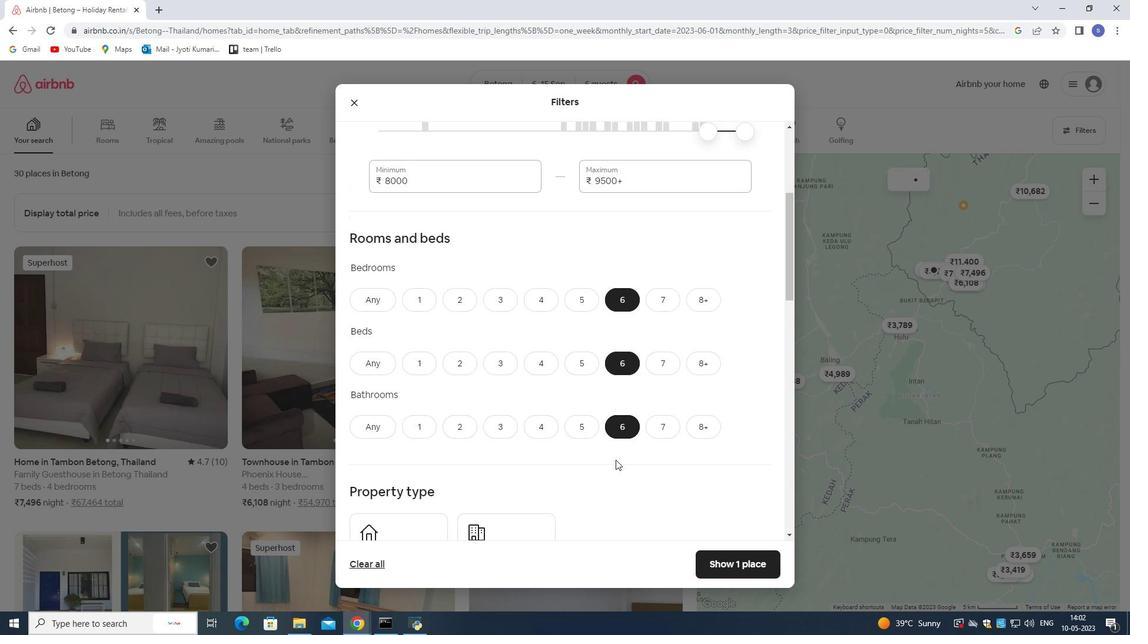 
Action: Mouse moved to (409, 334)
Screenshot: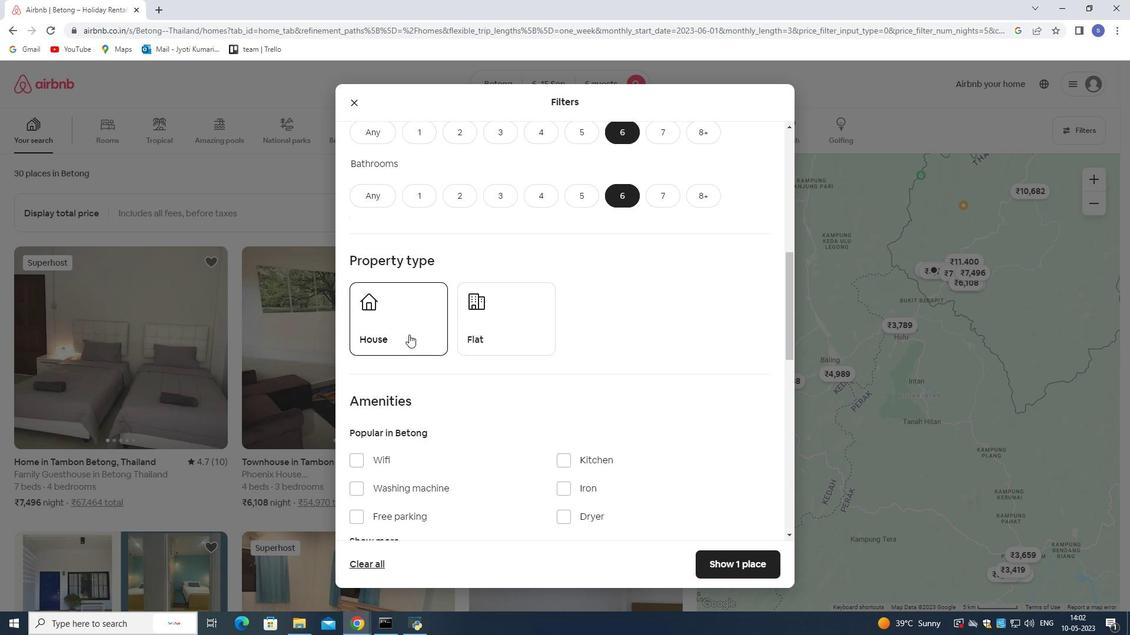 
Action: Mouse pressed left at (409, 334)
Screenshot: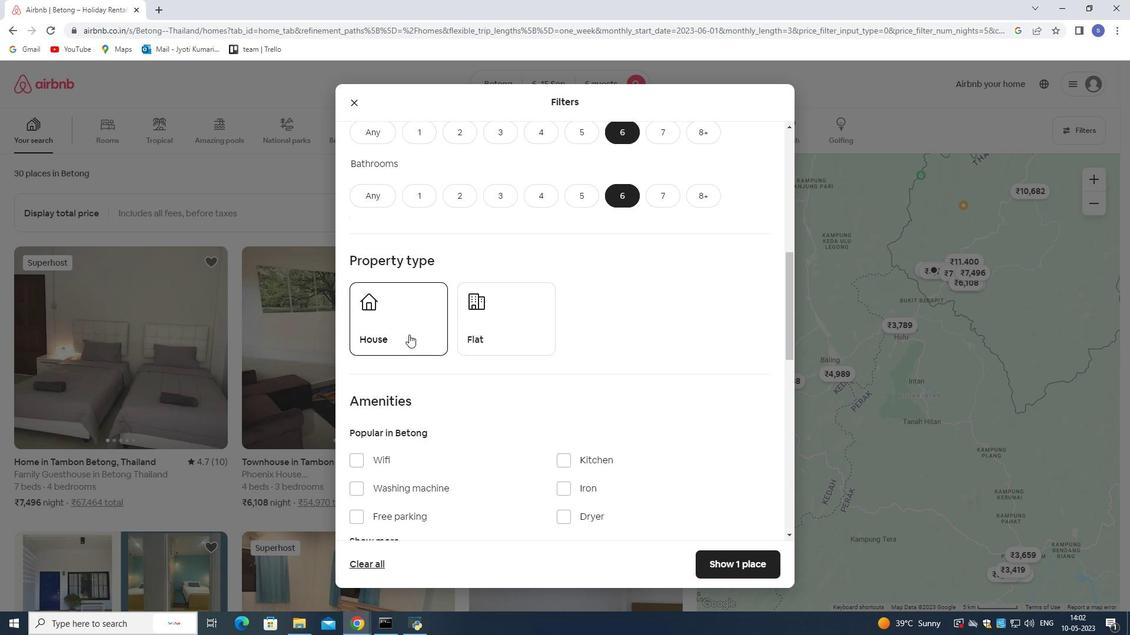 
Action: Mouse moved to (535, 332)
Screenshot: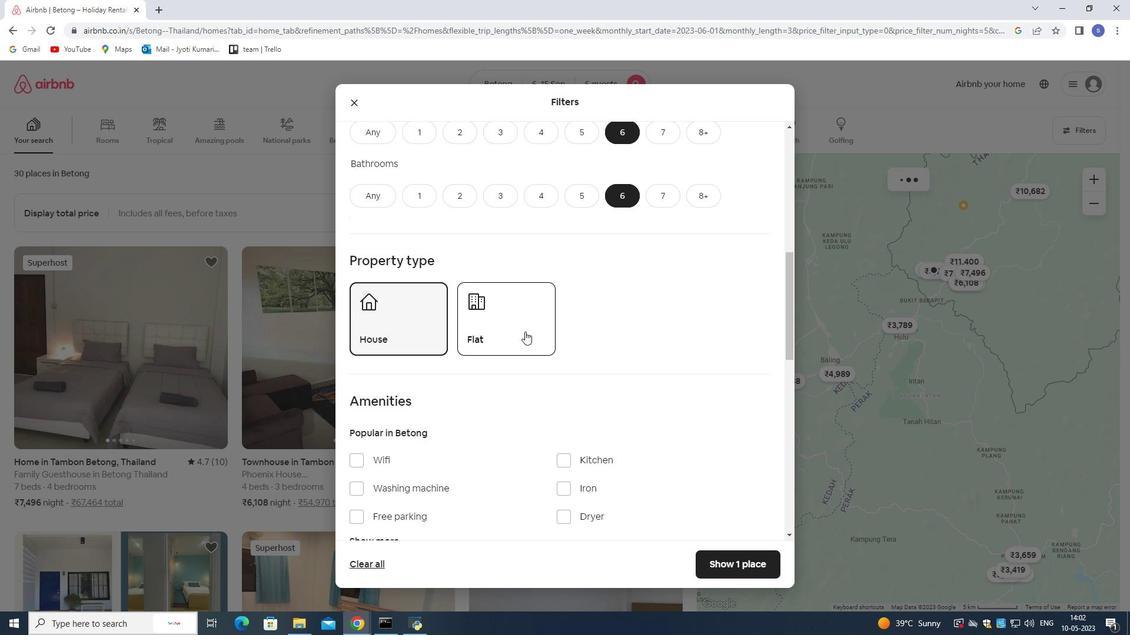 
Action: Mouse pressed left at (535, 332)
Screenshot: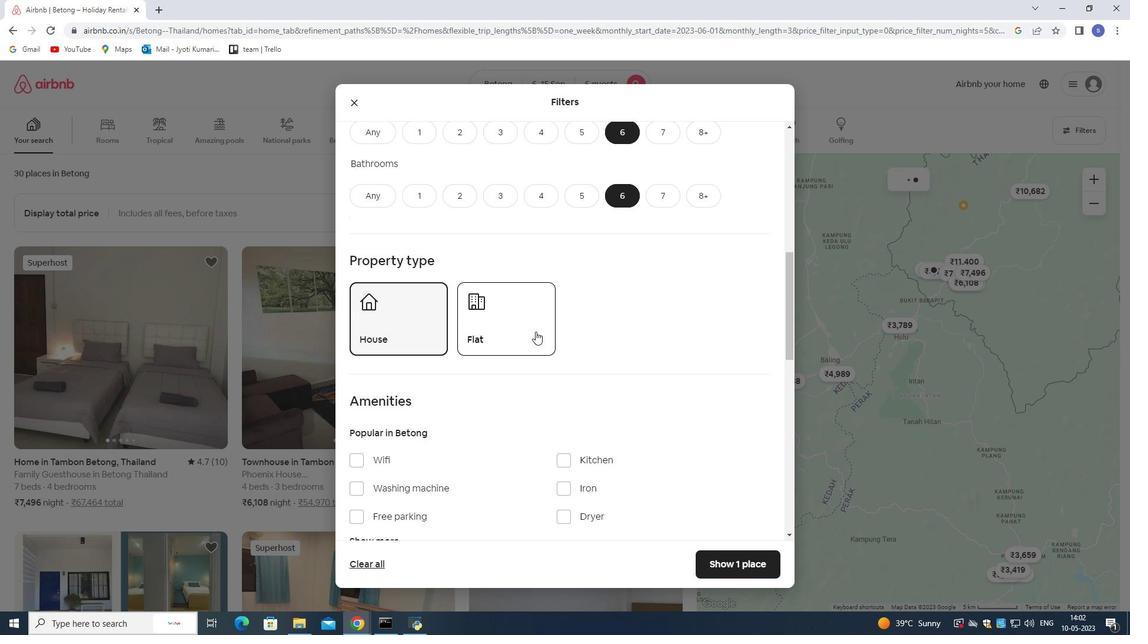 
Action: Mouse moved to (530, 403)
Screenshot: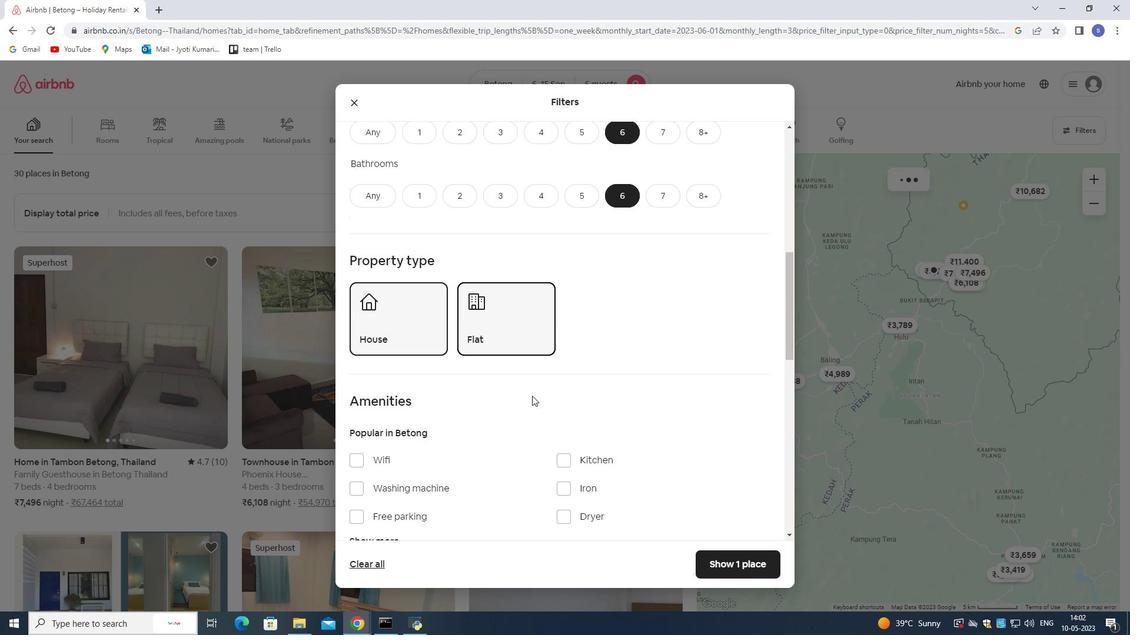 
Action: Mouse scrolled (530, 402) with delta (0, 0)
Screenshot: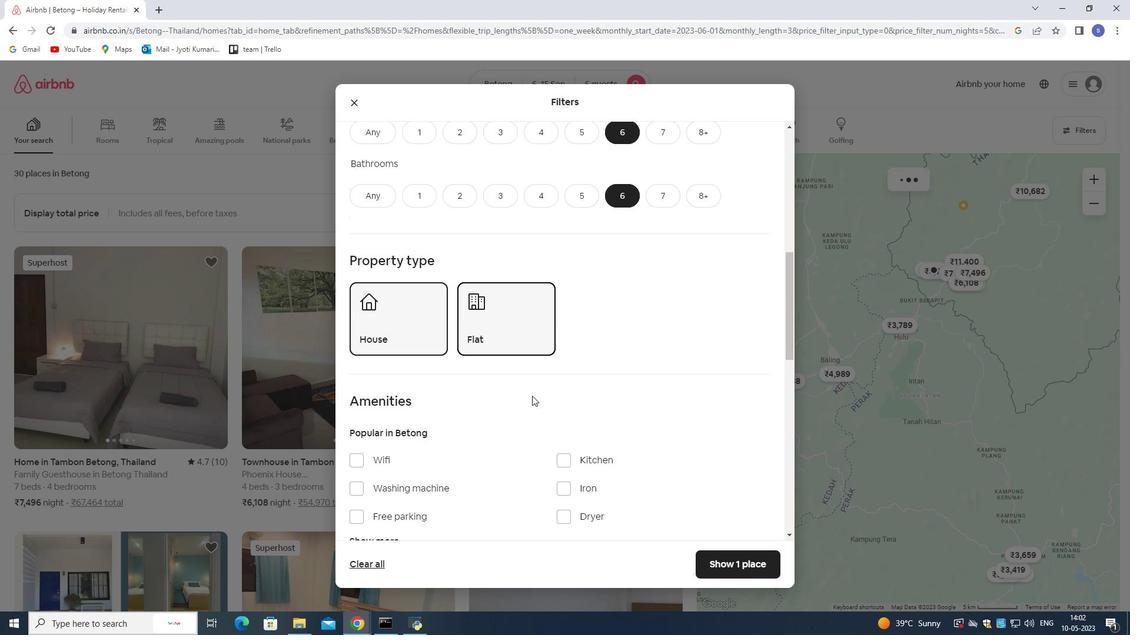 
Action: Mouse moved to (530, 405)
Screenshot: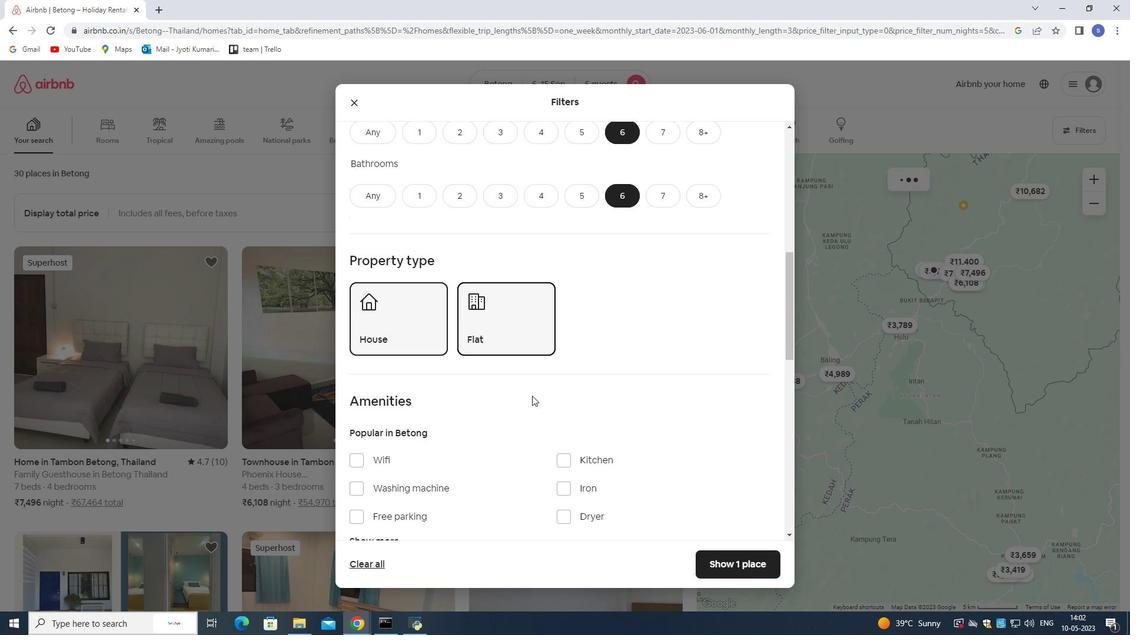 
Action: Mouse scrolled (530, 404) with delta (0, 0)
Screenshot: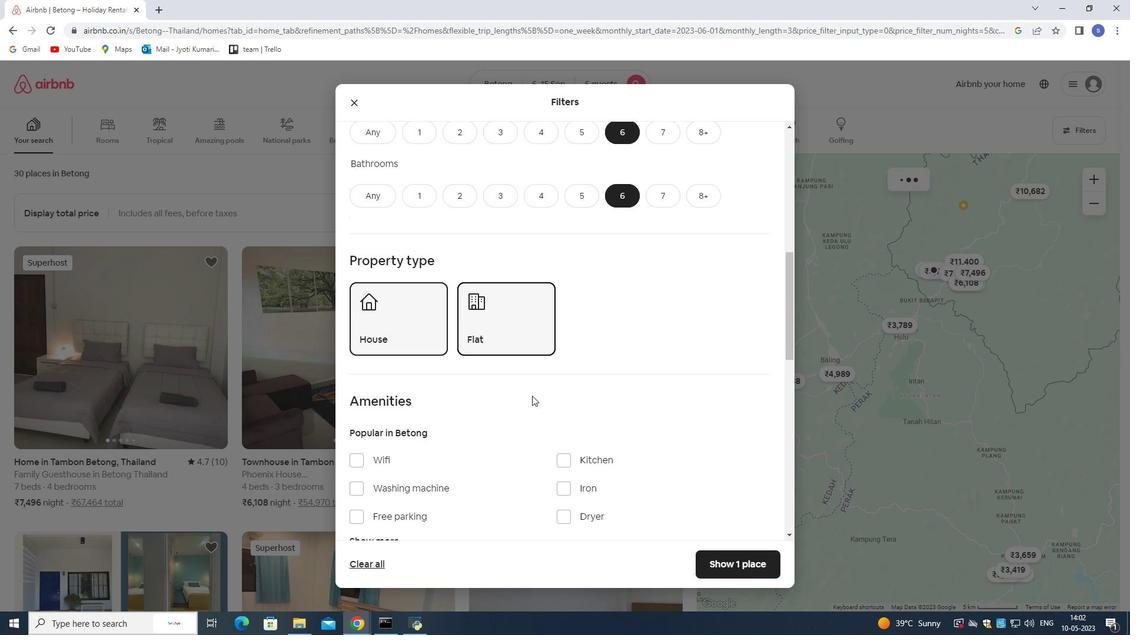 
Action: Mouse moved to (530, 405)
Screenshot: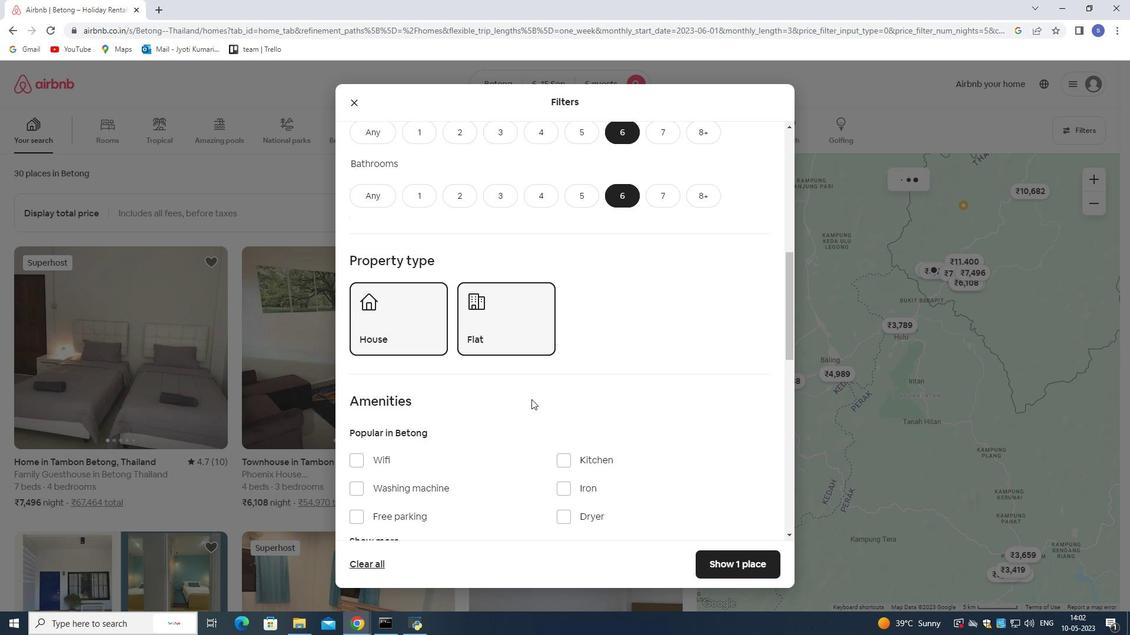
Action: Mouse scrolled (530, 405) with delta (0, 0)
Screenshot: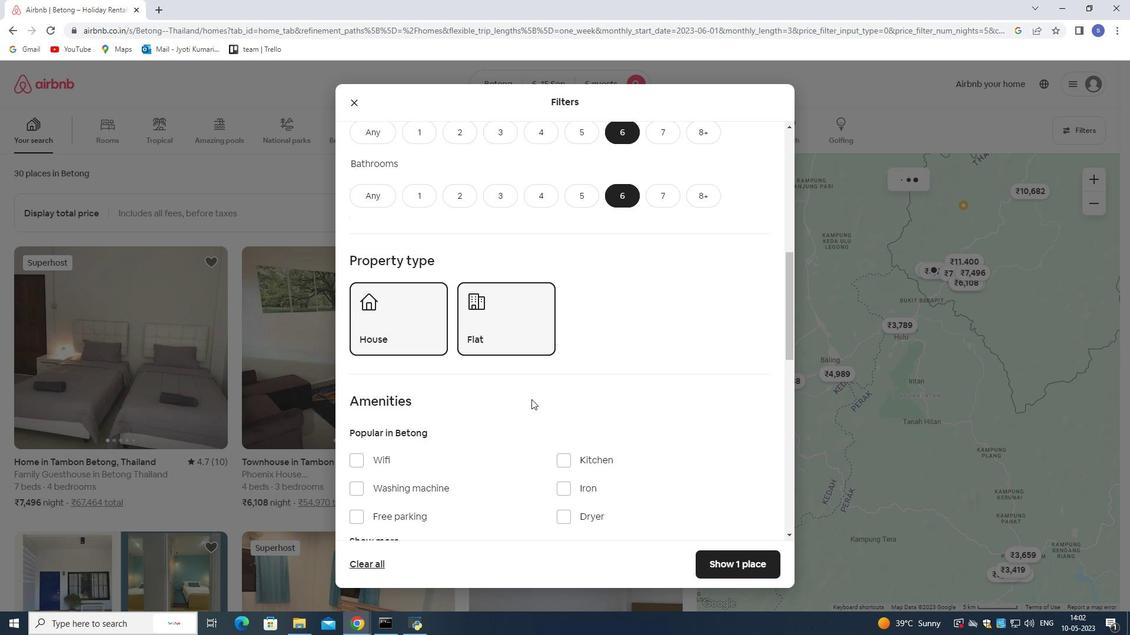
Action: Mouse moved to (374, 286)
Screenshot: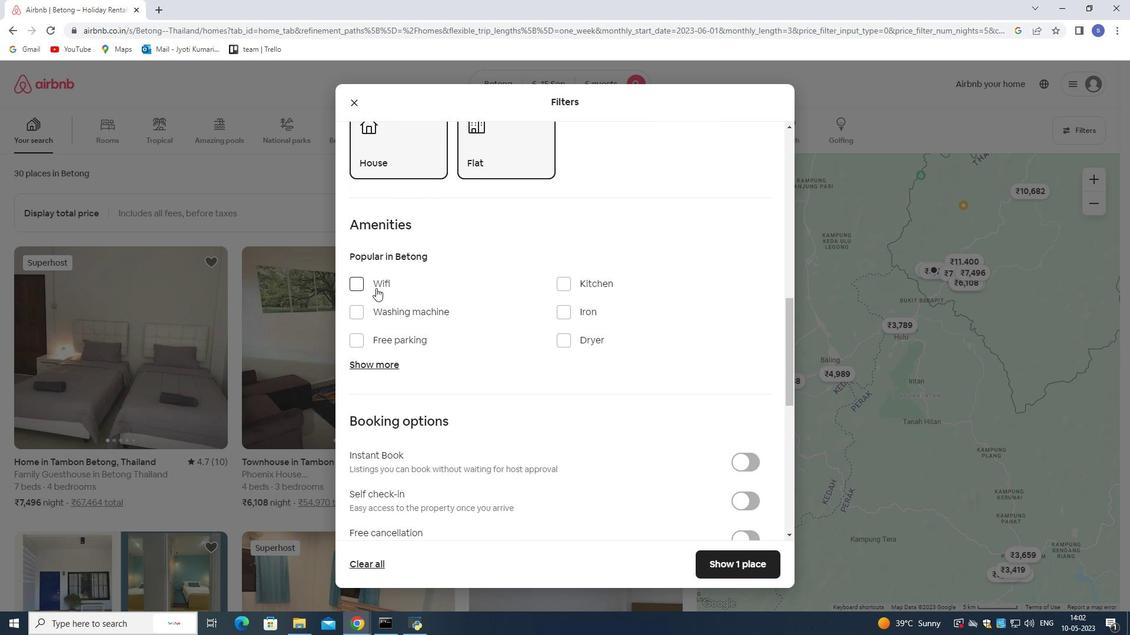 
Action: Mouse pressed left at (374, 286)
Screenshot: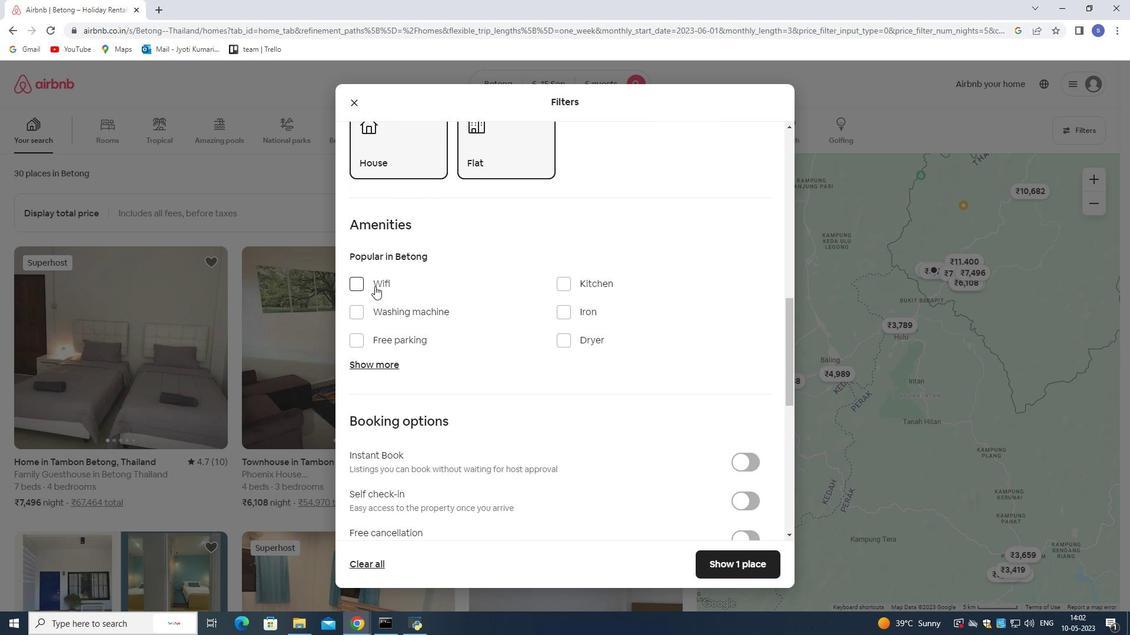 
Action: Mouse moved to (420, 340)
Screenshot: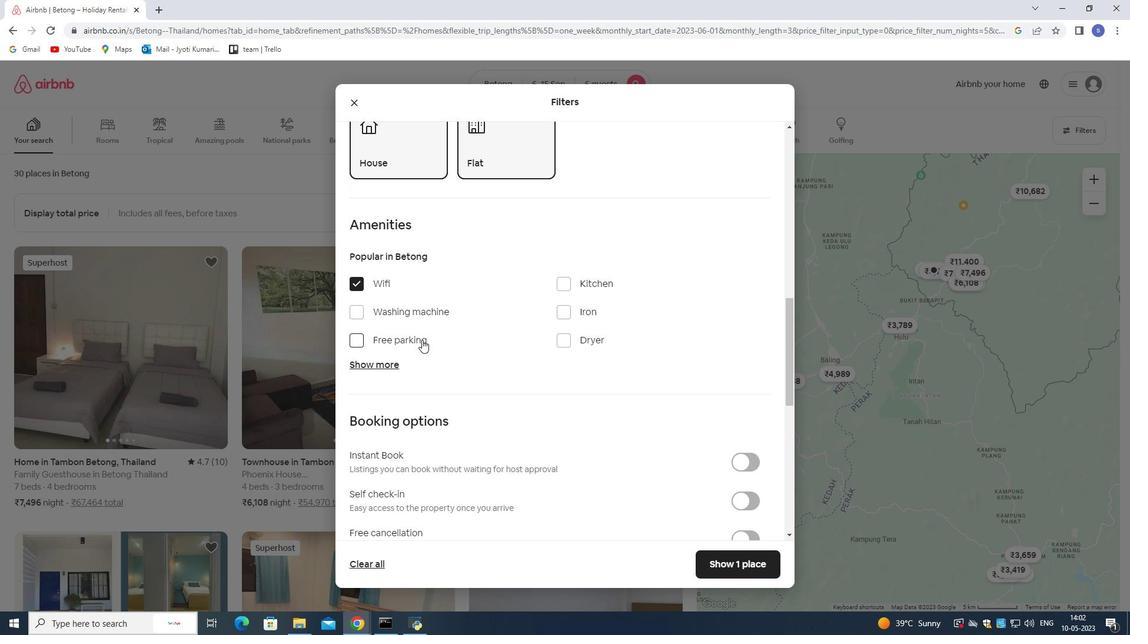 
Action: Mouse pressed left at (420, 340)
Screenshot: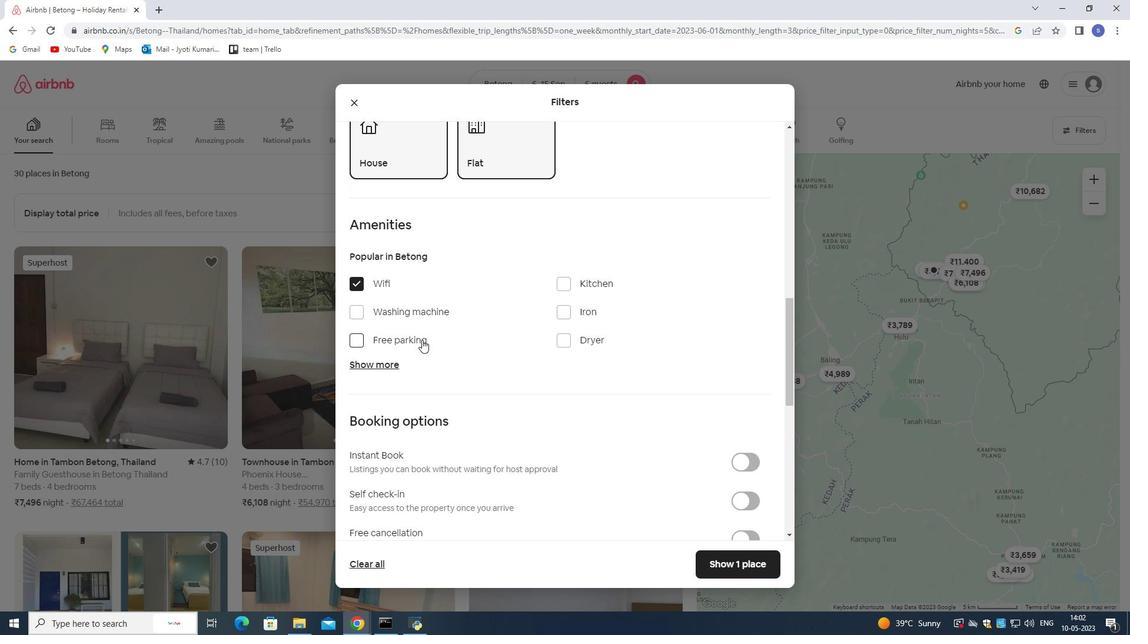 
Action: Mouse moved to (445, 390)
Screenshot: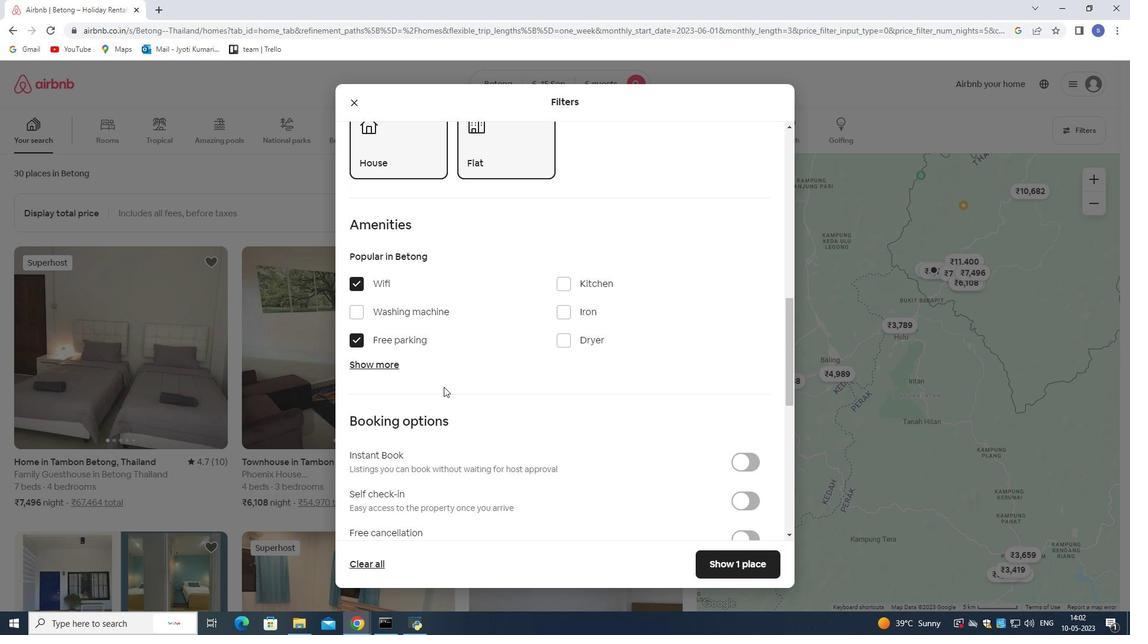 
Action: Mouse scrolled (445, 389) with delta (0, 0)
Screenshot: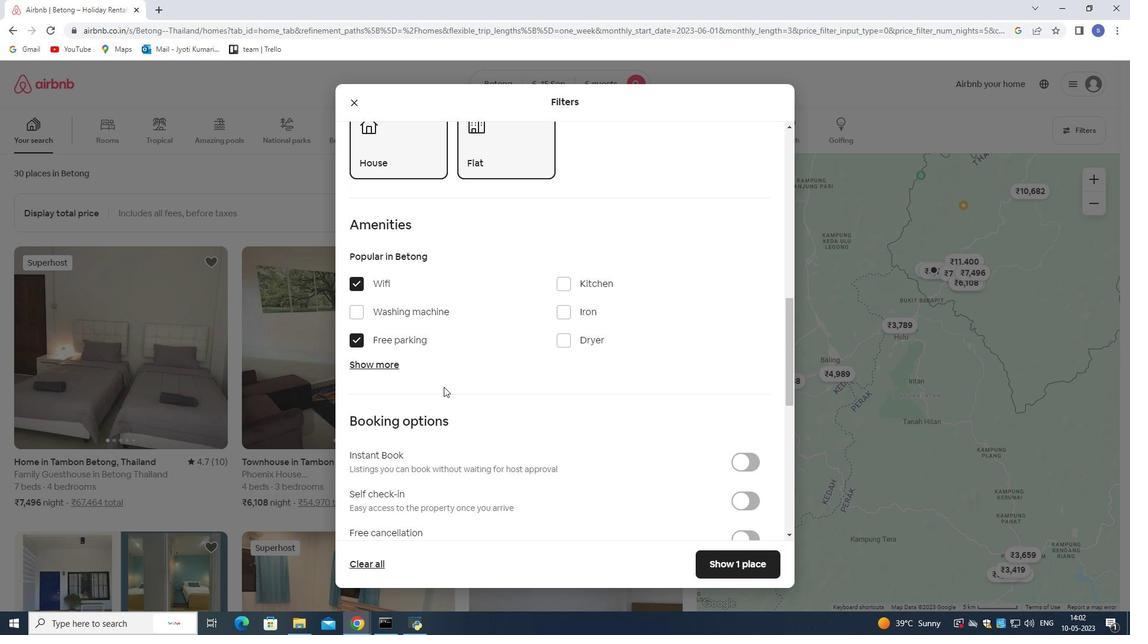 
Action: Mouse moved to (445, 390)
Screenshot: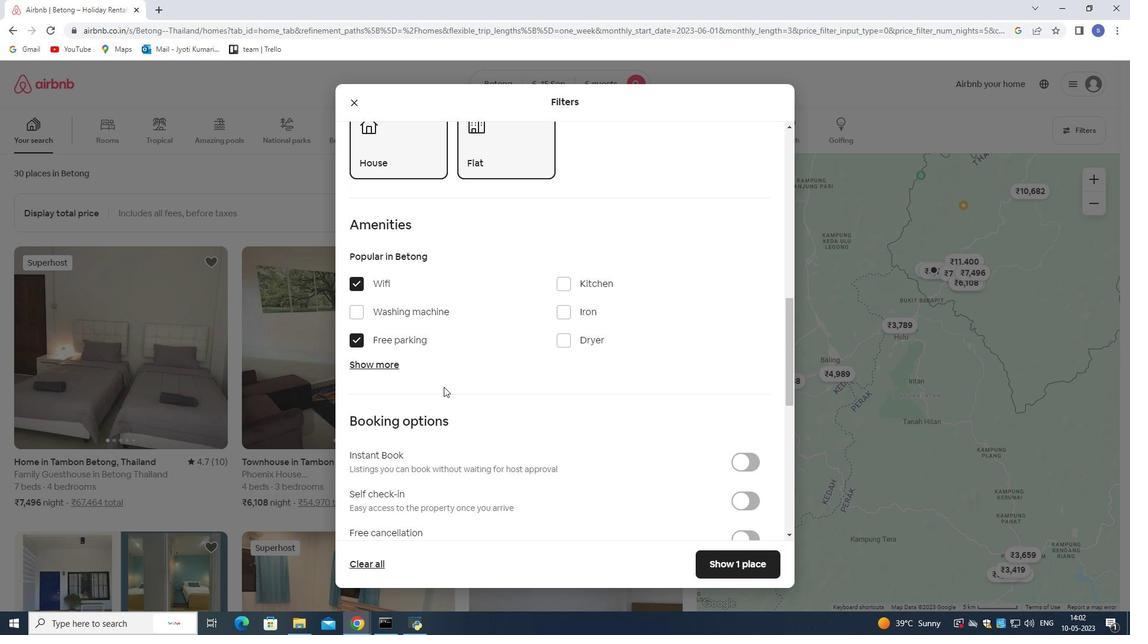 
Action: Mouse scrolled (445, 390) with delta (0, 0)
Screenshot: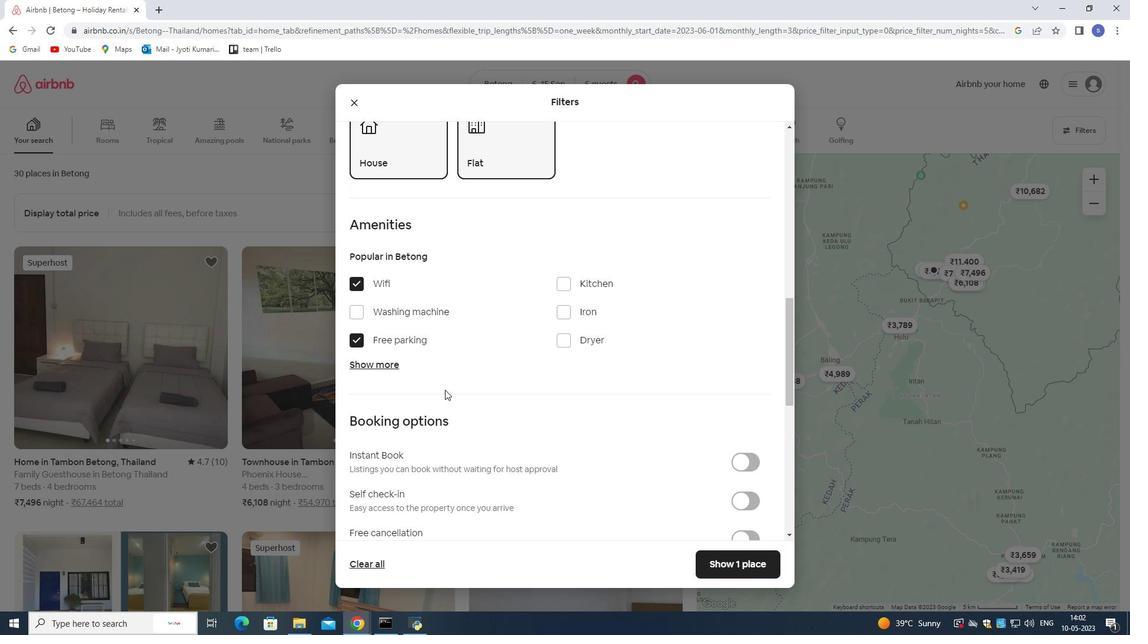 
Action: Mouse moved to (446, 407)
Screenshot: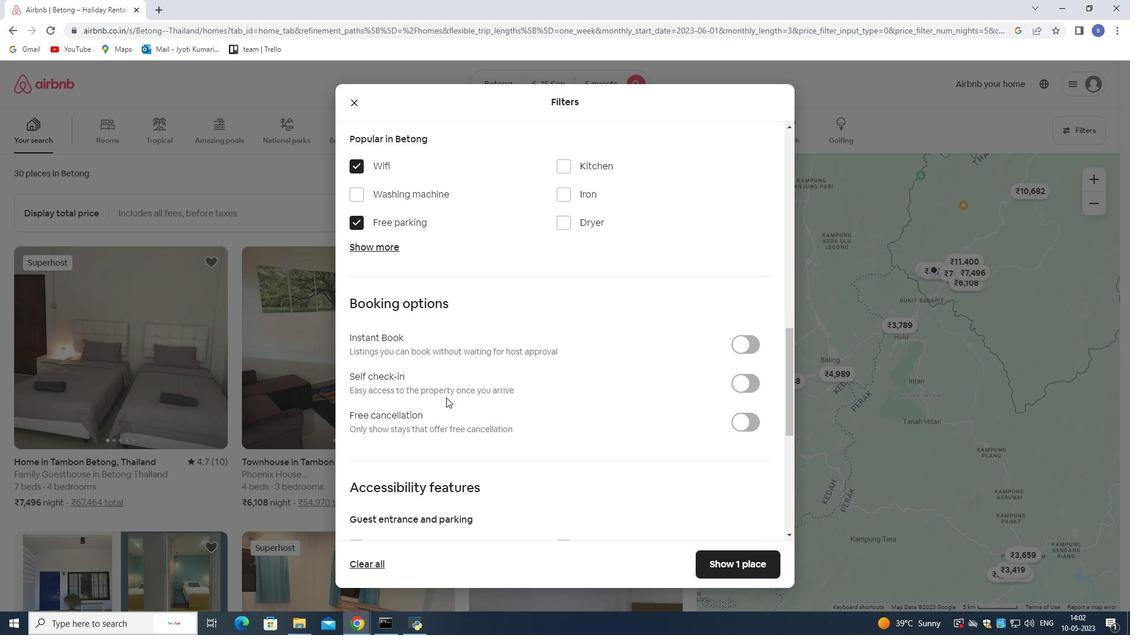 
Action: Mouse scrolled (446, 406) with delta (0, 0)
Screenshot: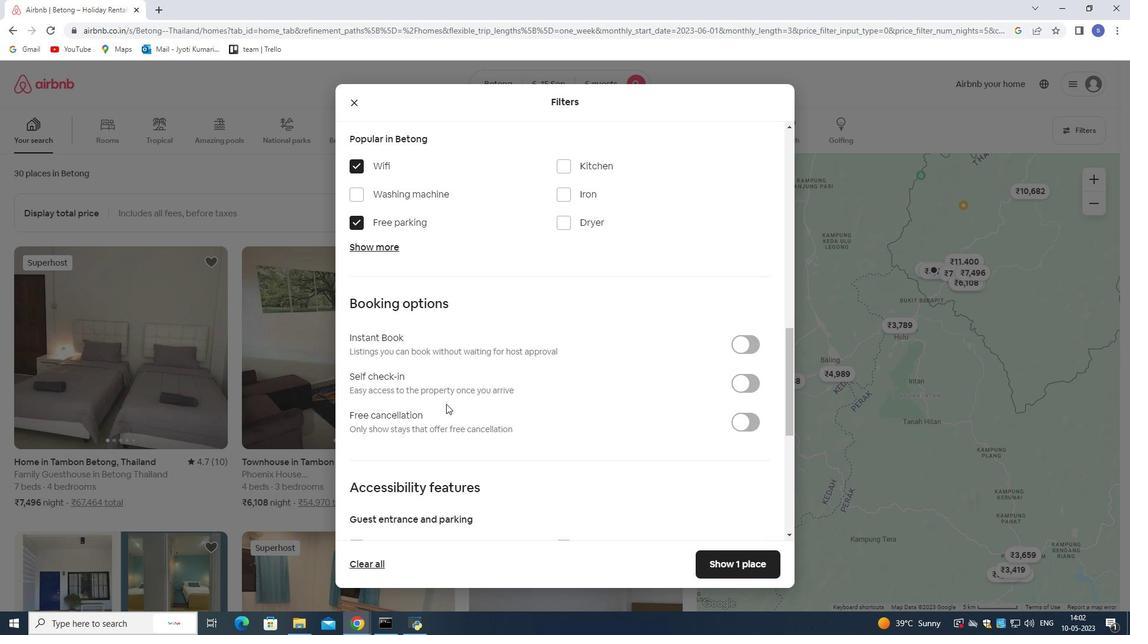 
Action: Mouse moved to (446, 407)
Screenshot: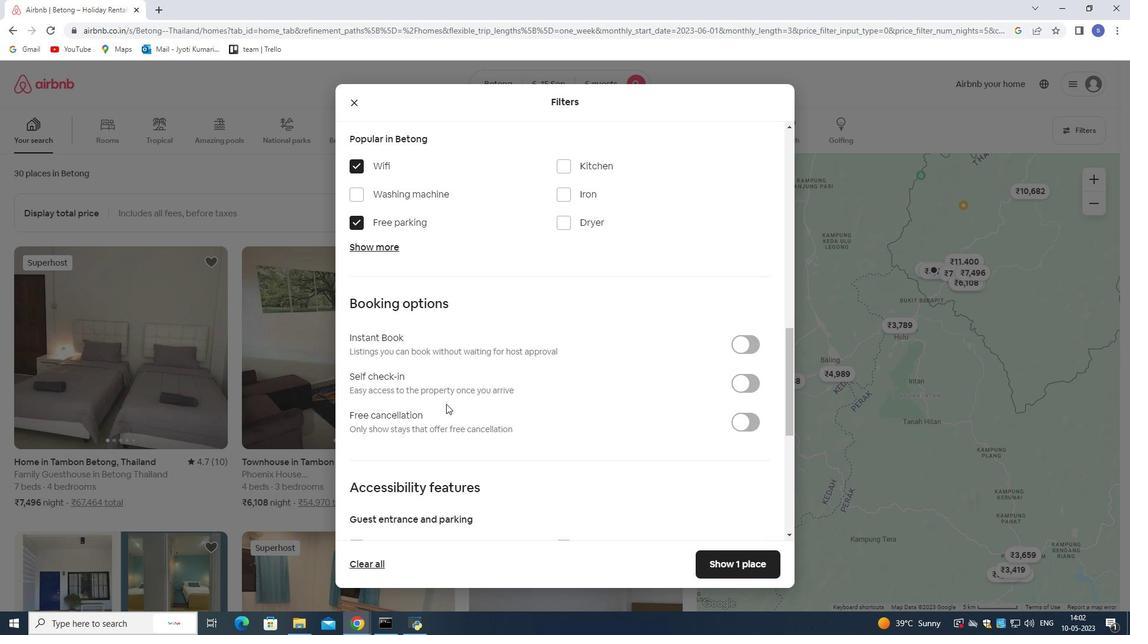 
Action: Mouse scrolled (446, 406) with delta (0, 0)
Screenshot: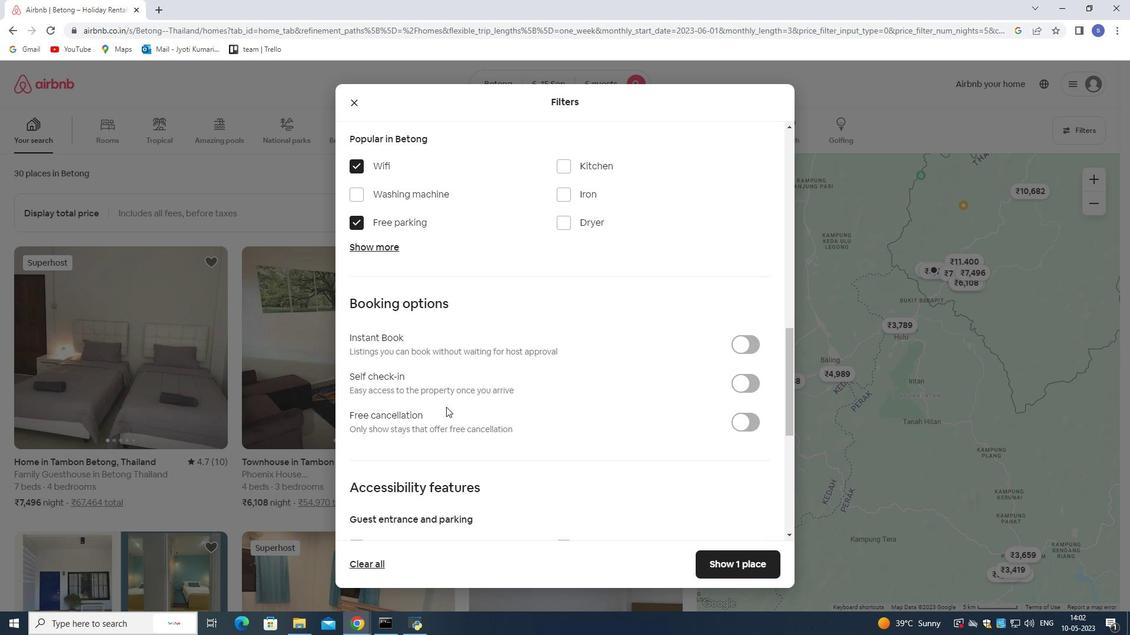 
Action: Mouse moved to (748, 266)
Screenshot: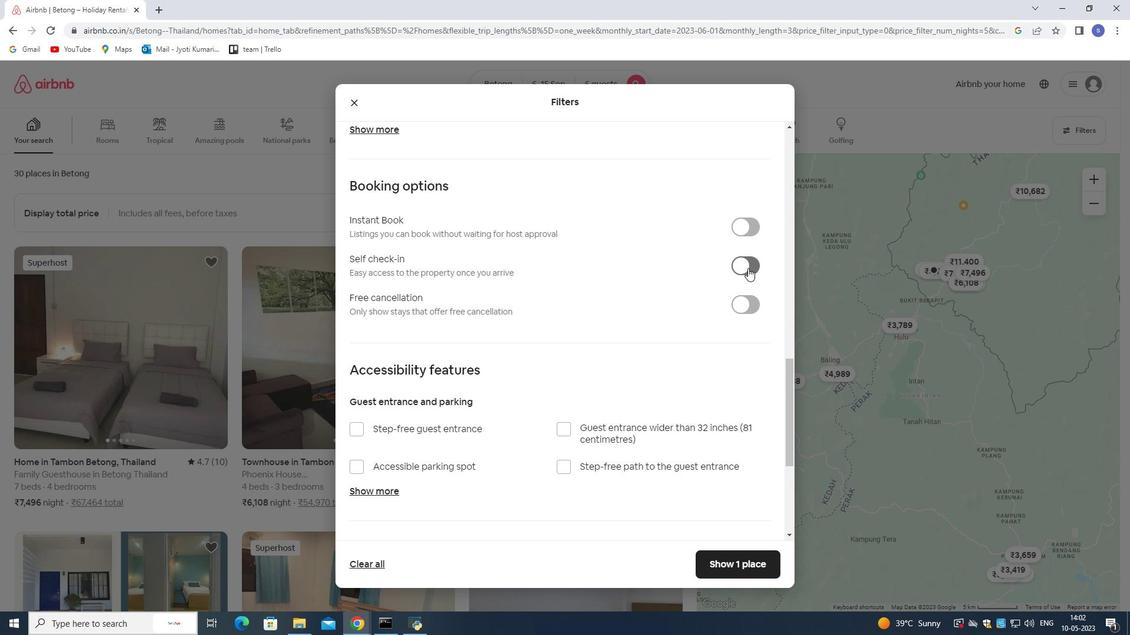 
Action: Mouse pressed left at (748, 266)
Screenshot: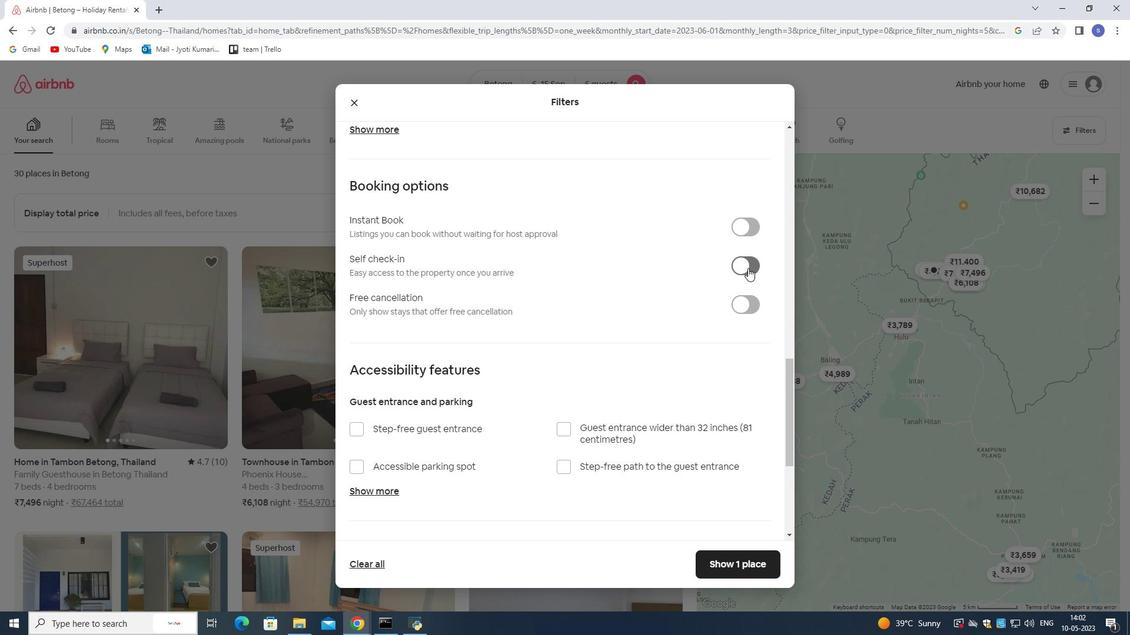 
Action: Mouse moved to (705, 354)
Screenshot: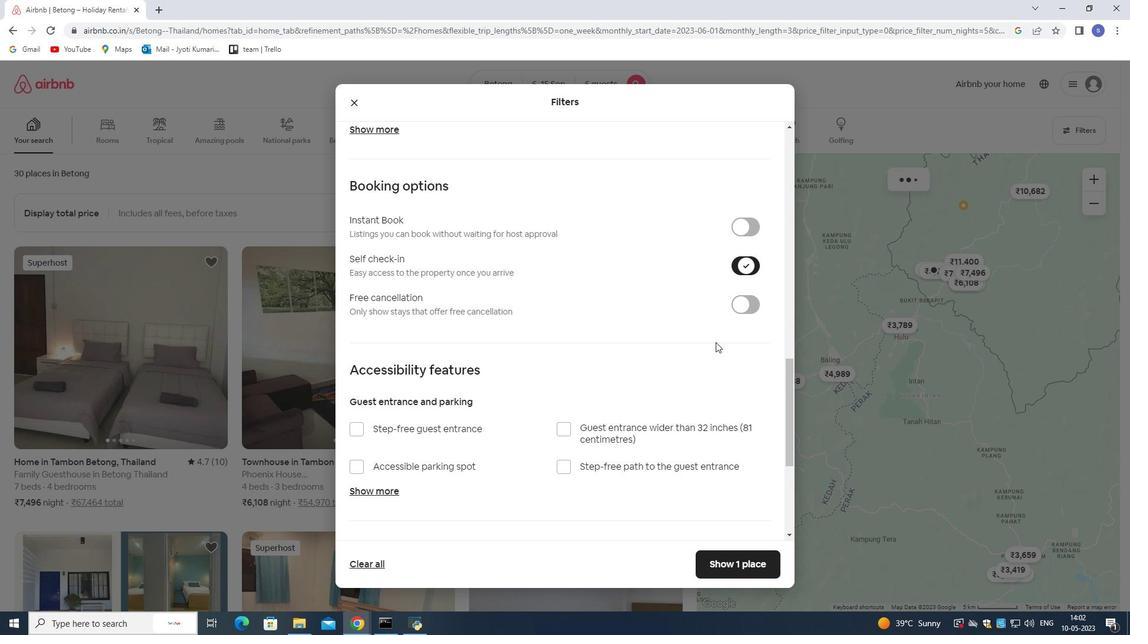 
Action: Mouse scrolled (705, 354) with delta (0, 0)
Screenshot: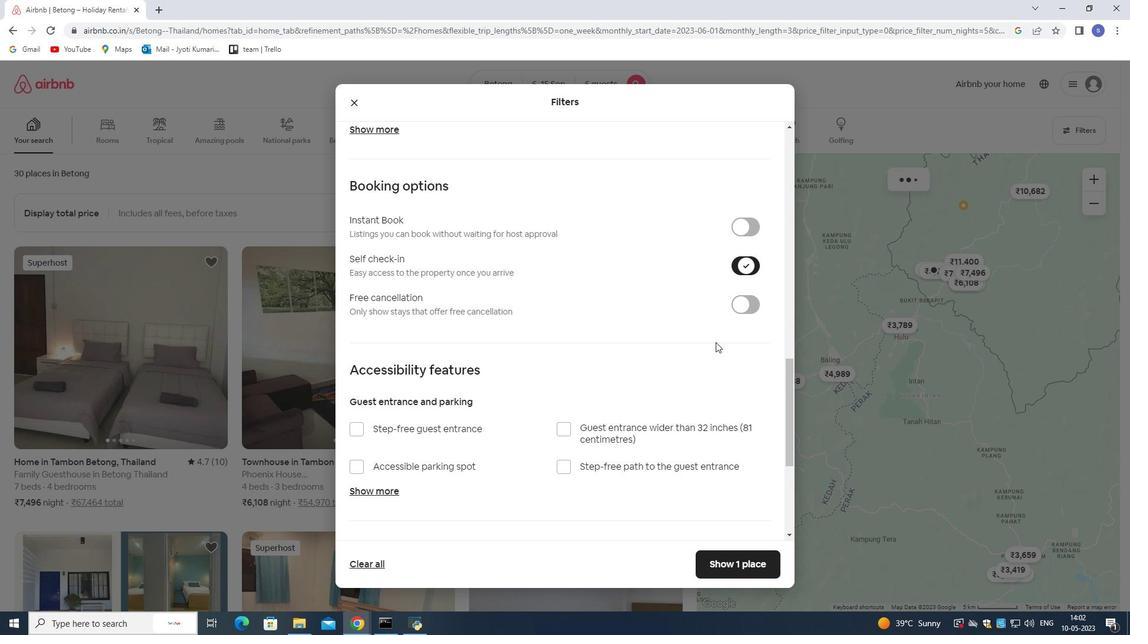 
Action: Mouse moved to (704, 356)
Screenshot: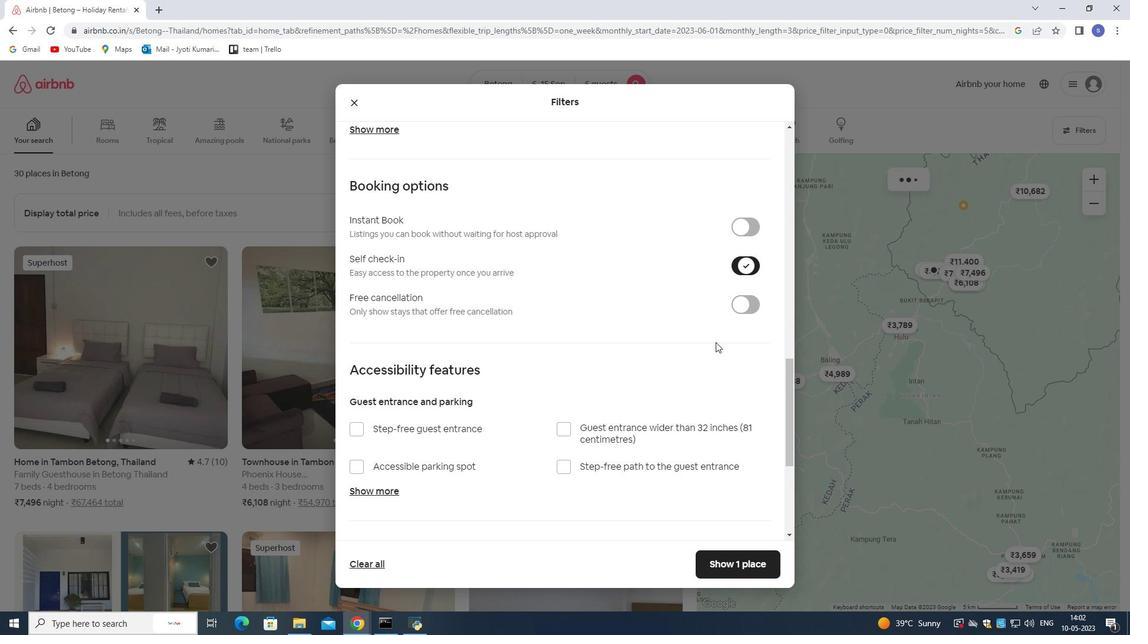 
Action: Mouse scrolled (704, 355) with delta (0, 0)
Screenshot: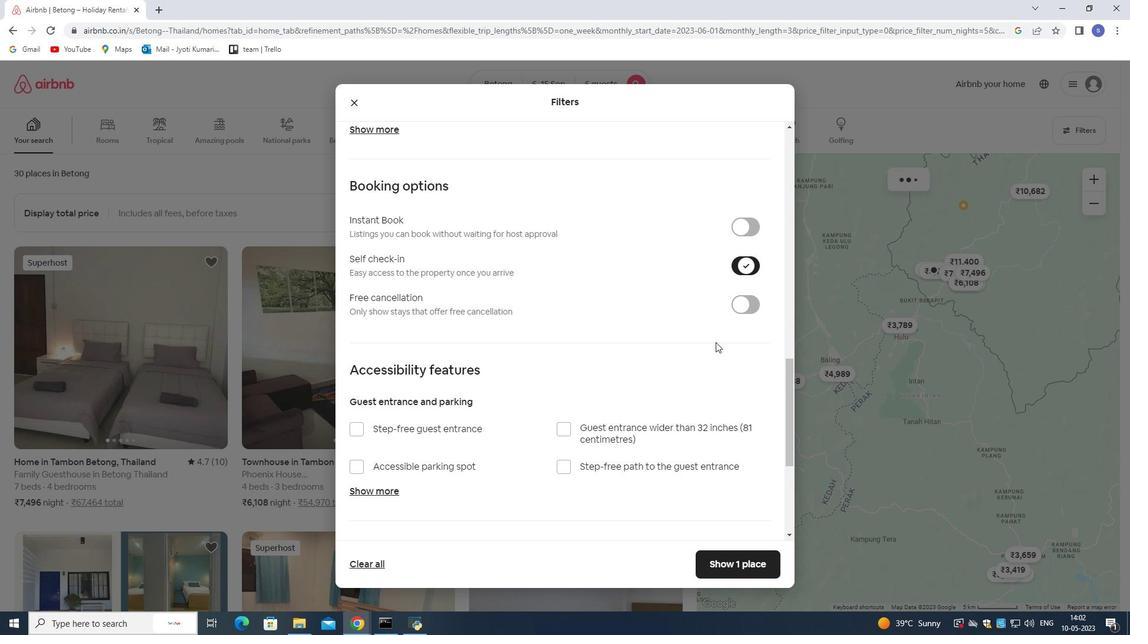 
Action: Mouse moved to (703, 356)
Screenshot: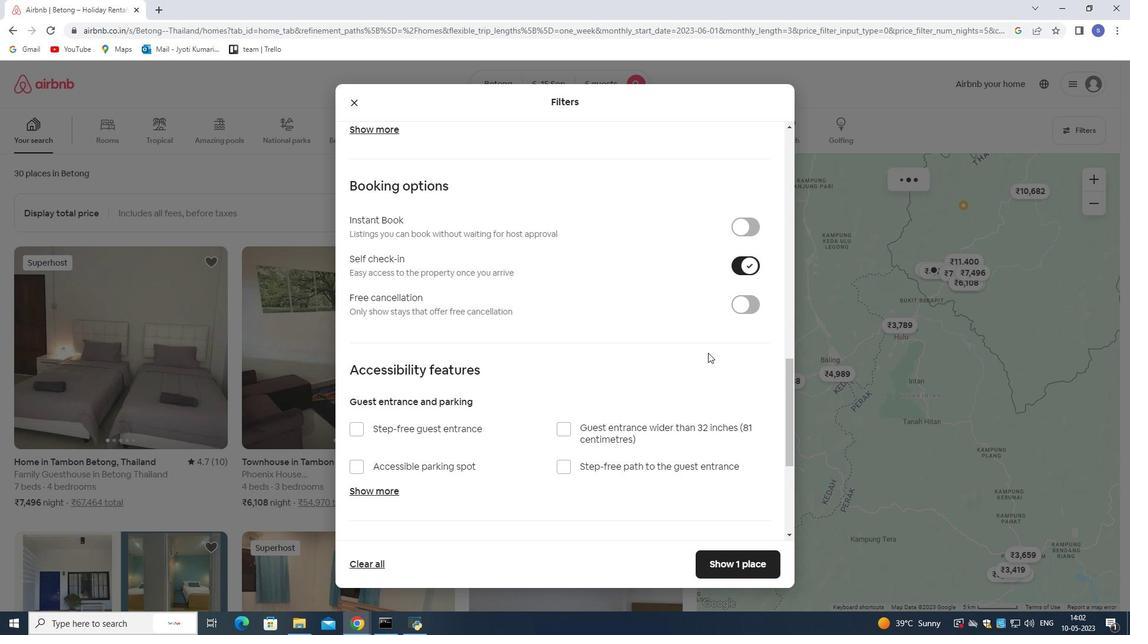 
Action: Mouse scrolled (703, 356) with delta (0, 0)
Screenshot: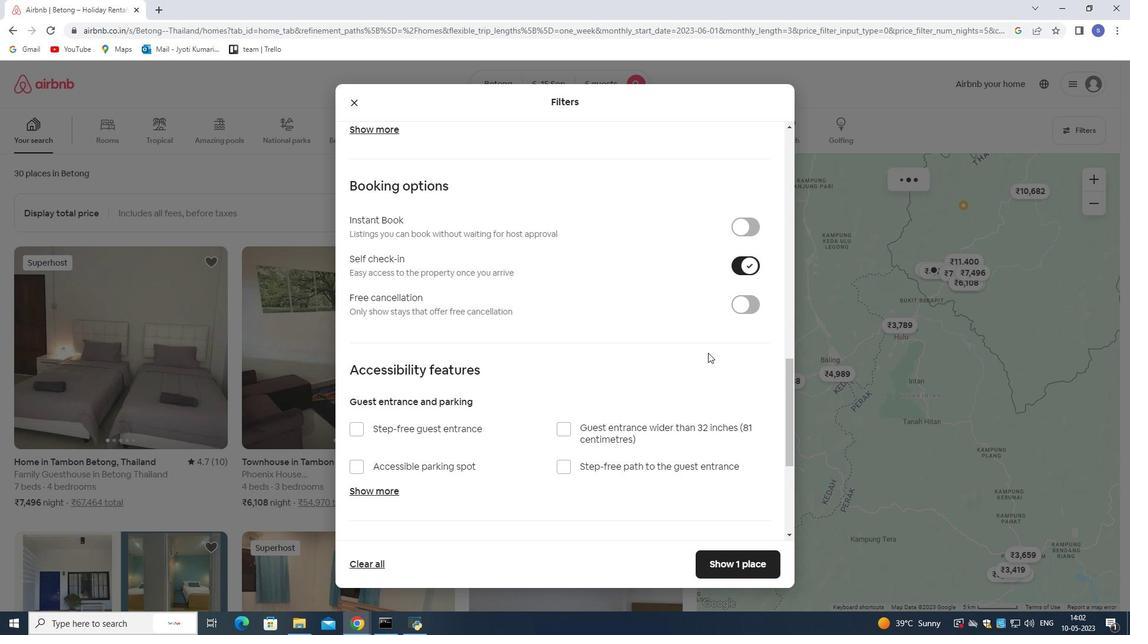 
Action: Mouse moved to (702, 357)
Screenshot: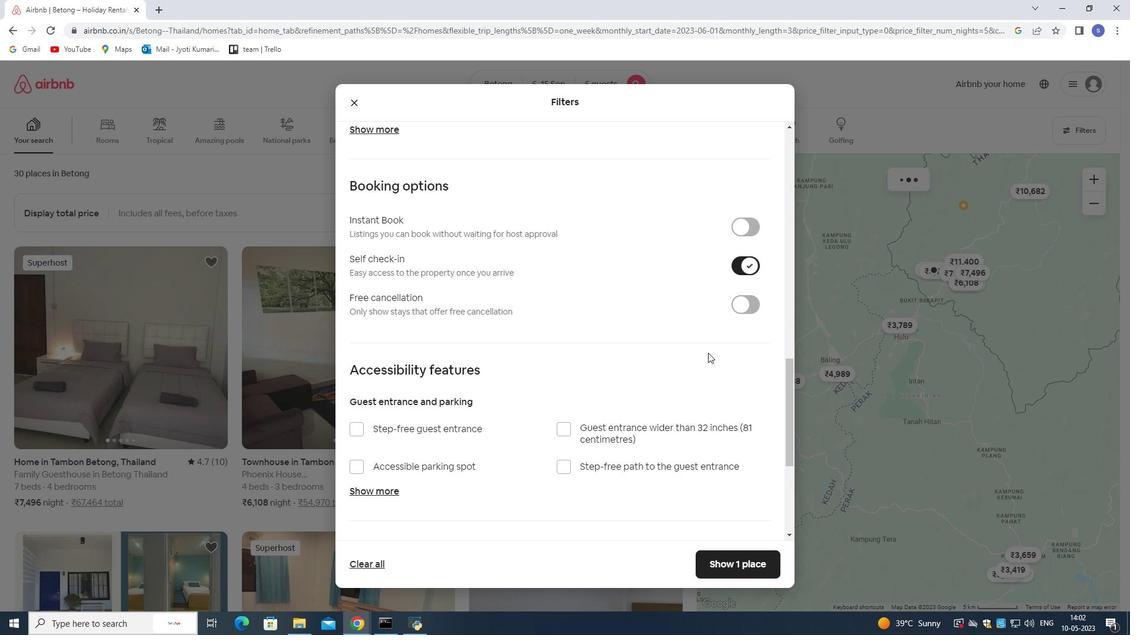
Action: Mouse scrolled (702, 356) with delta (0, 0)
Screenshot: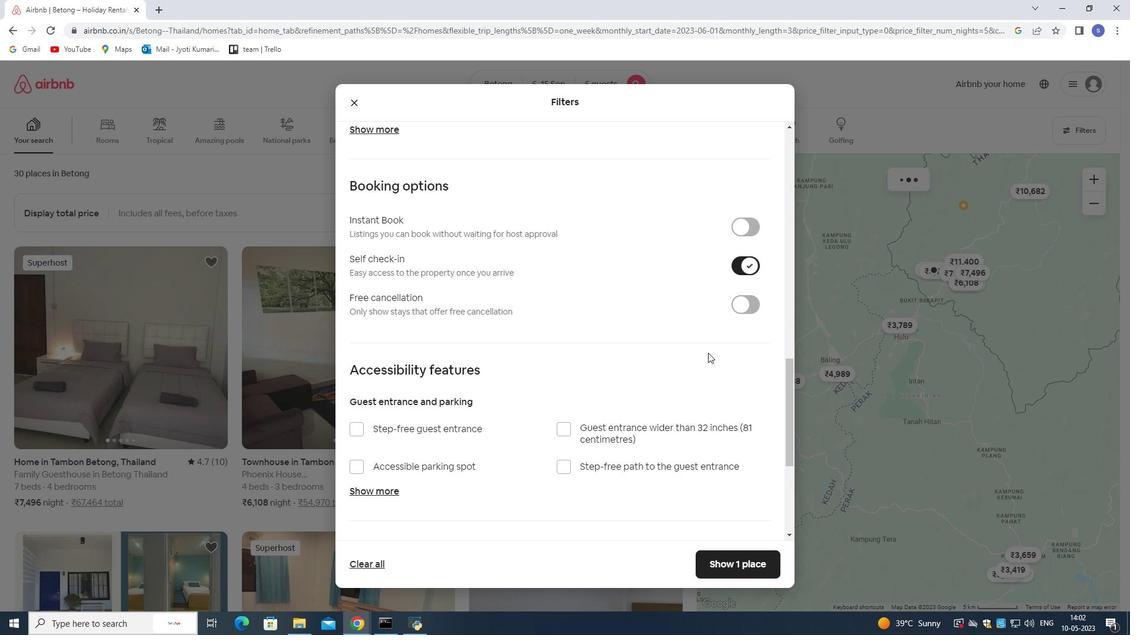 
Action: Mouse moved to (352, 472)
Screenshot: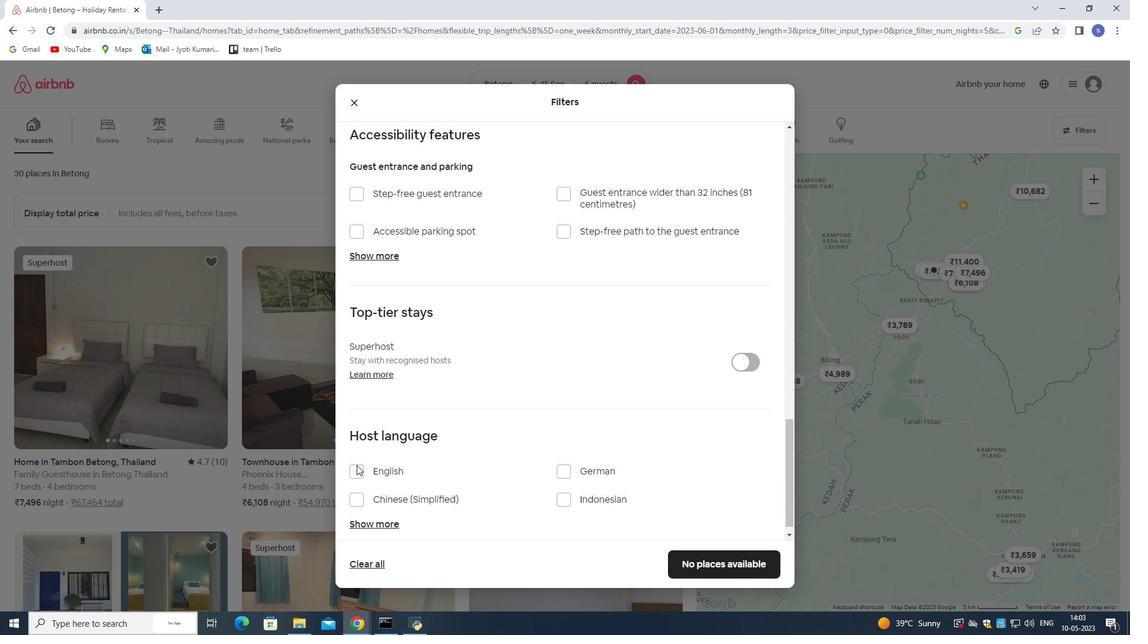 
Action: Mouse pressed left at (352, 472)
Screenshot: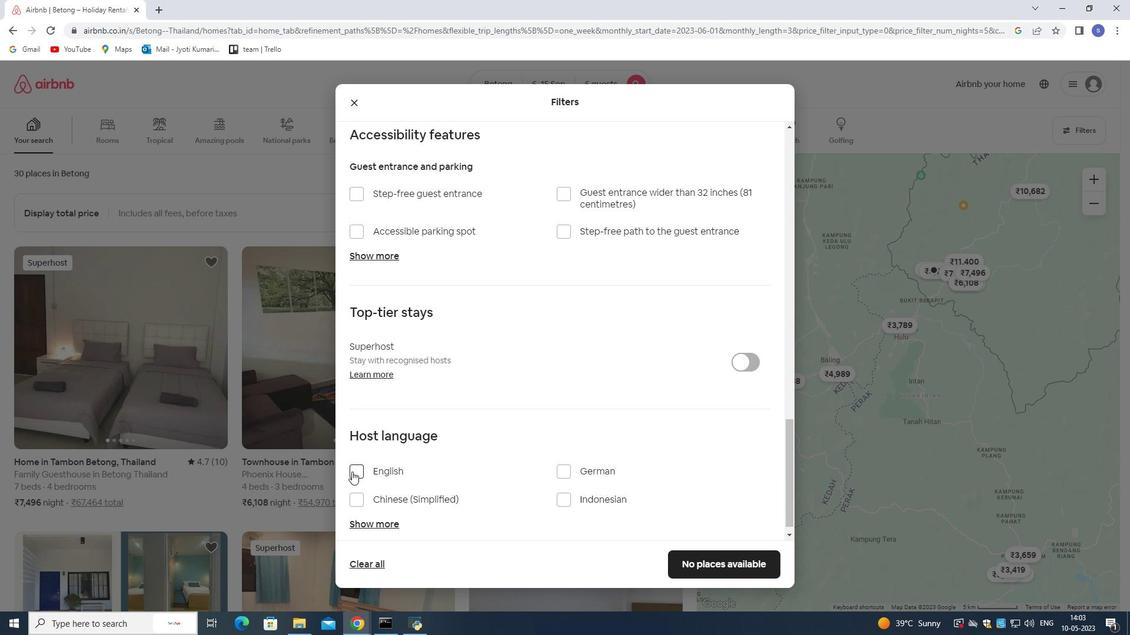 
Action: Mouse moved to (699, 566)
Screenshot: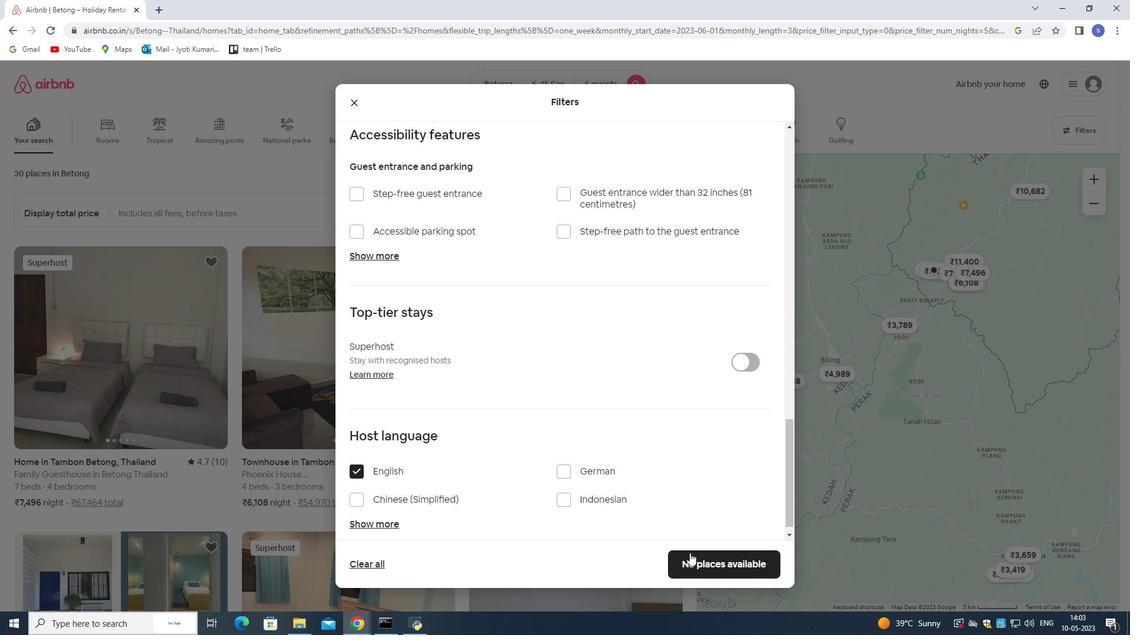 
Action: Mouse pressed left at (699, 566)
Screenshot: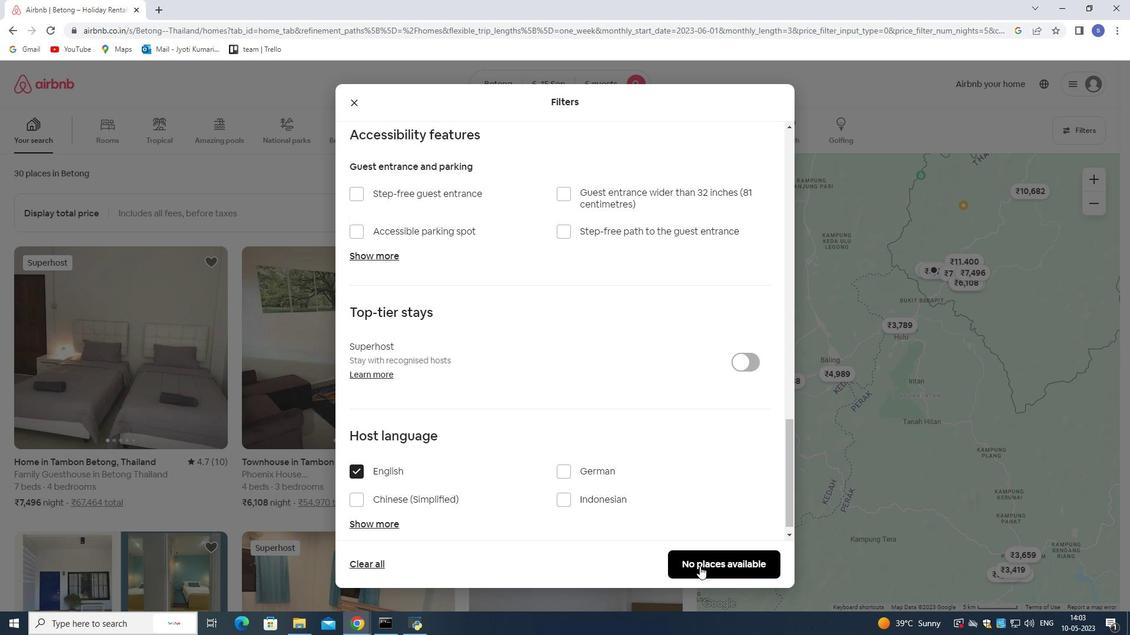 
Action: Mouse moved to (699, 566)
Screenshot: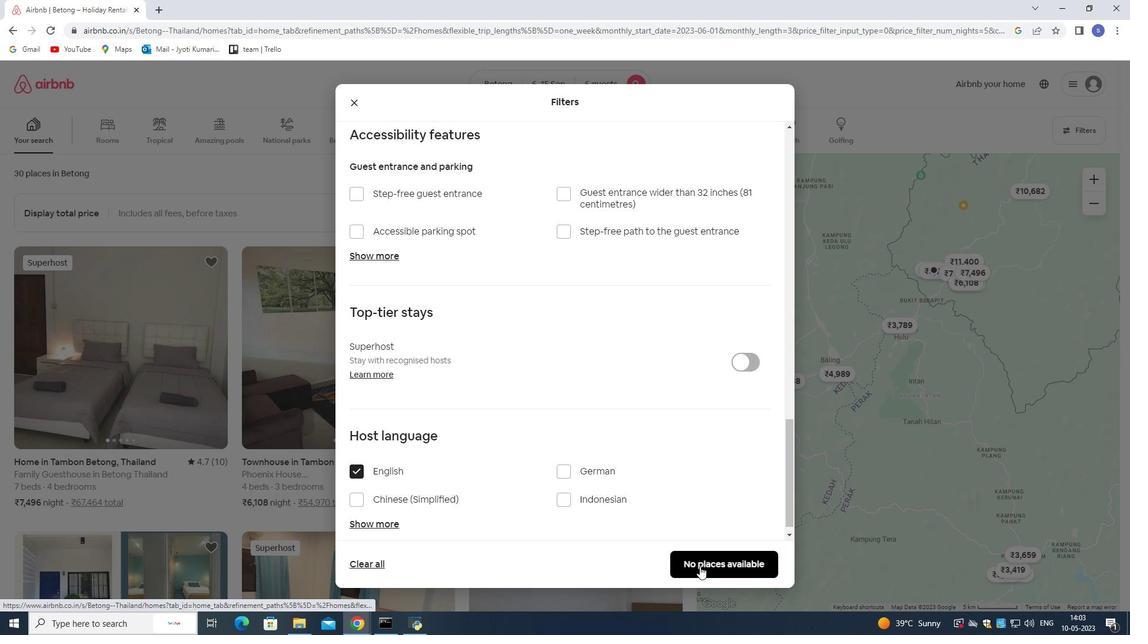 
